 Task: Search one way flight ticket for 2 adults, 2 infants in seat and 1 infant on lap in first from Panama City: Northwest Florida Beaches International Airport to Jacksonville: Albert J. Ellis Airport on 5-3-2023. Choice of flights is American. Number of bags: 5 checked bags. Price is upto 95000. Outbound departure time preference is 11:30.
Action: Mouse moved to (390, 157)
Screenshot: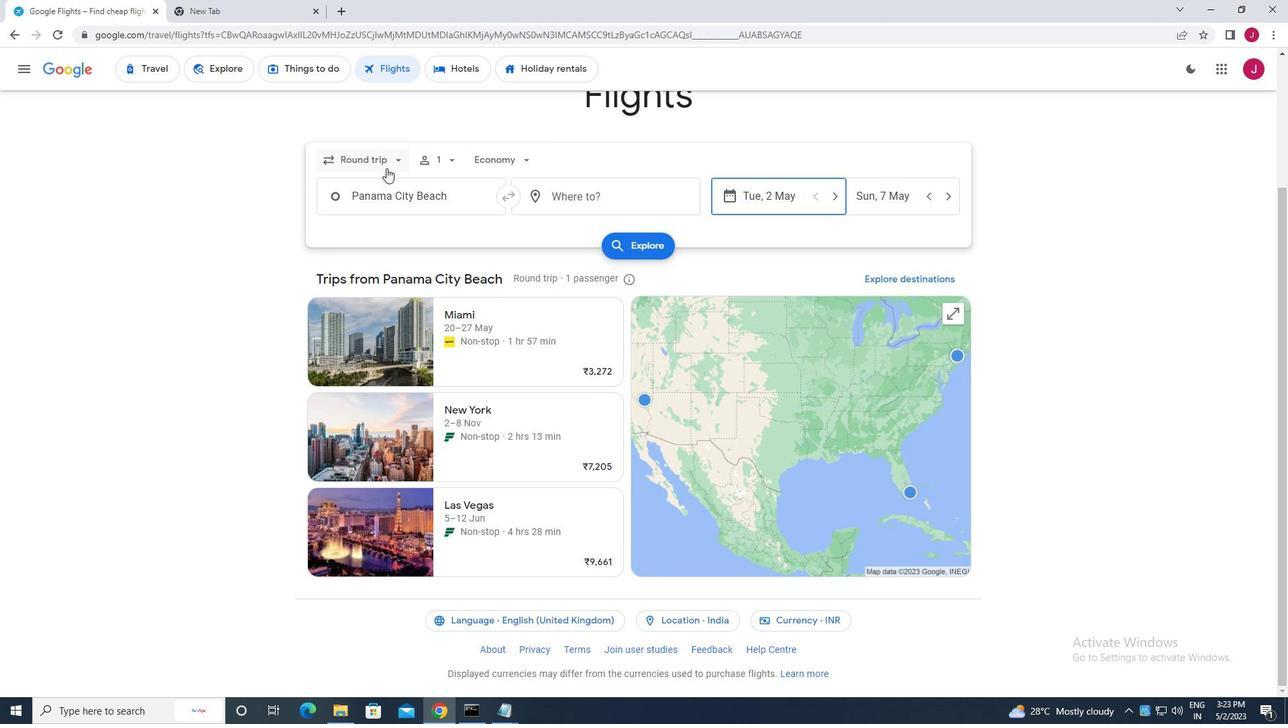 
Action: Mouse pressed left at (390, 157)
Screenshot: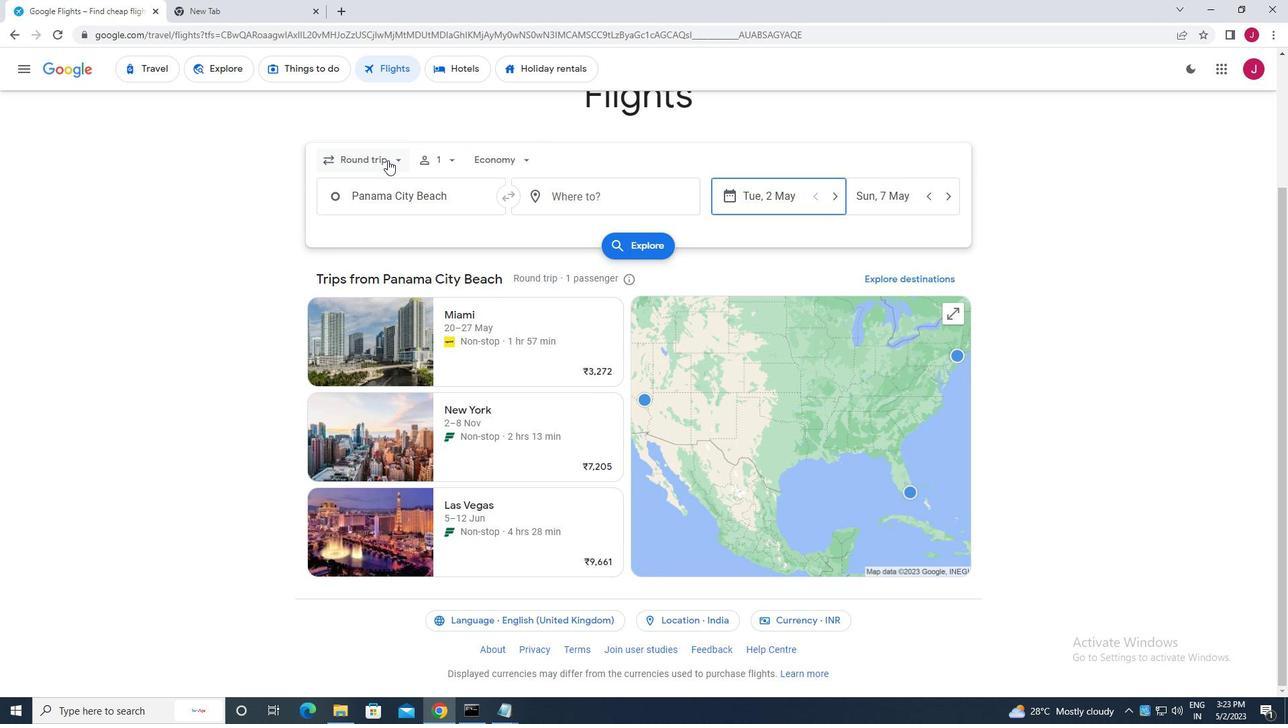 
Action: Mouse moved to (397, 222)
Screenshot: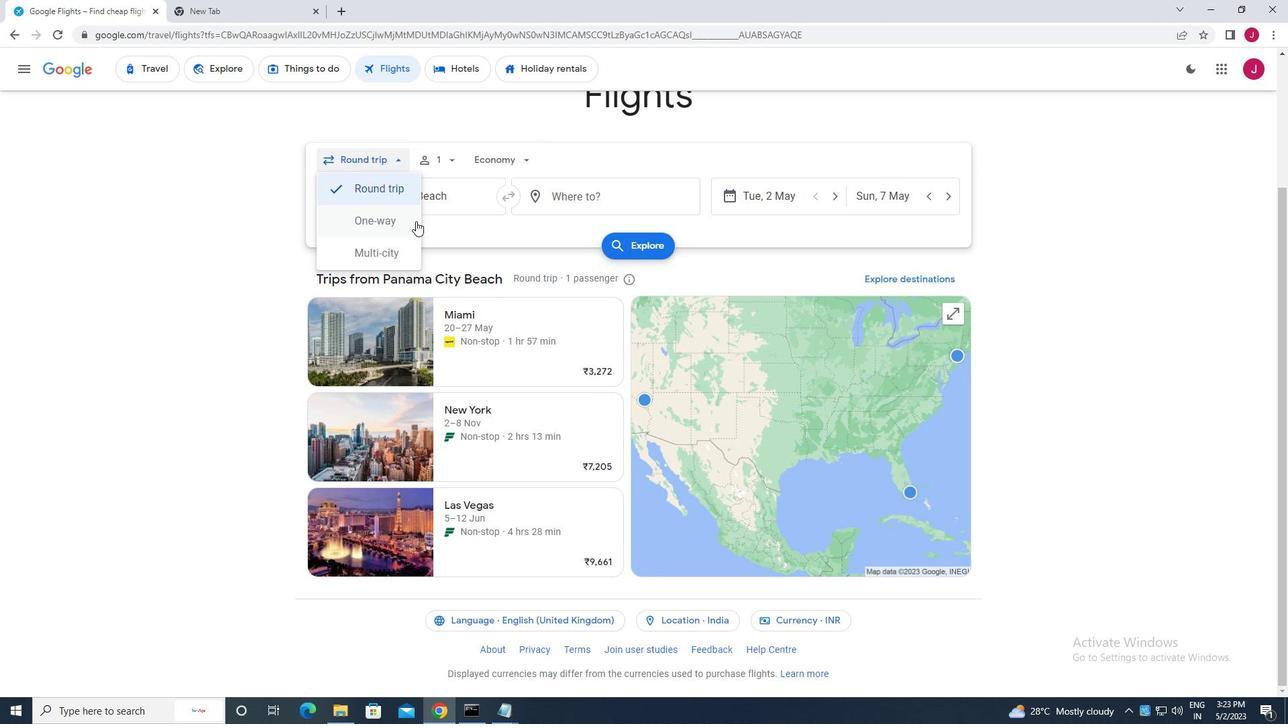 
Action: Mouse pressed left at (397, 222)
Screenshot: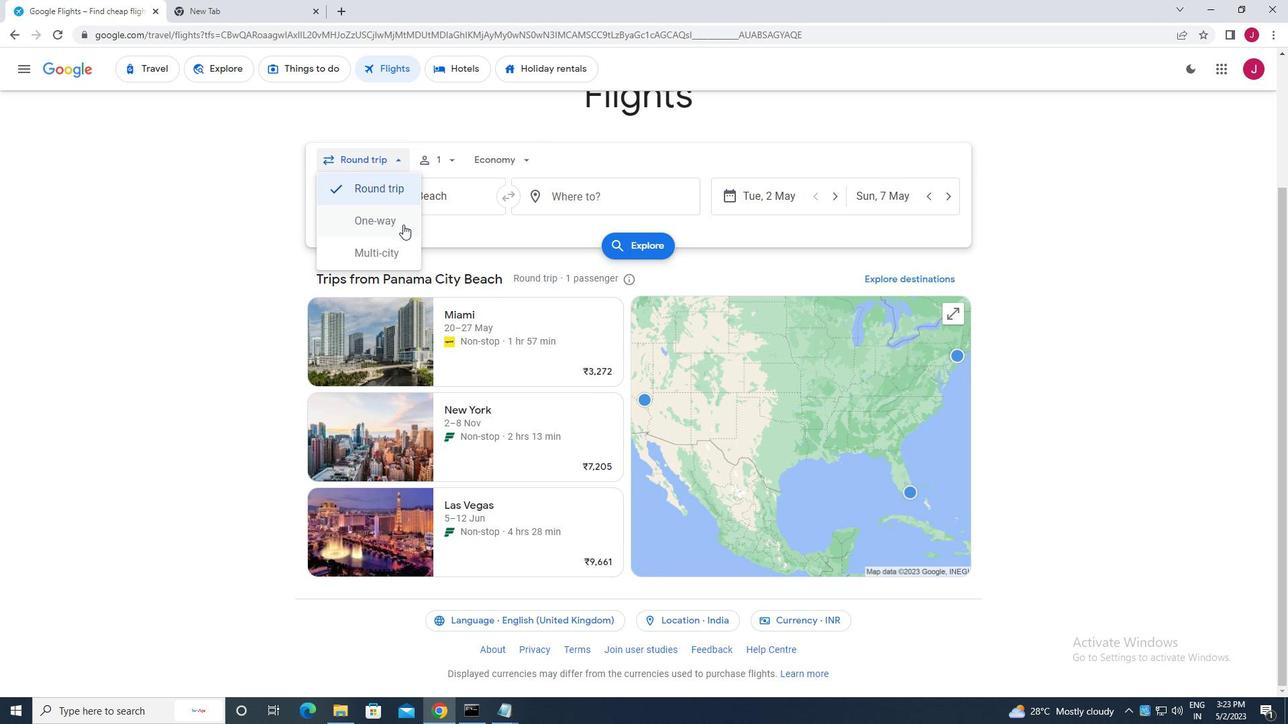 
Action: Mouse moved to (449, 161)
Screenshot: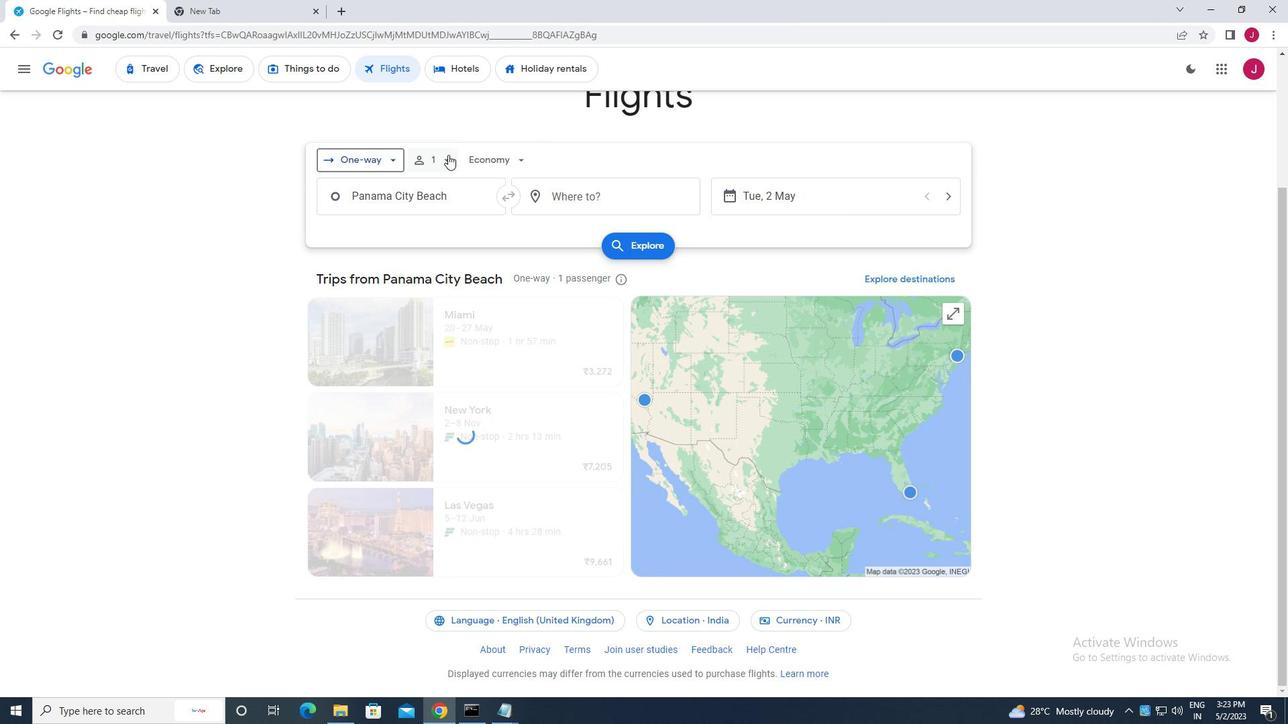 
Action: Mouse pressed left at (449, 161)
Screenshot: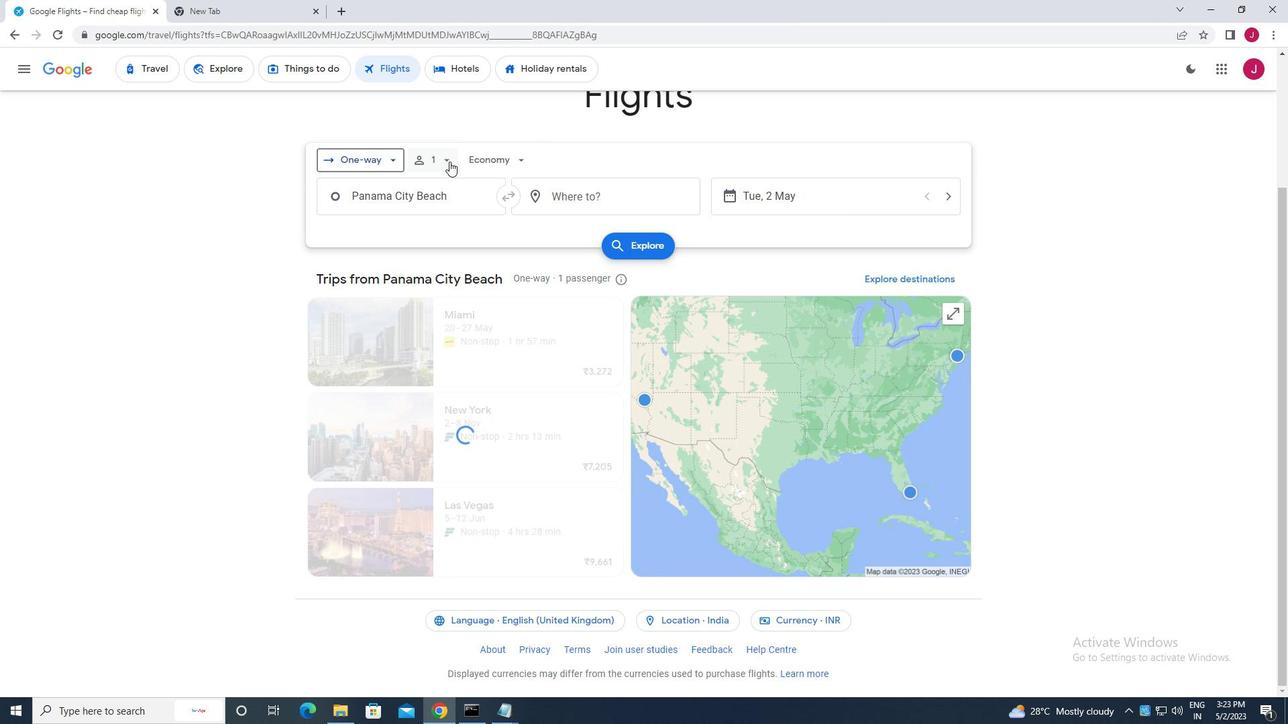 
Action: Mouse moved to (554, 193)
Screenshot: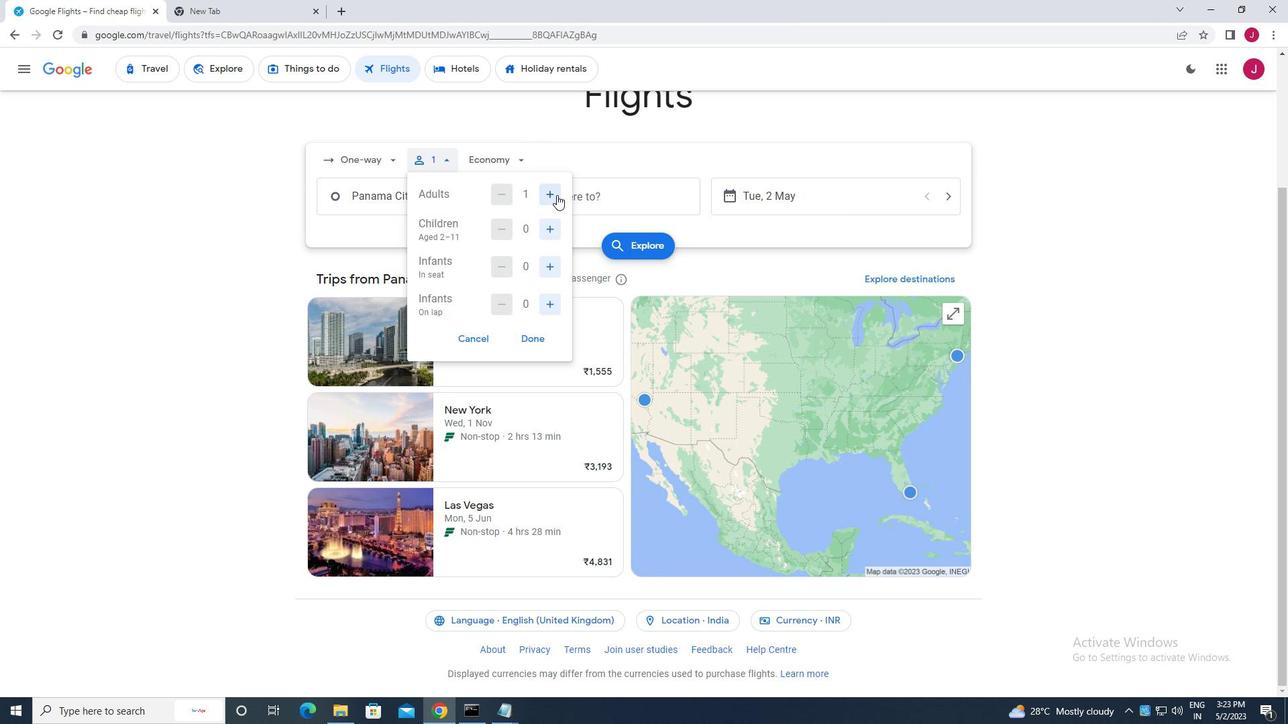 
Action: Mouse pressed left at (554, 193)
Screenshot: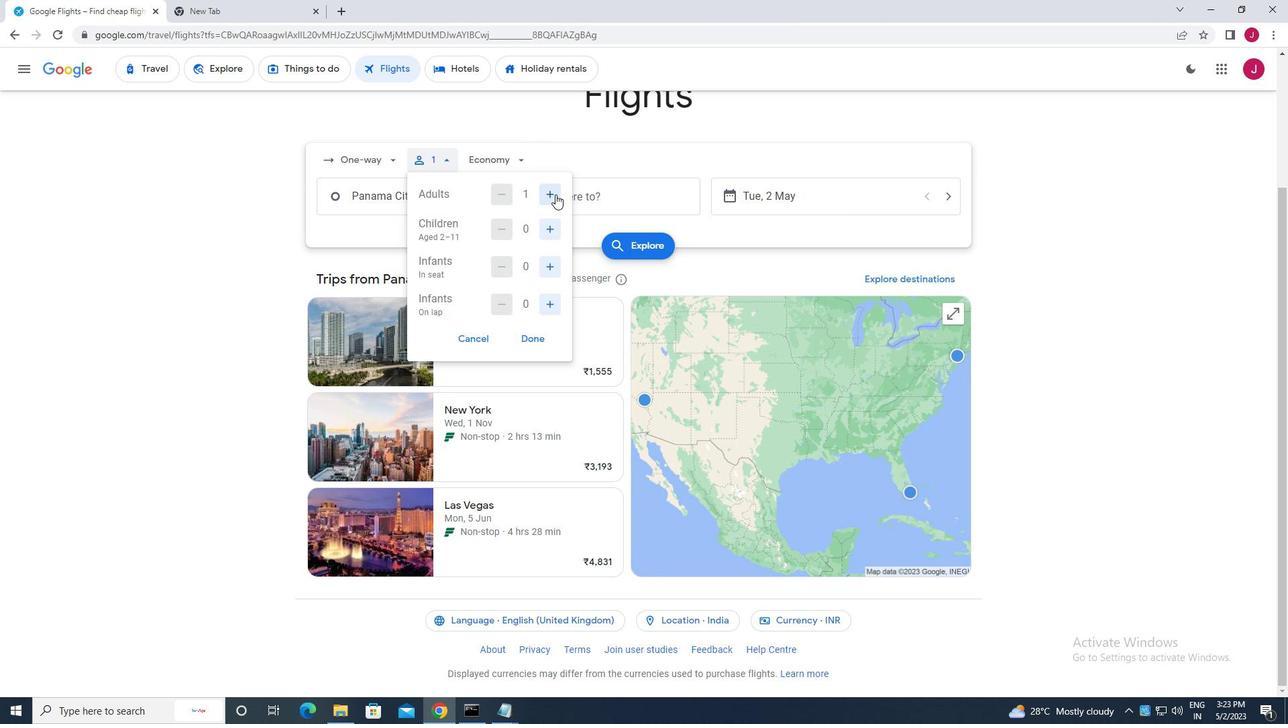 
Action: Mouse moved to (552, 259)
Screenshot: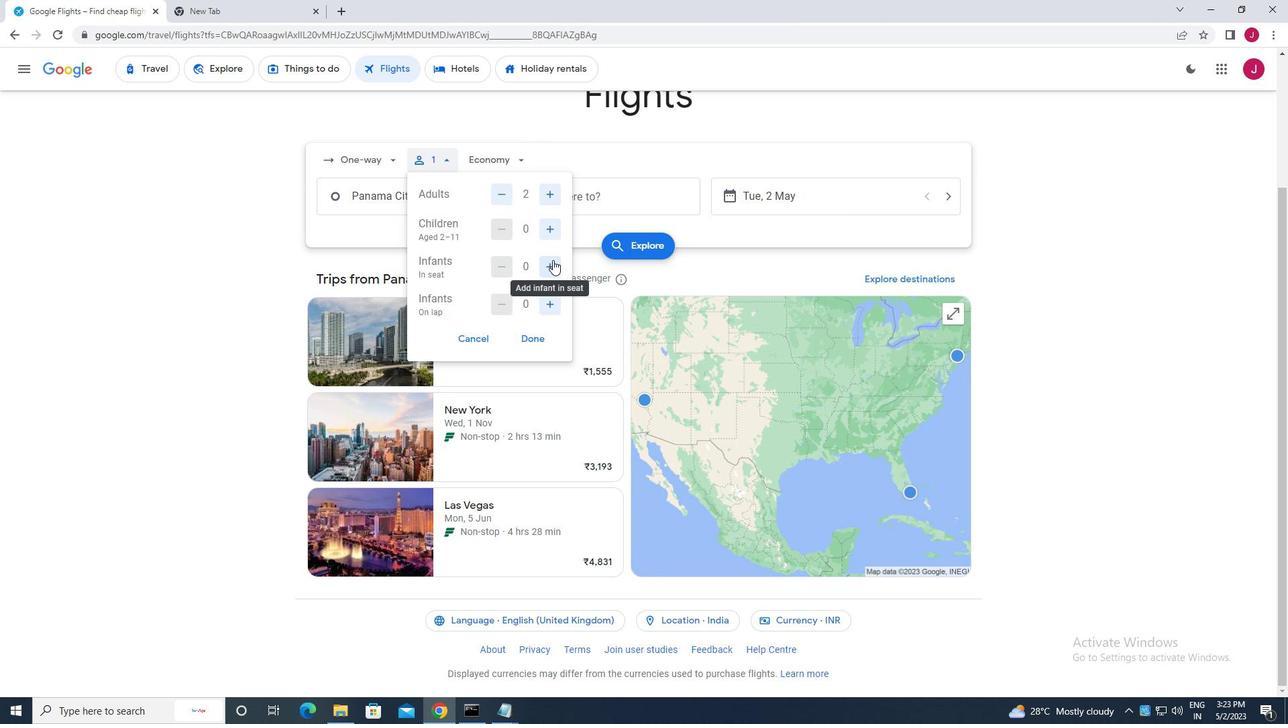 
Action: Mouse pressed left at (552, 259)
Screenshot: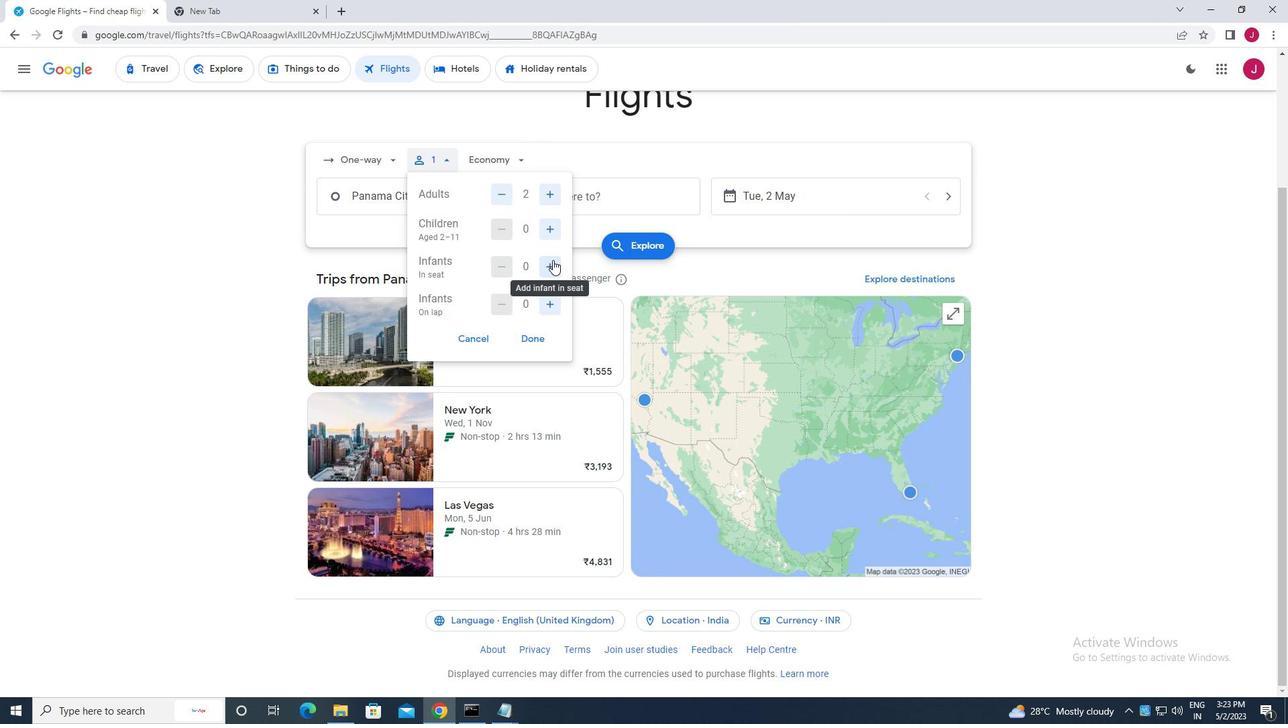 
Action: Mouse moved to (554, 260)
Screenshot: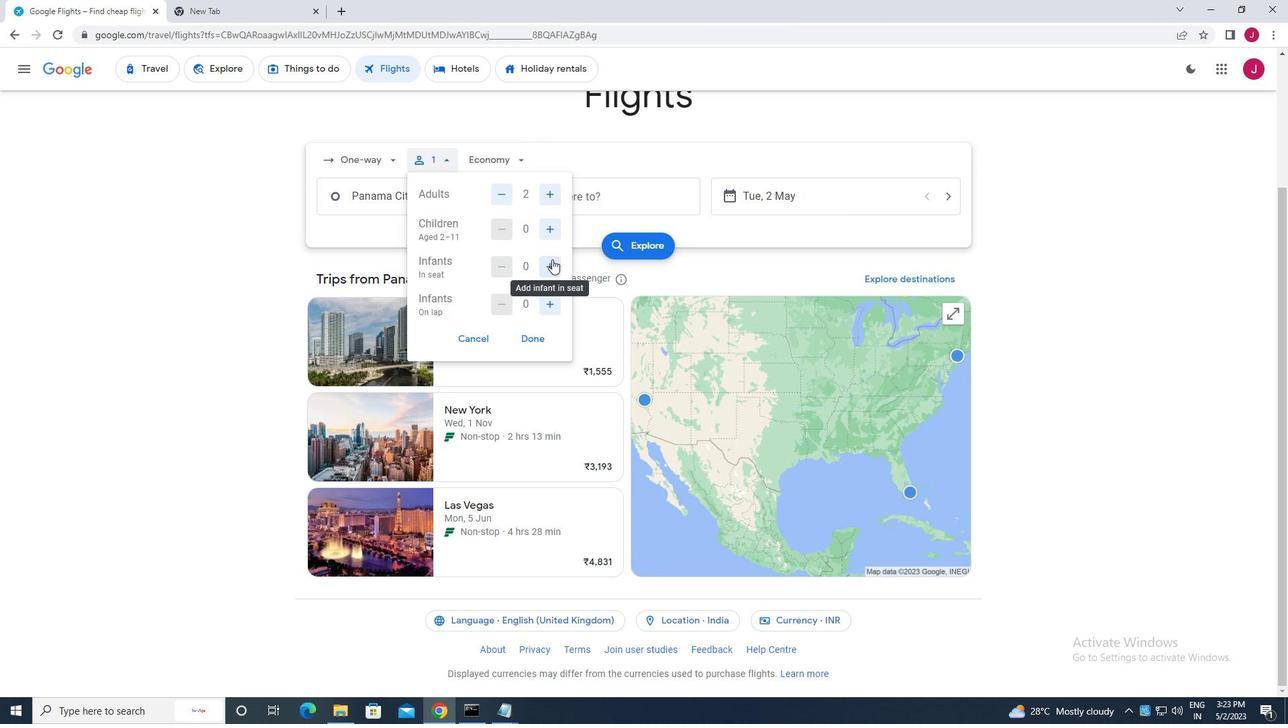 
Action: Mouse pressed left at (554, 260)
Screenshot: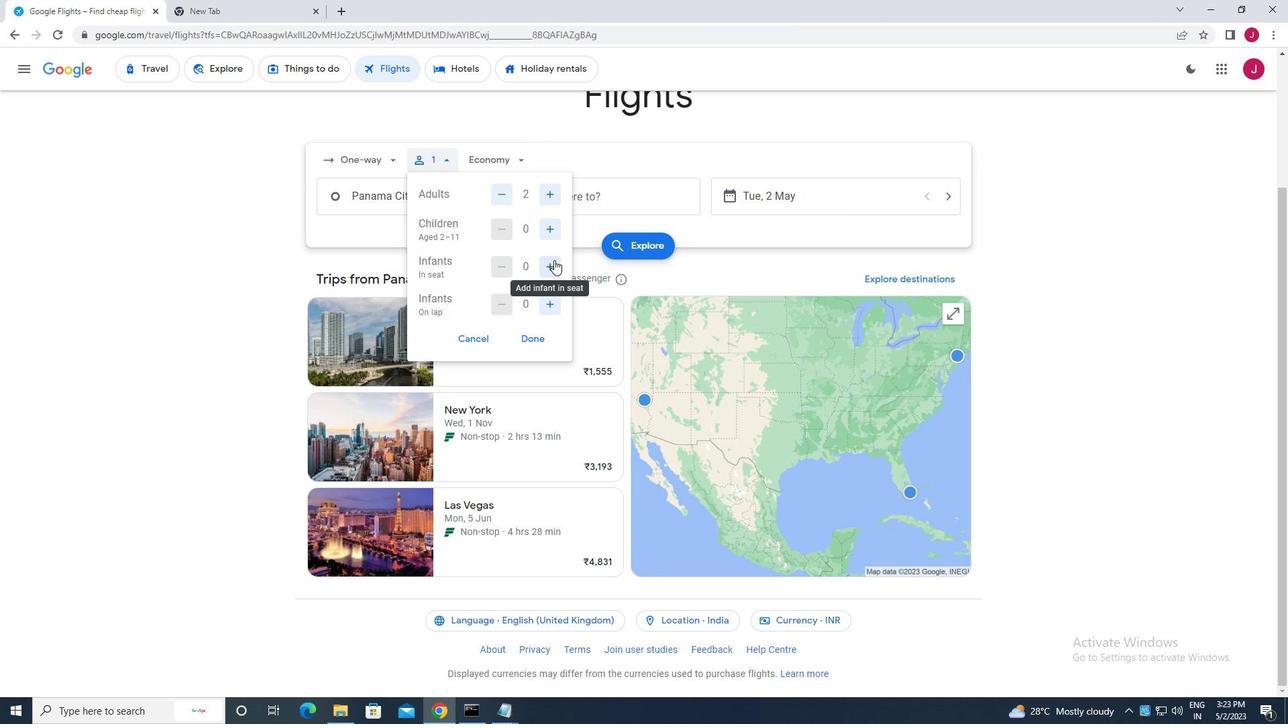 
Action: Mouse moved to (549, 303)
Screenshot: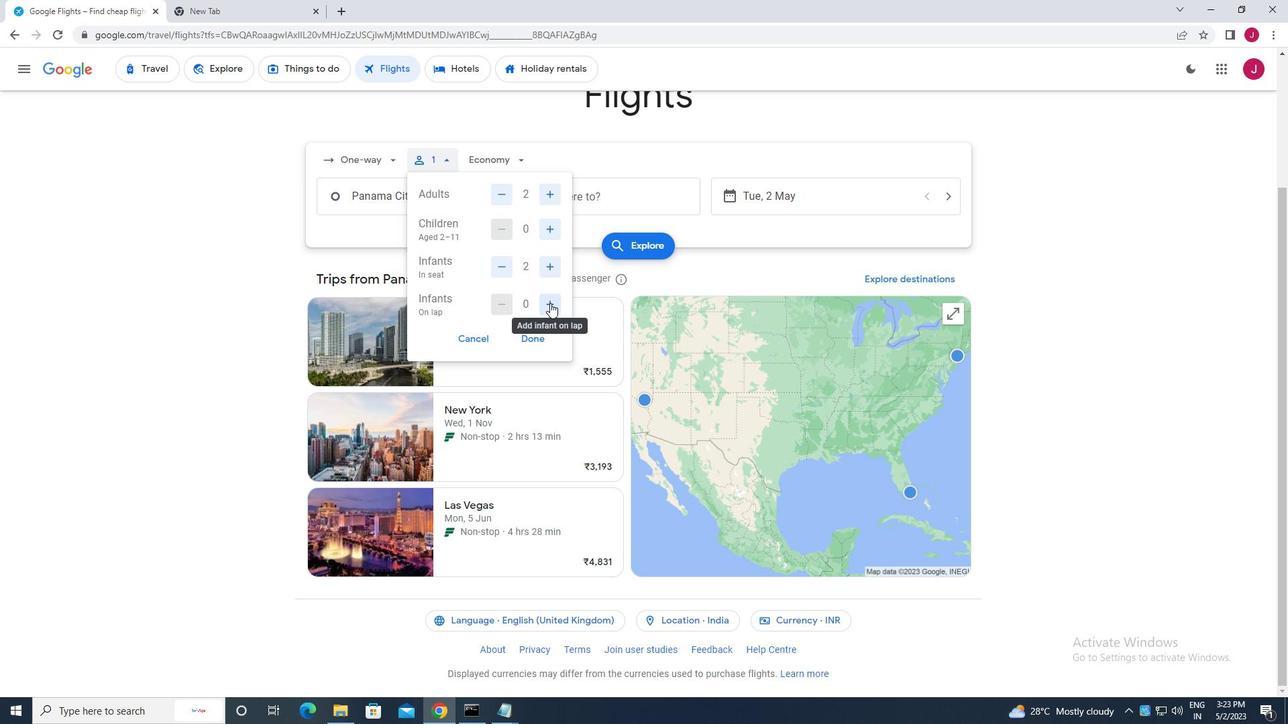 
Action: Mouse pressed left at (549, 303)
Screenshot: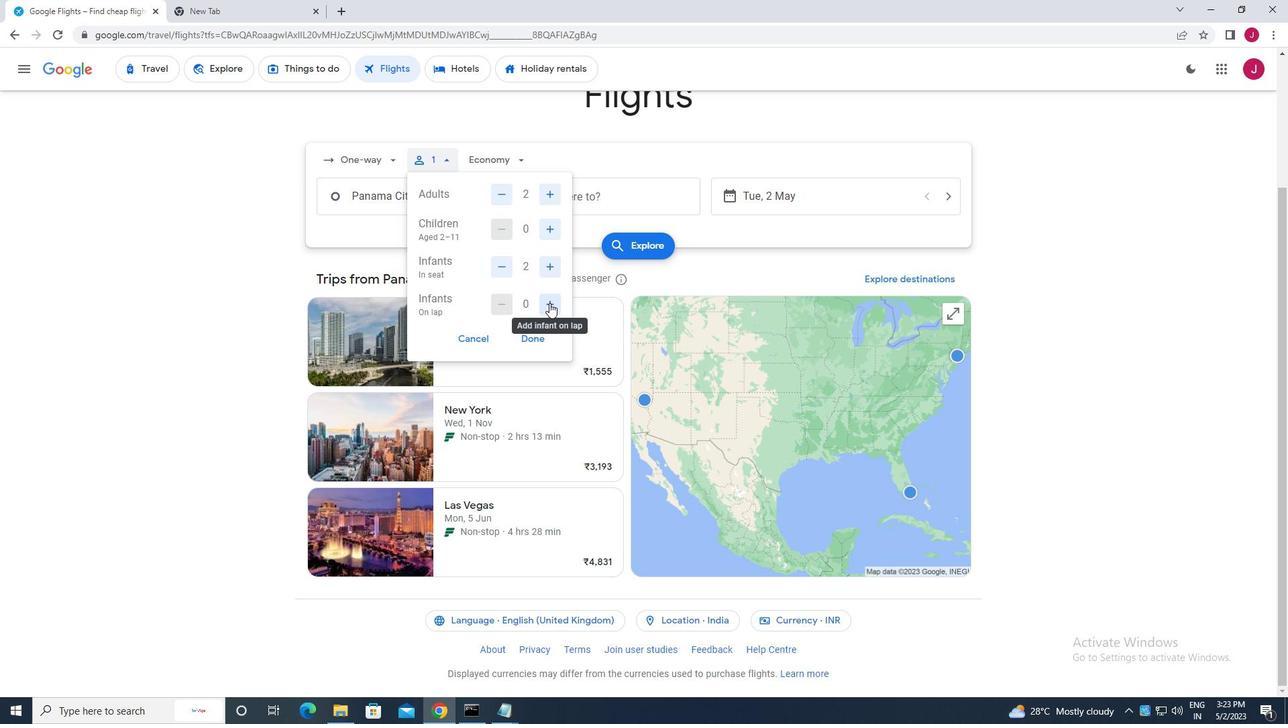 
Action: Mouse moved to (534, 336)
Screenshot: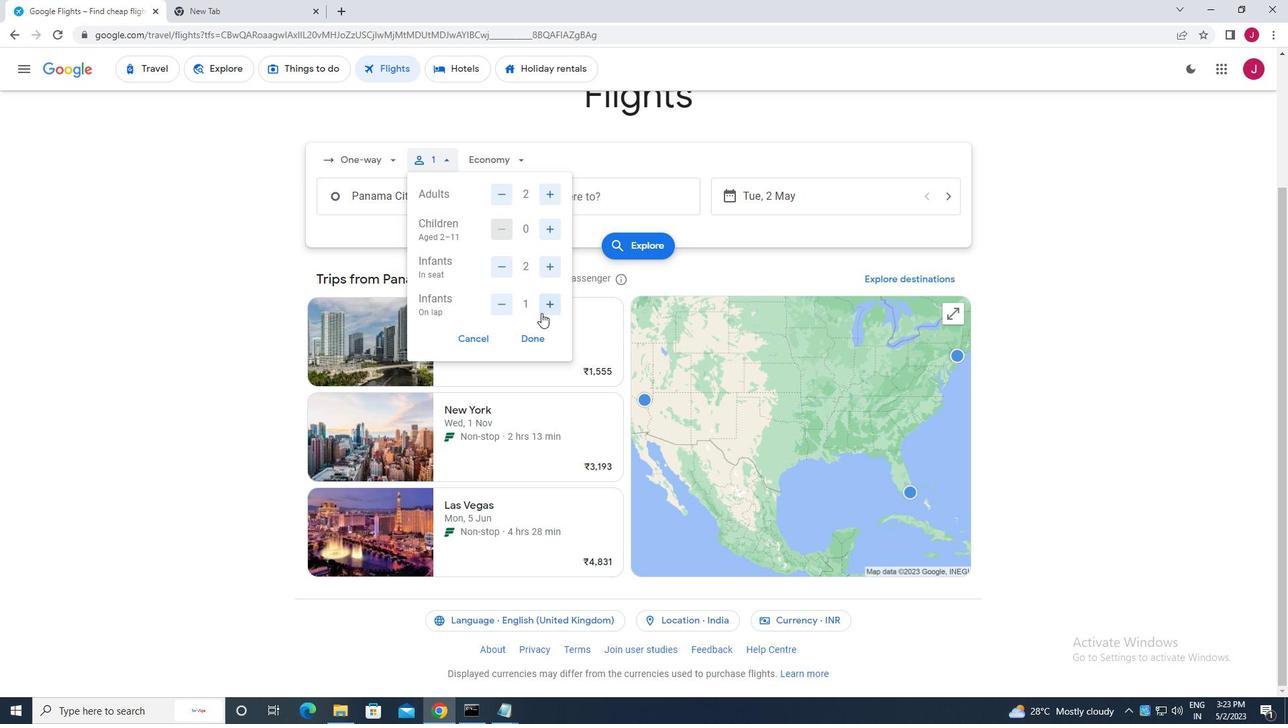 
Action: Mouse pressed left at (534, 336)
Screenshot: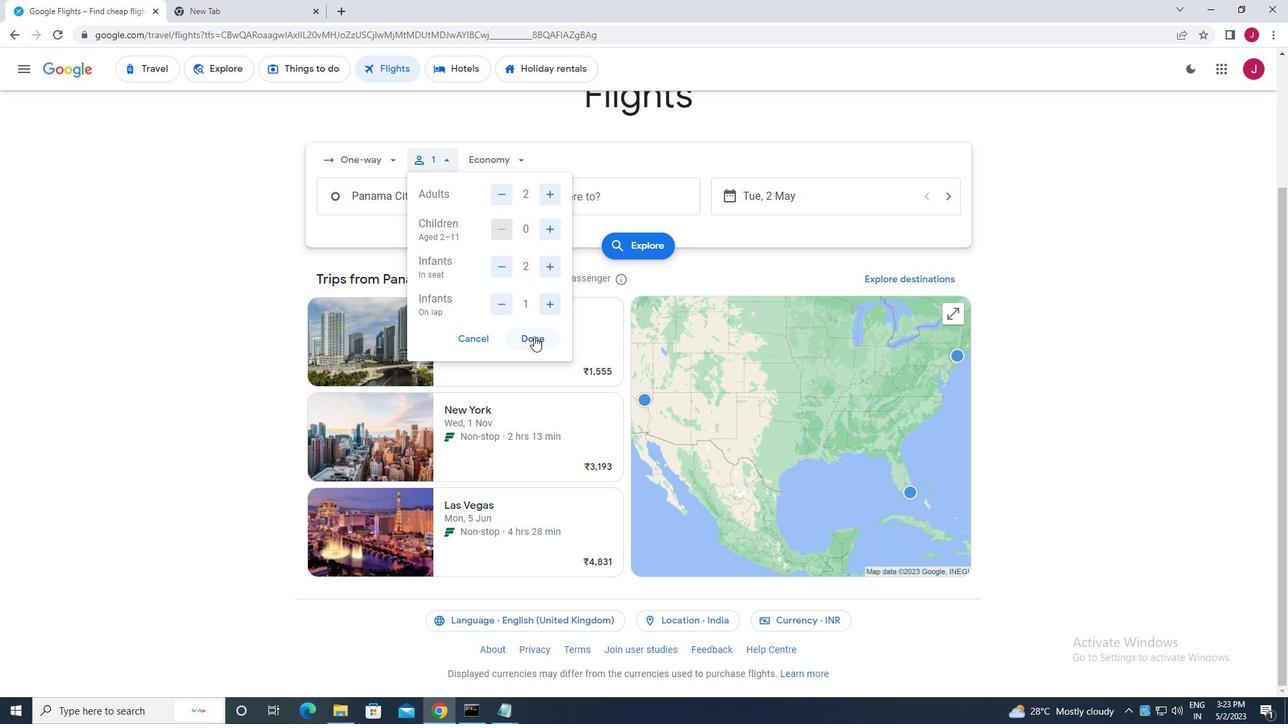 
Action: Mouse moved to (493, 160)
Screenshot: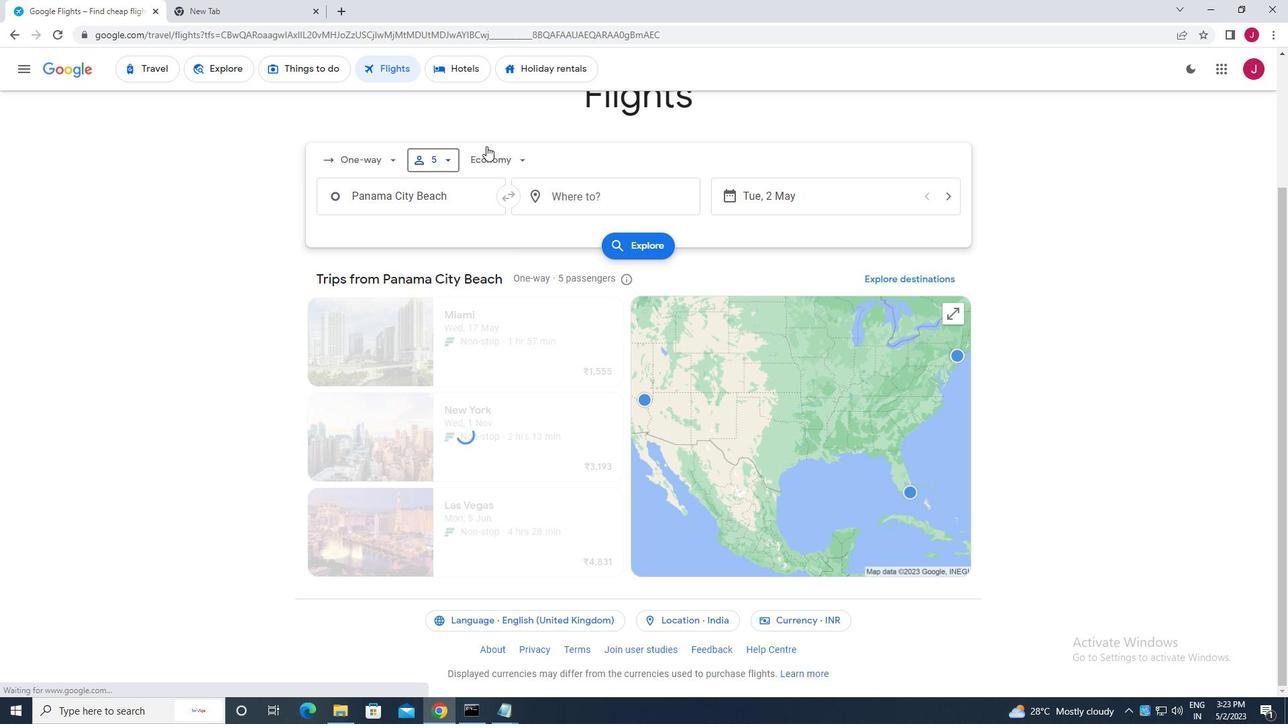 
Action: Mouse pressed left at (493, 160)
Screenshot: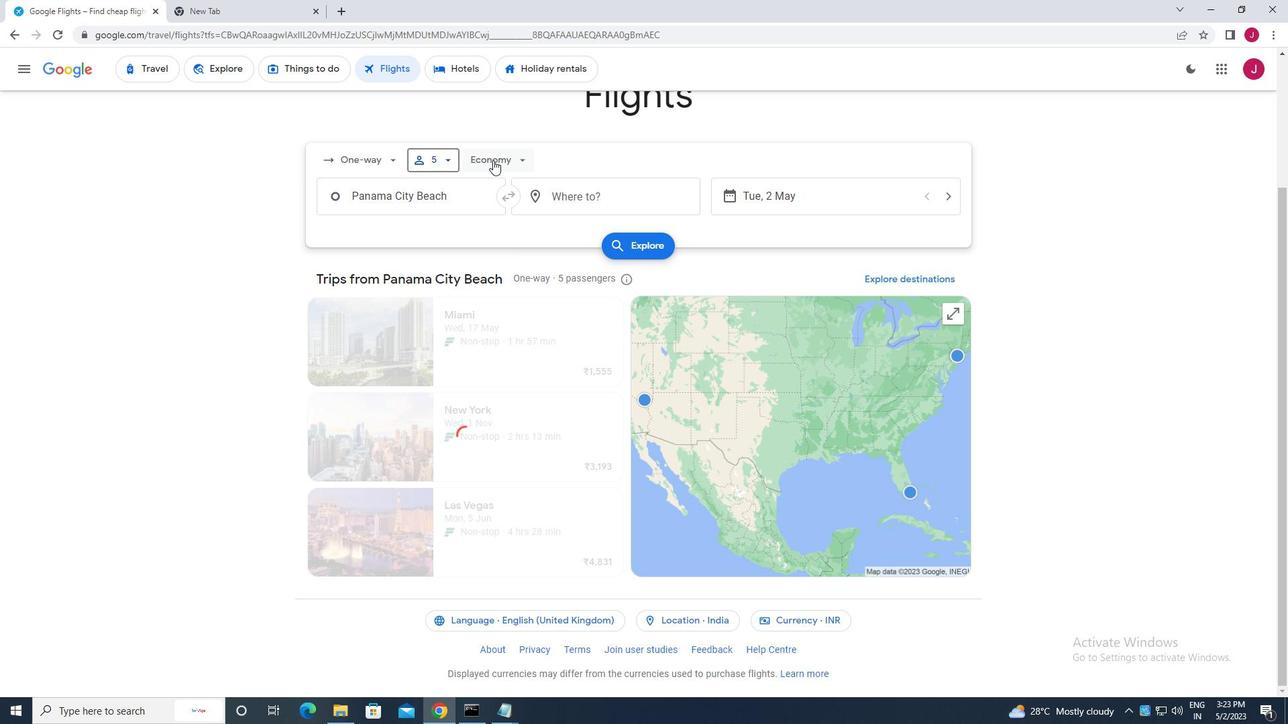 
Action: Mouse moved to (507, 279)
Screenshot: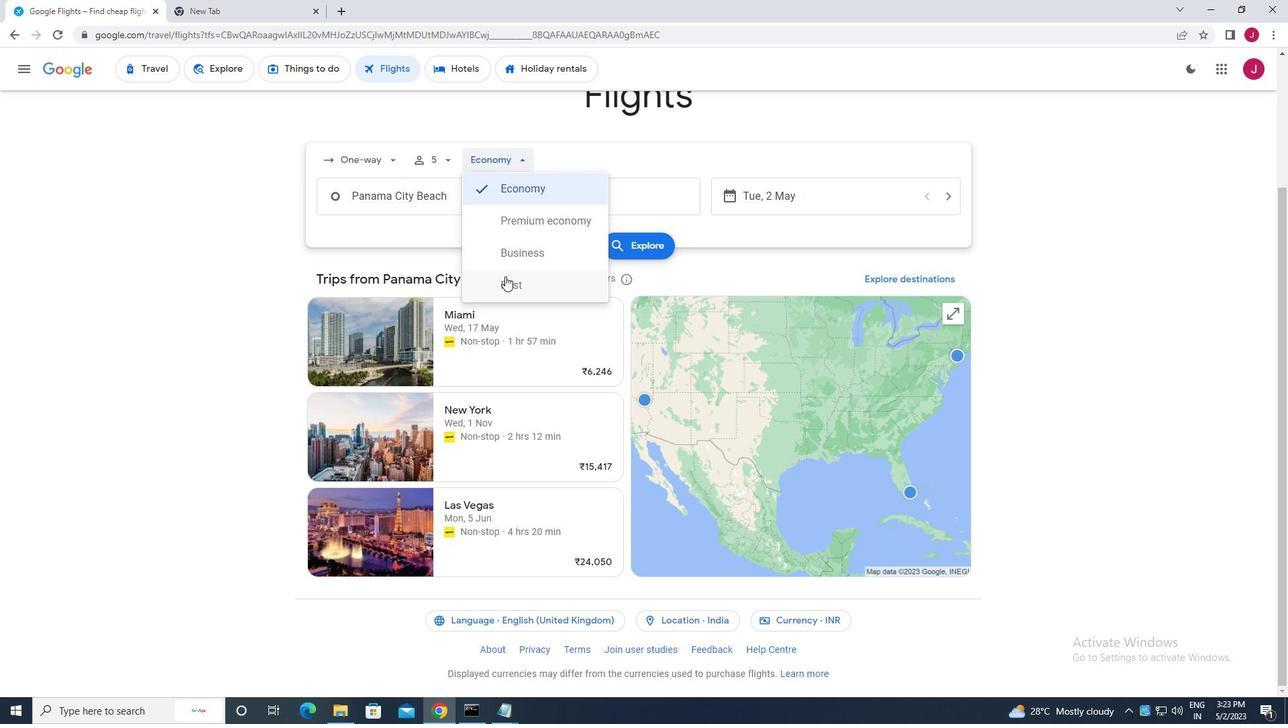 
Action: Mouse pressed left at (507, 279)
Screenshot: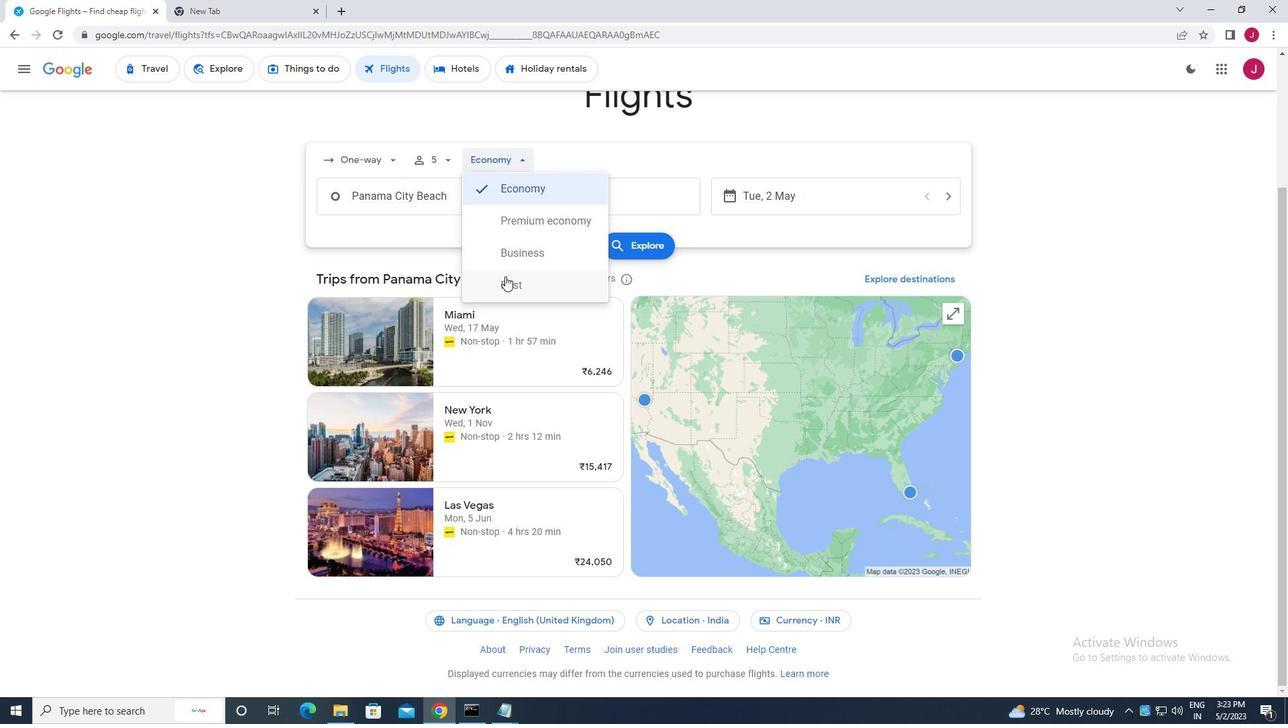 
Action: Mouse moved to (468, 203)
Screenshot: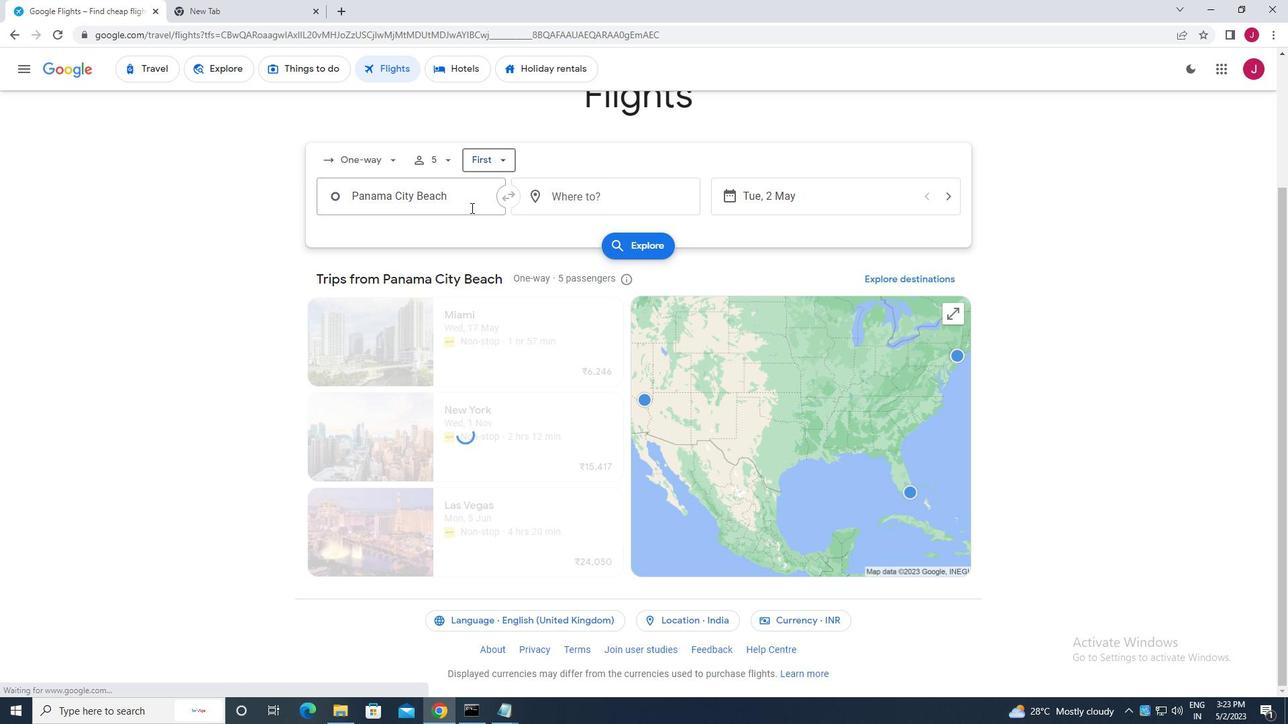 
Action: Mouse pressed left at (468, 203)
Screenshot: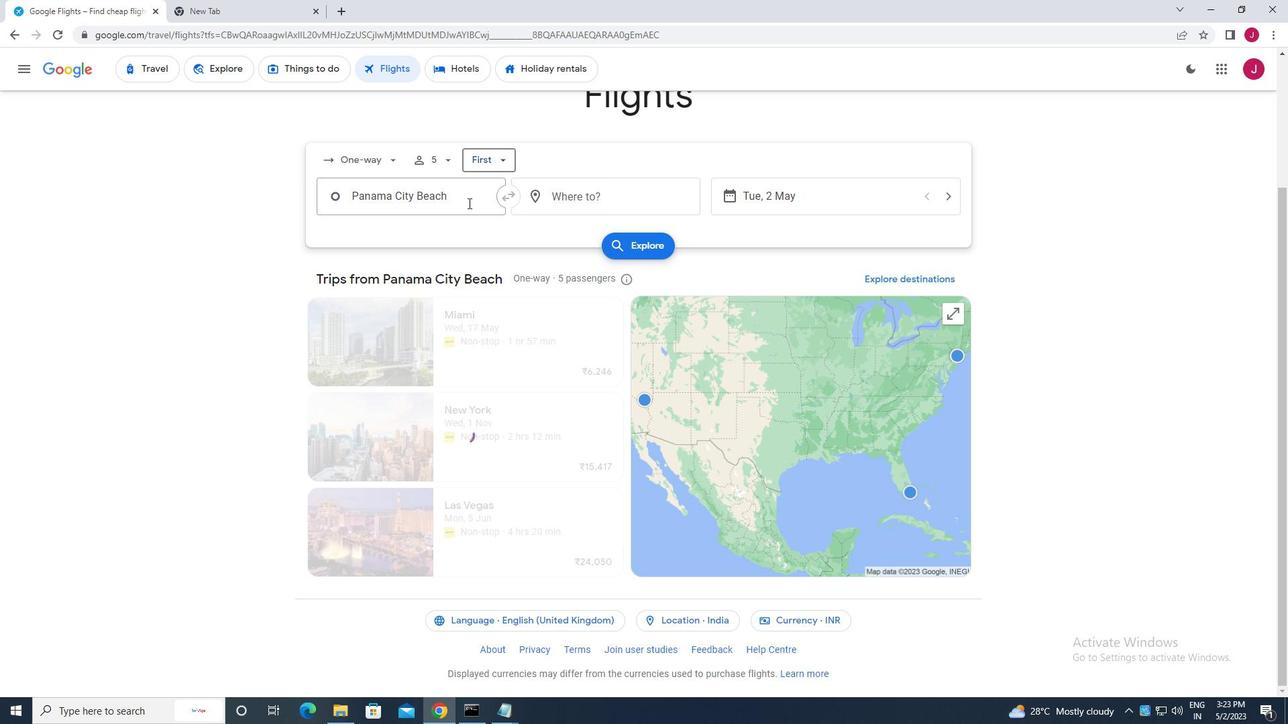 
Action: Key pressed panama<Key.space>ci
Screenshot: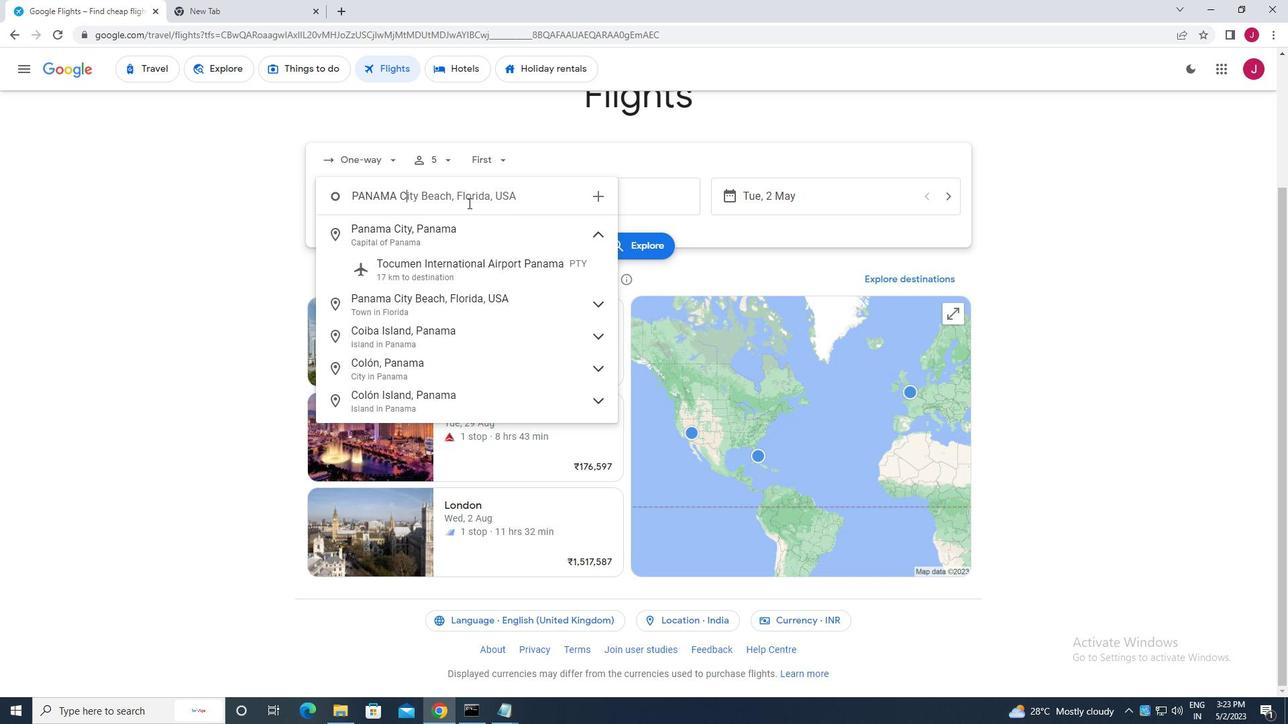 
Action: Mouse moved to (460, 303)
Screenshot: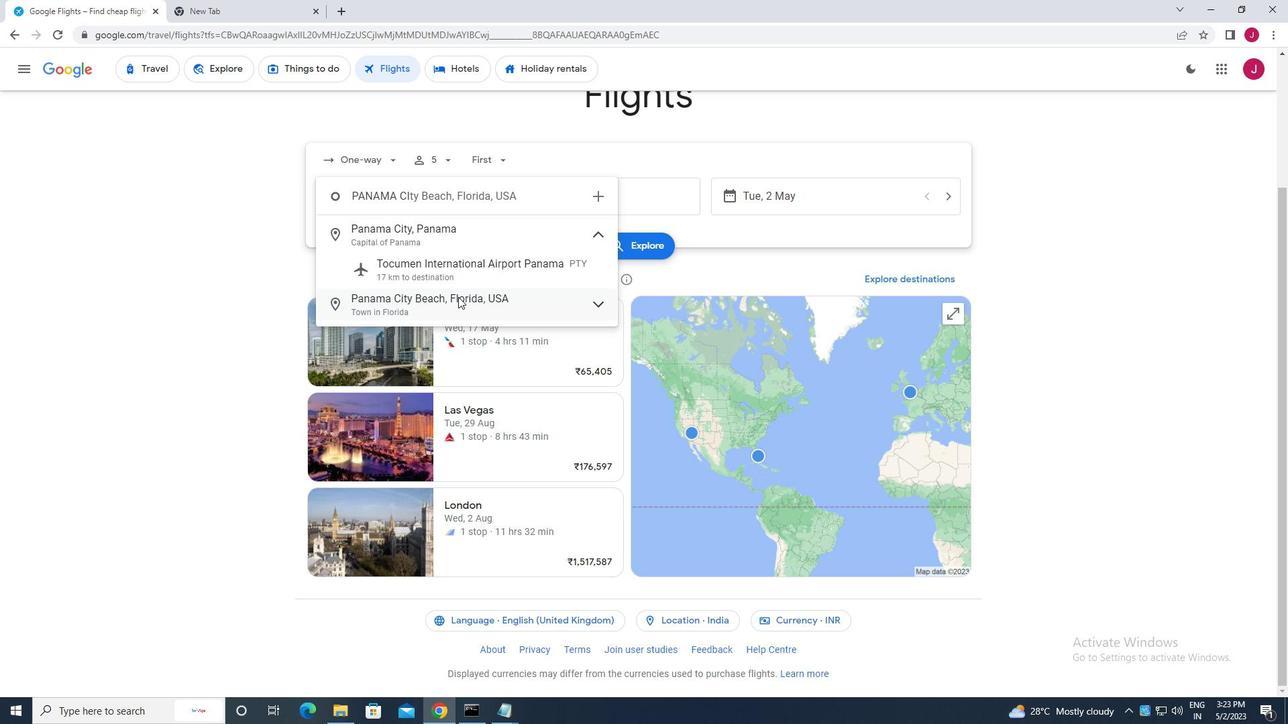 
Action: Mouse pressed left at (460, 303)
Screenshot: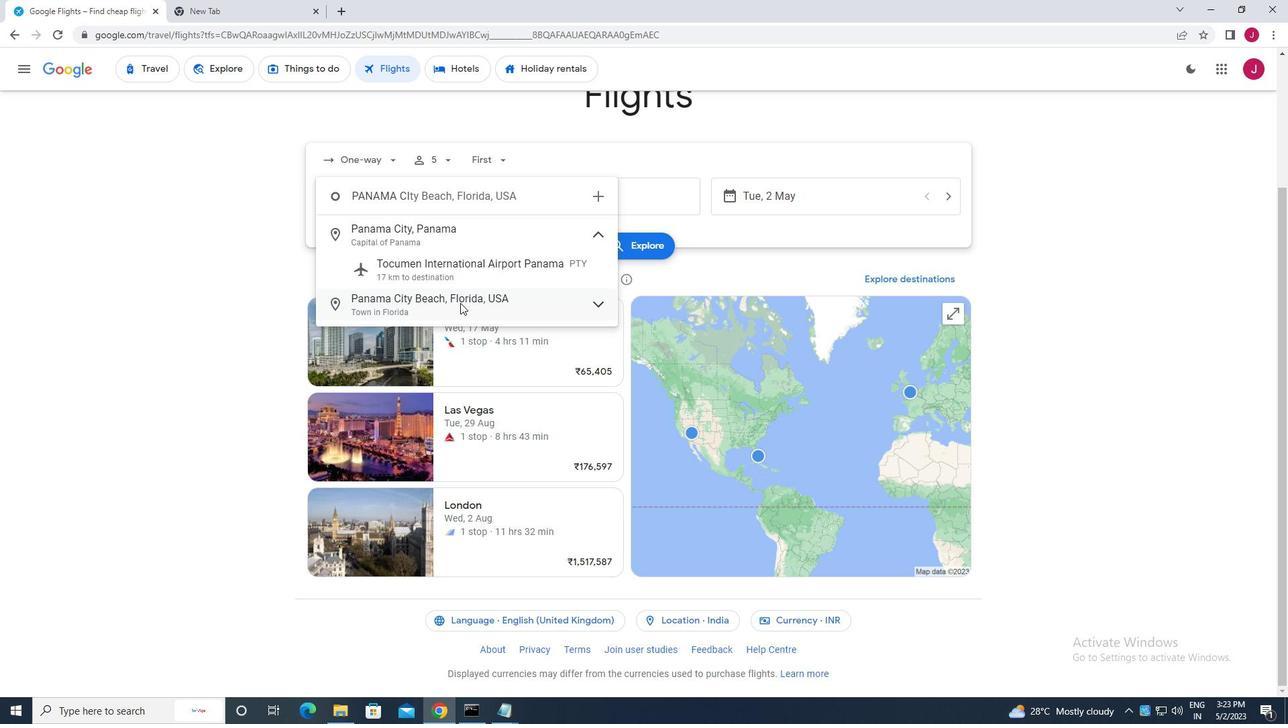 
Action: Mouse moved to (601, 191)
Screenshot: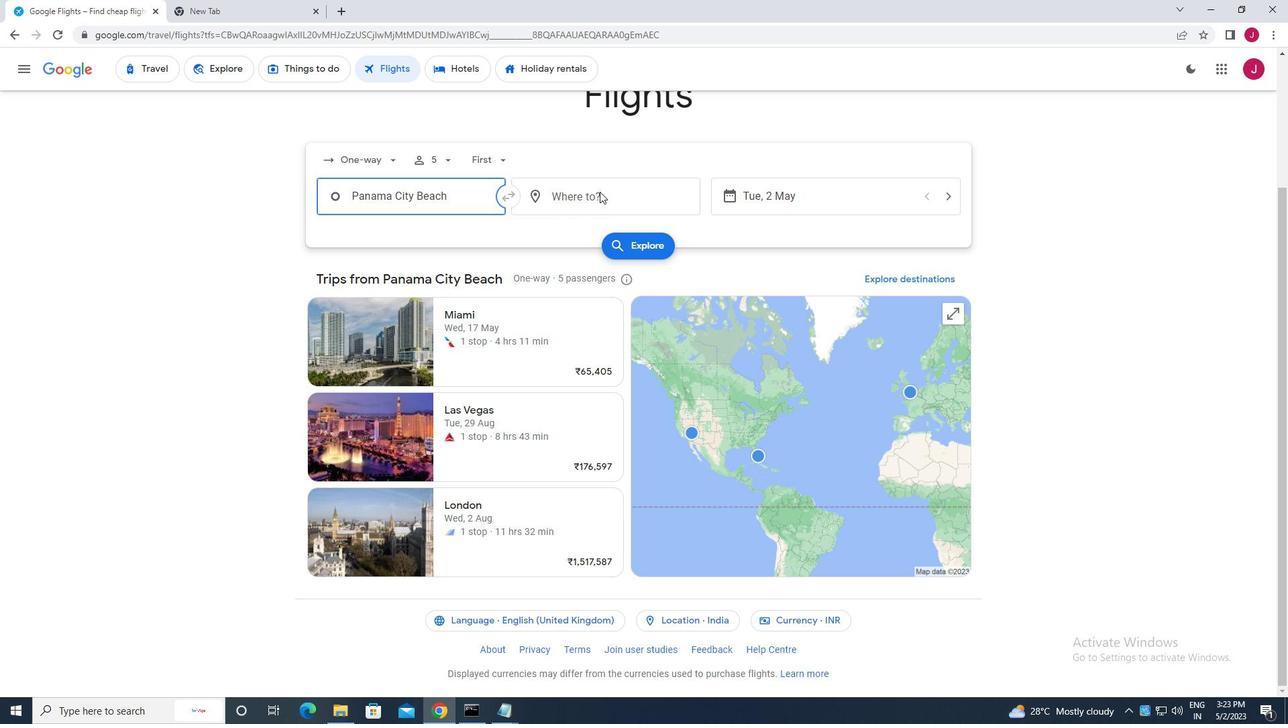 
Action: Mouse pressed left at (601, 191)
Screenshot: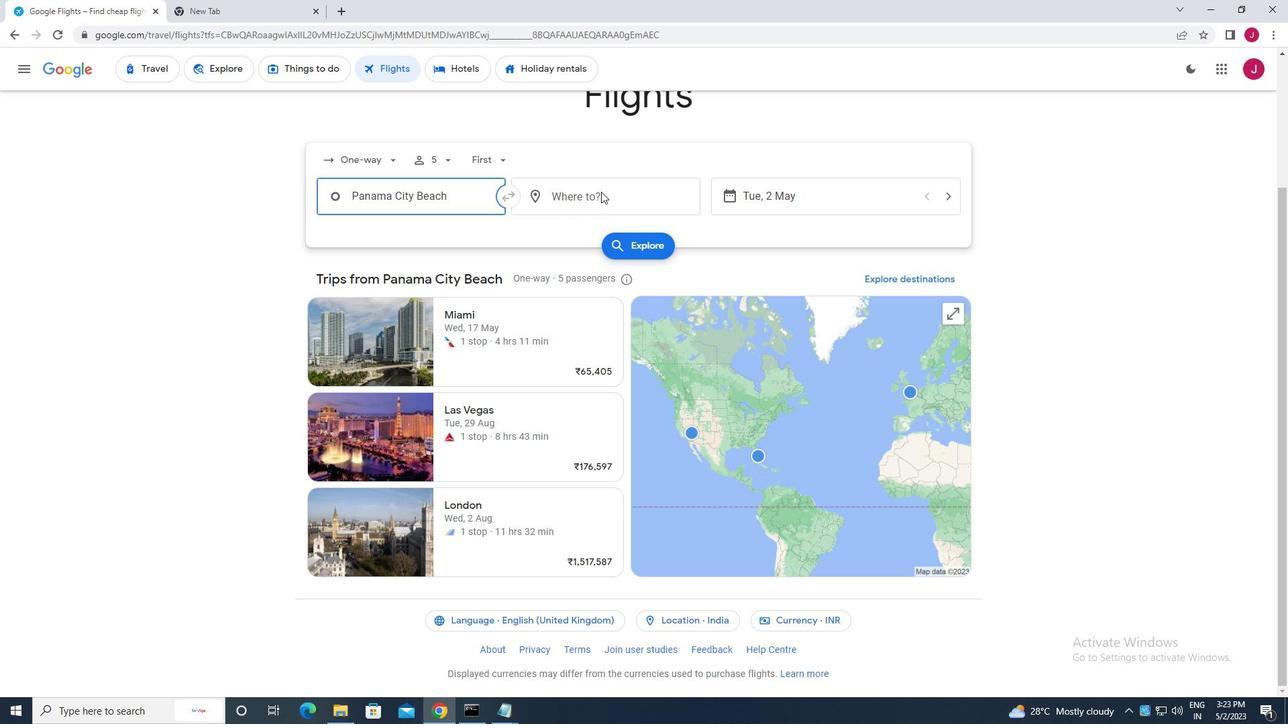 
Action: Mouse moved to (601, 191)
Screenshot: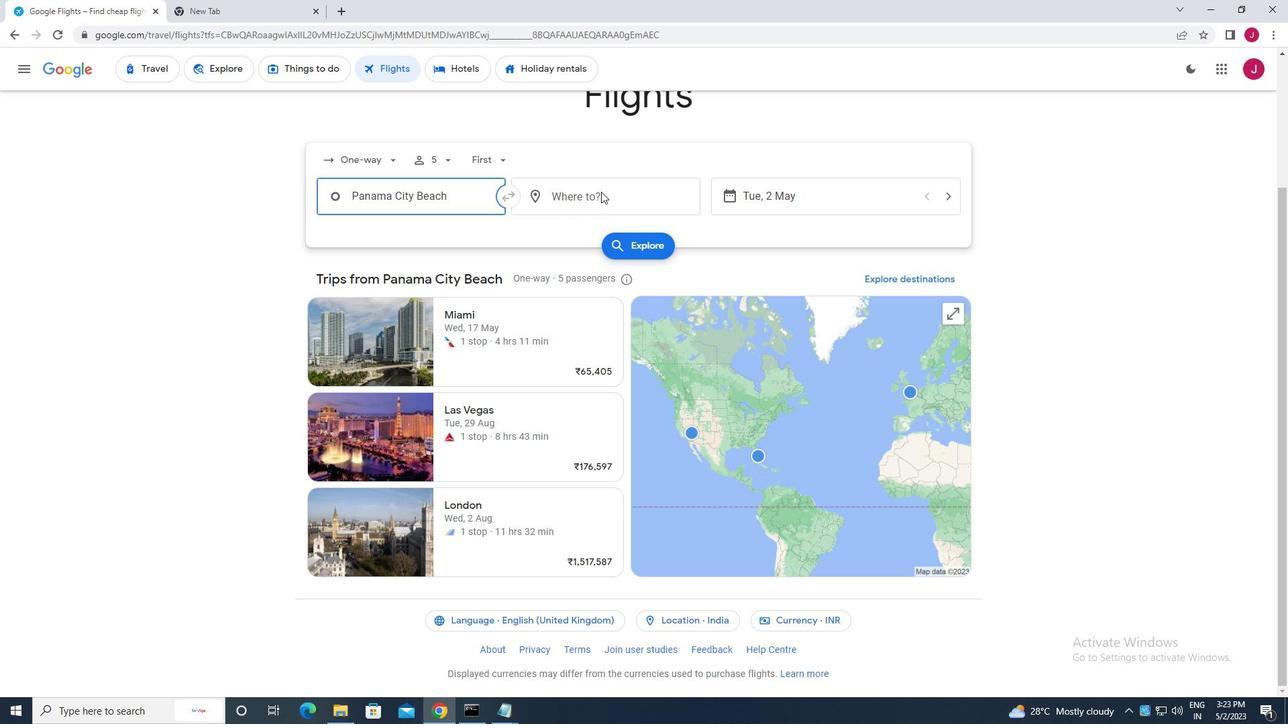 
Action: Key pressed albert<Key.space>j
Screenshot: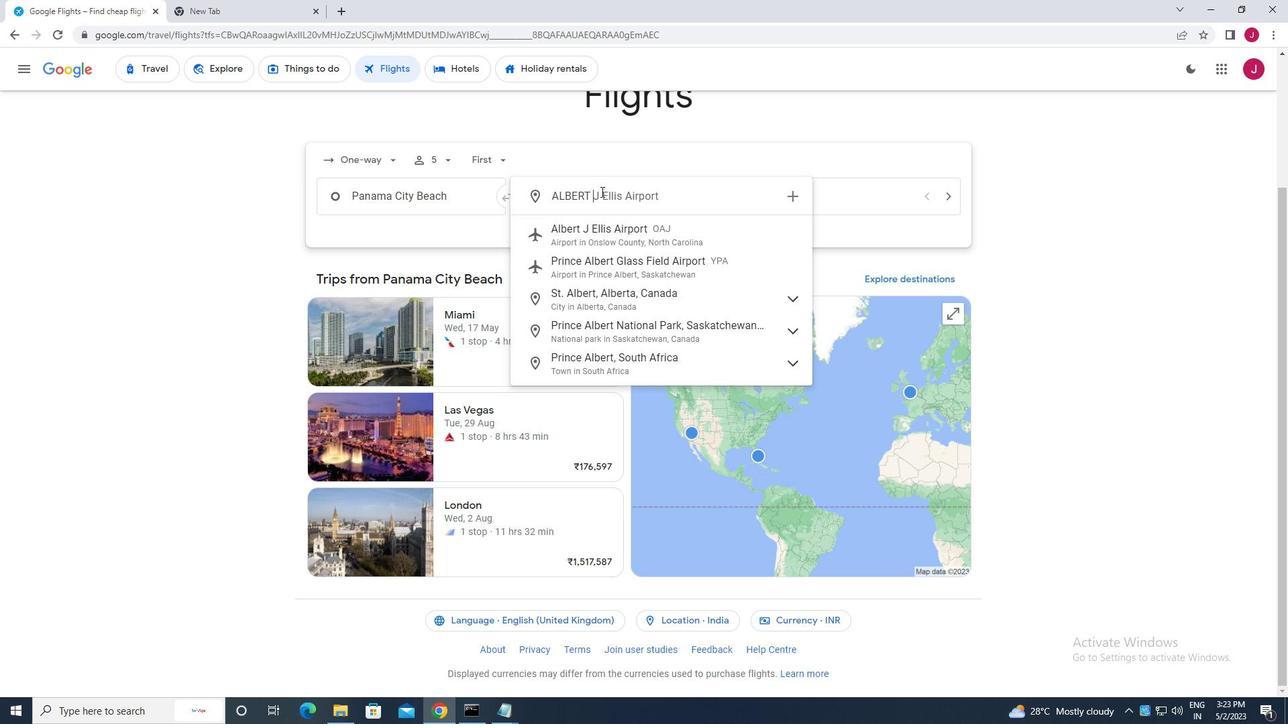 
Action: Mouse moved to (597, 236)
Screenshot: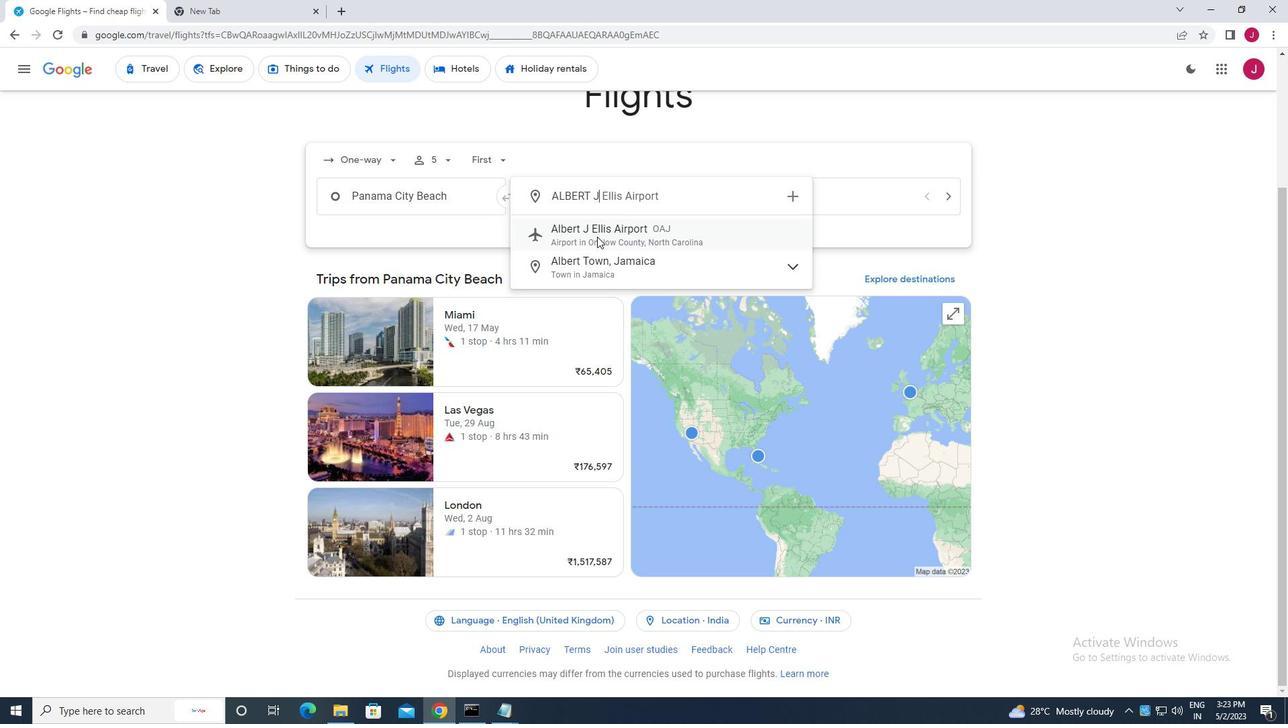 
Action: Mouse pressed left at (597, 236)
Screenshot: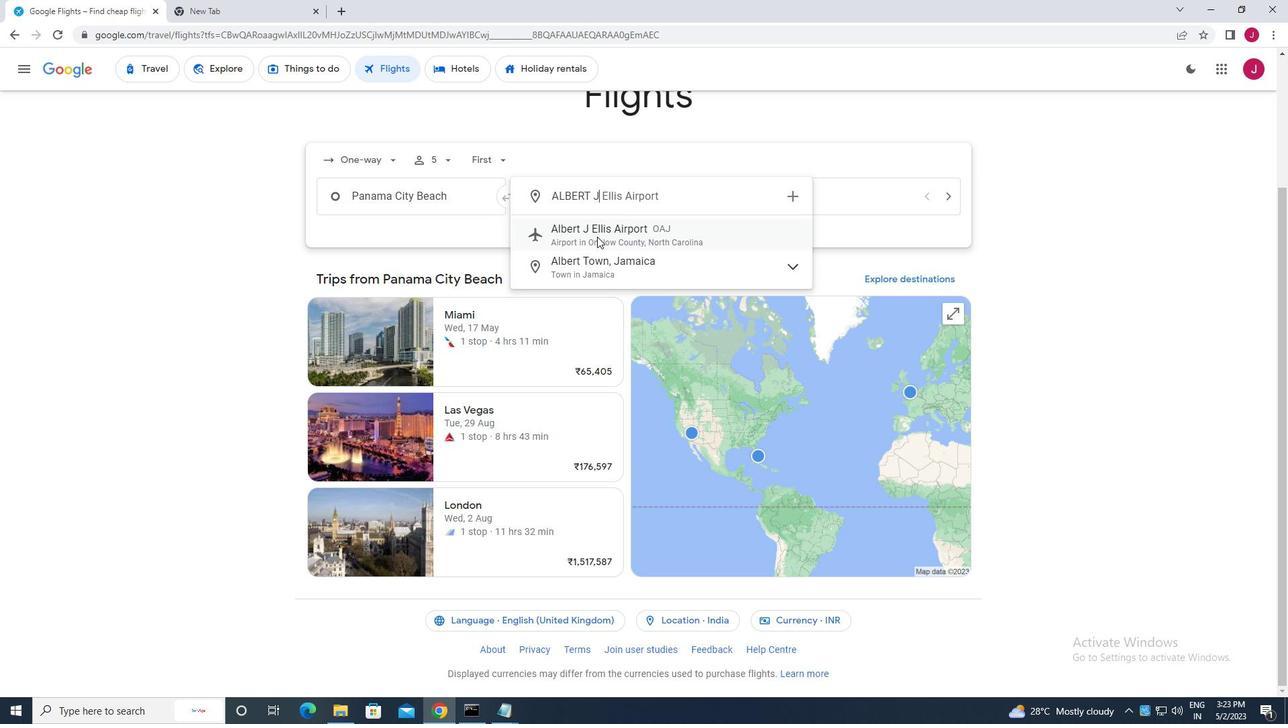 
Action: Mouse moved to (791, 204)
Screenshot: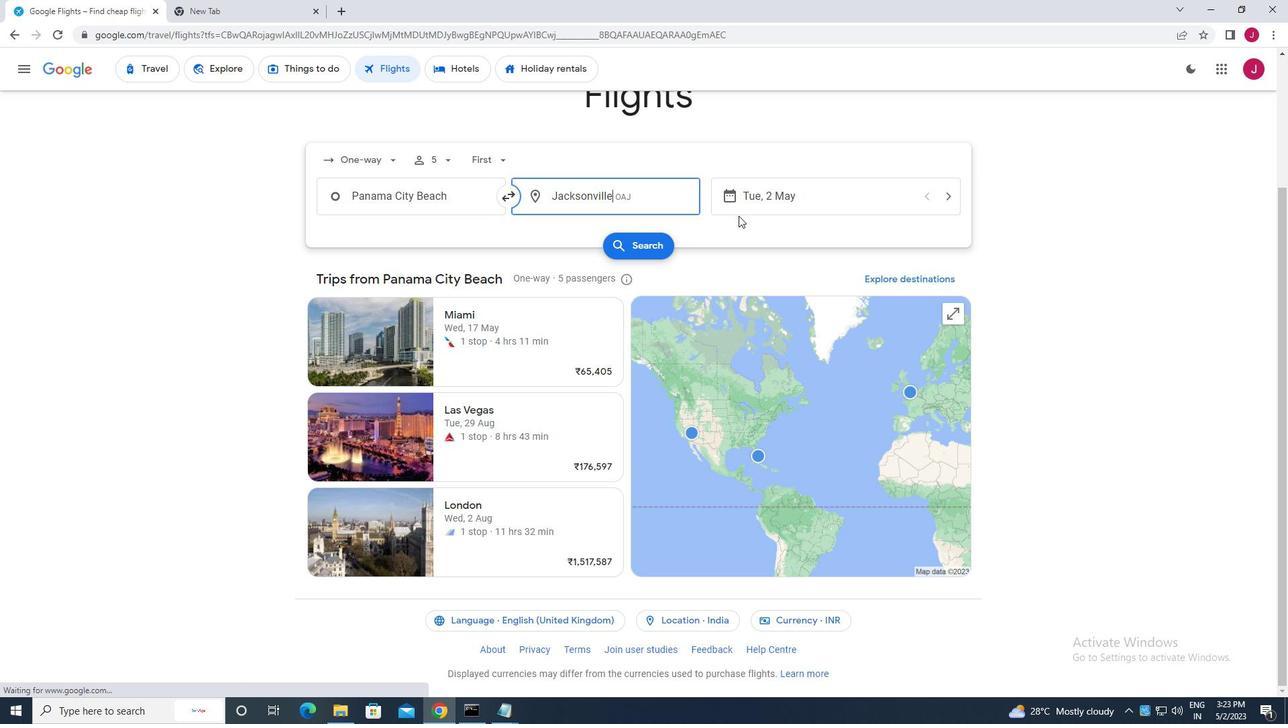 
Action: Mouse pressed left at (791, 204)
Screenshot: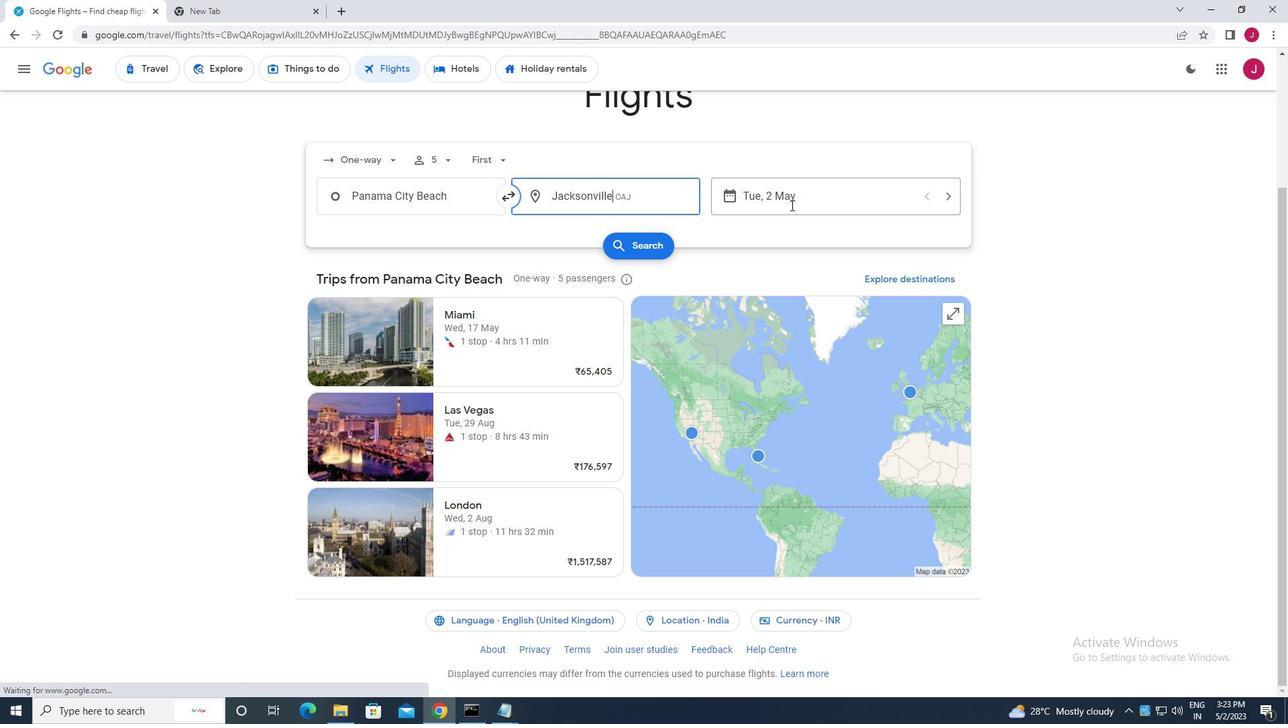 
Action: Mouse moved to (571, 301)
Screenshot: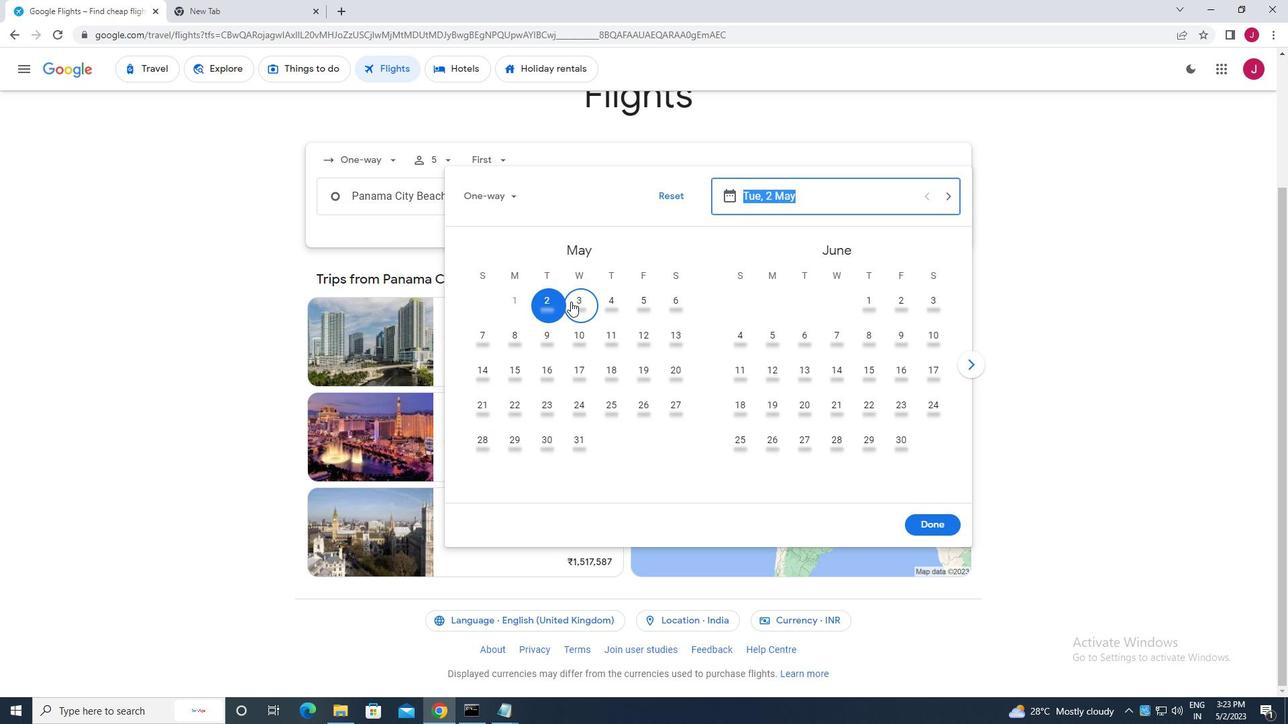 
Action: Mouse pressed left at (571, 301)
Screenshot: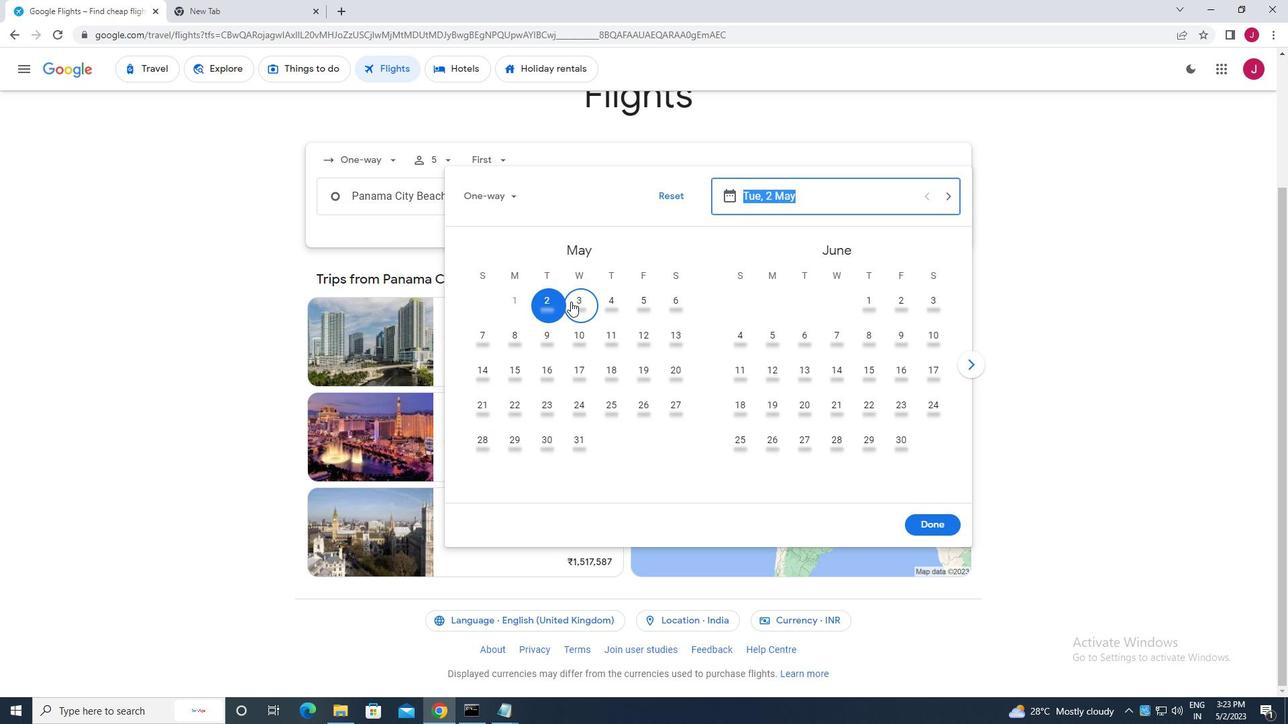 
Action: Mouse moved to (942, 522)
Screenshot: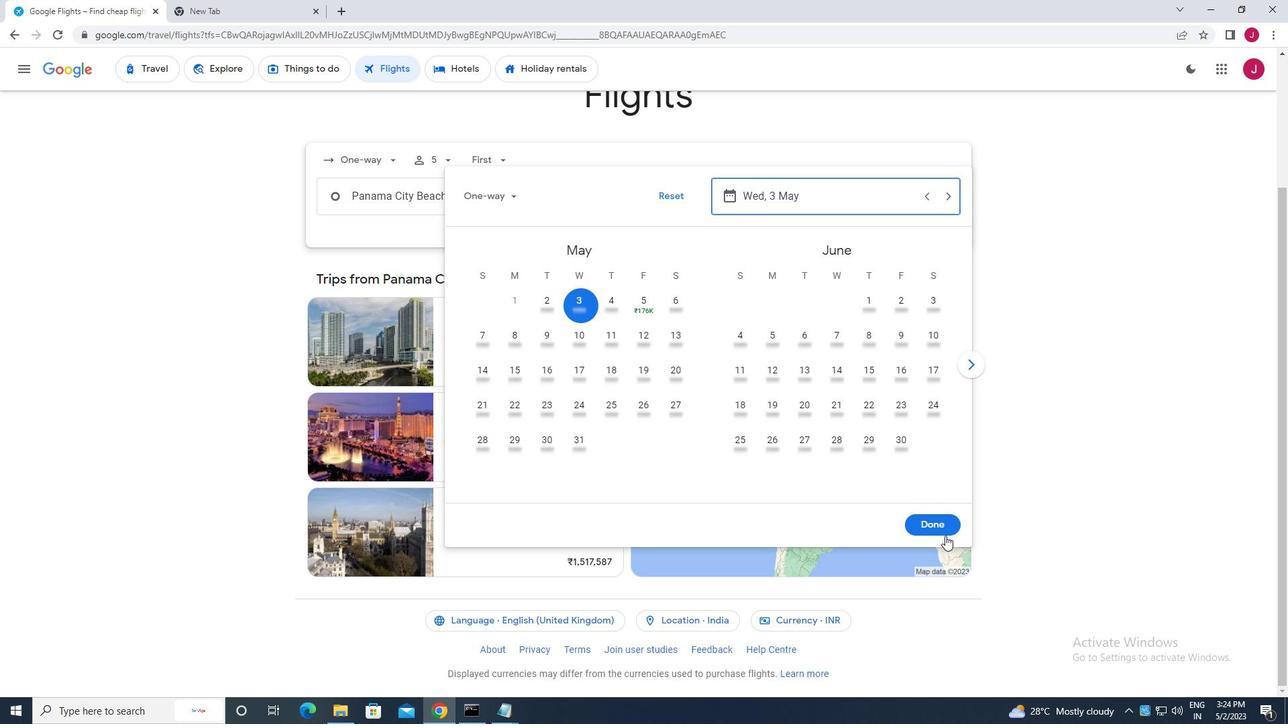 
Action: Mouse pressed left at (942, 522)
Screenshot: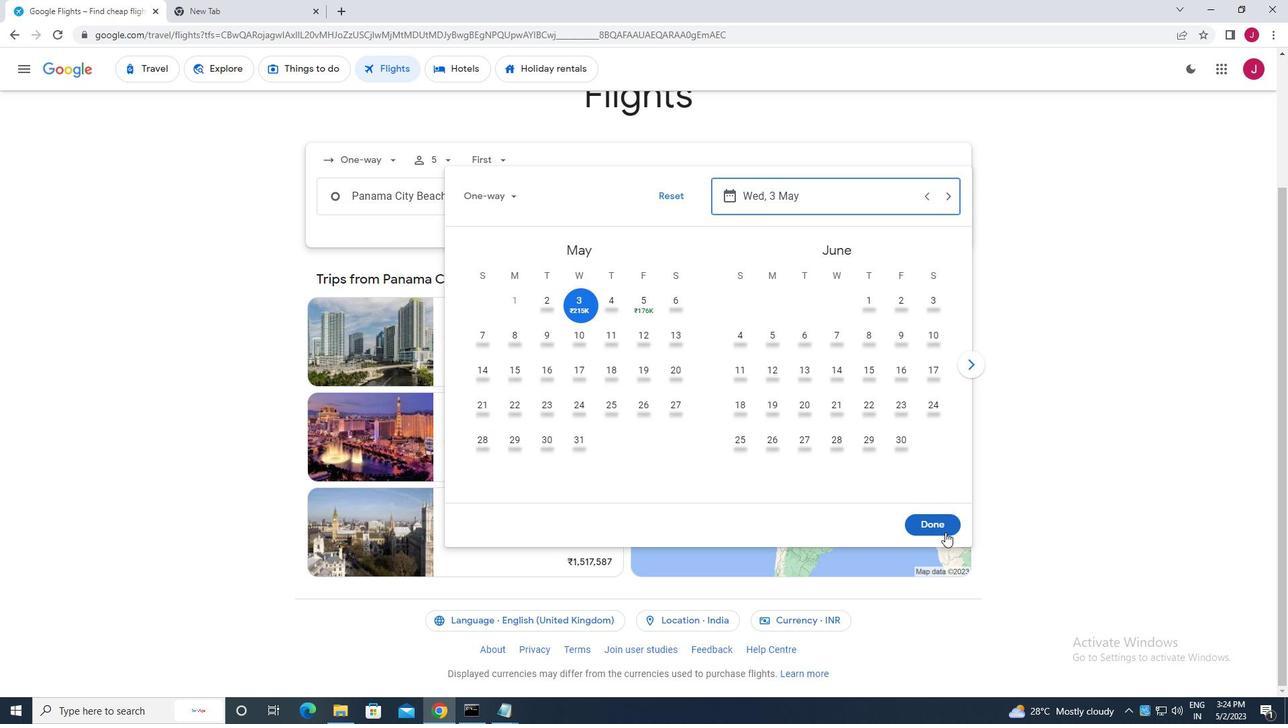 
Action: Mouse moved to (634, 243)
Screenshot: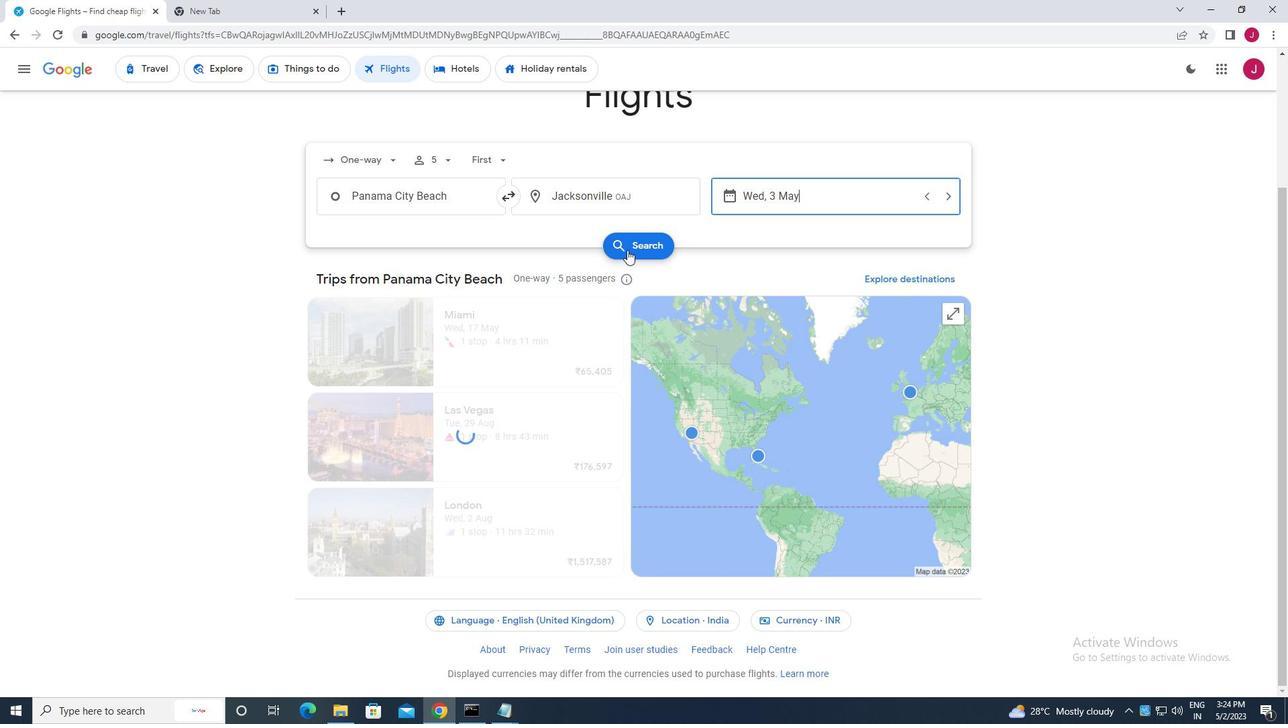 
Action: Mouse pressed left at (634, 243)
Screenshot: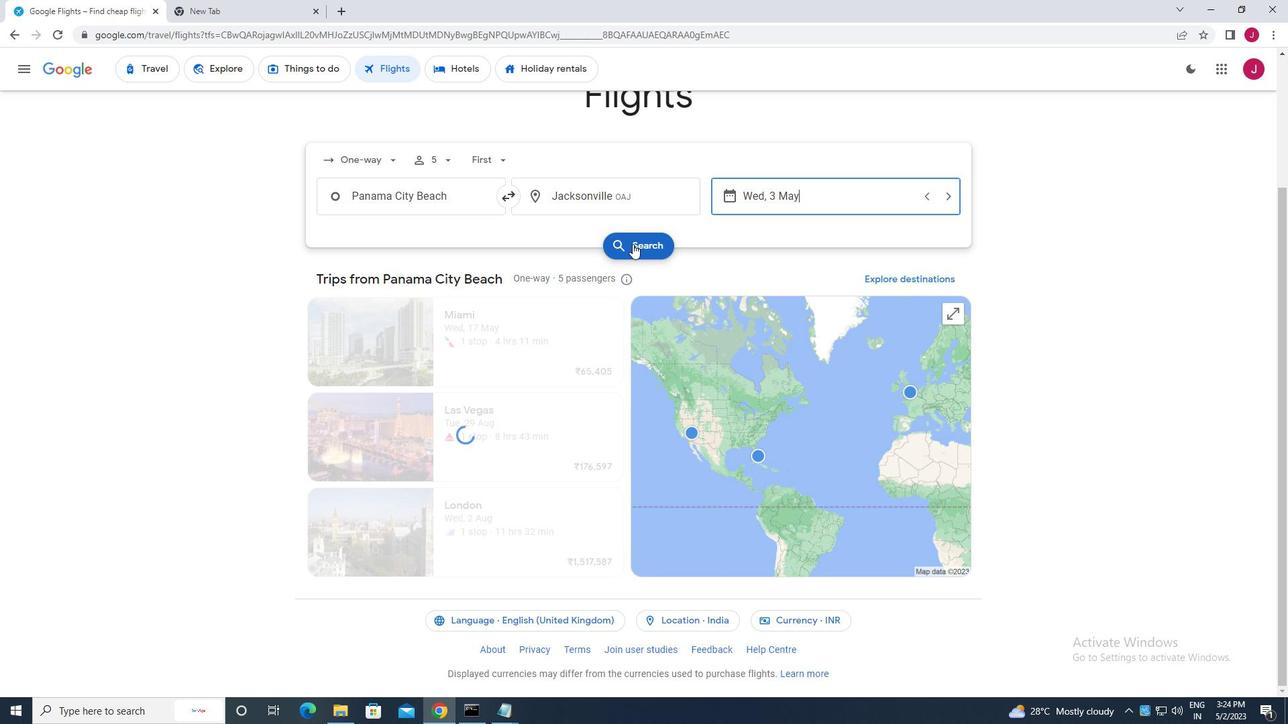 
Action: Mouse moved to (343, 193)
Screenshot: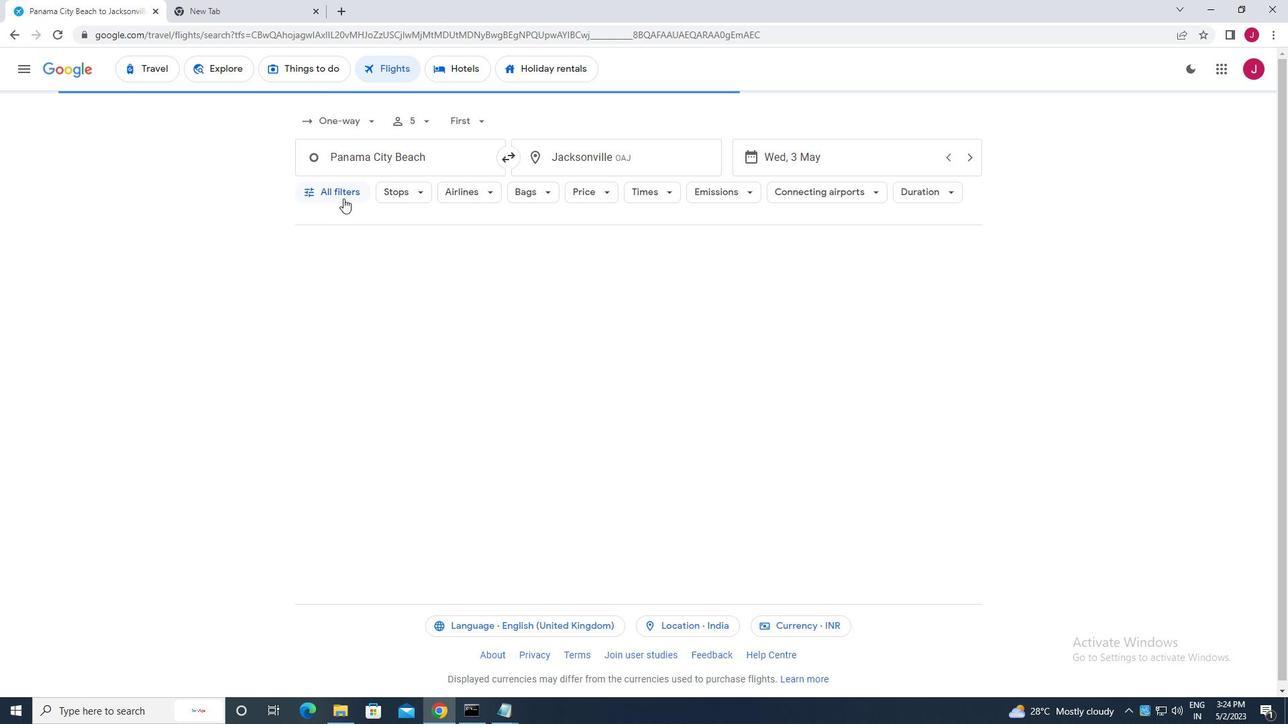 
Action: Mouse pressed left at (343, 193)
Screenshot: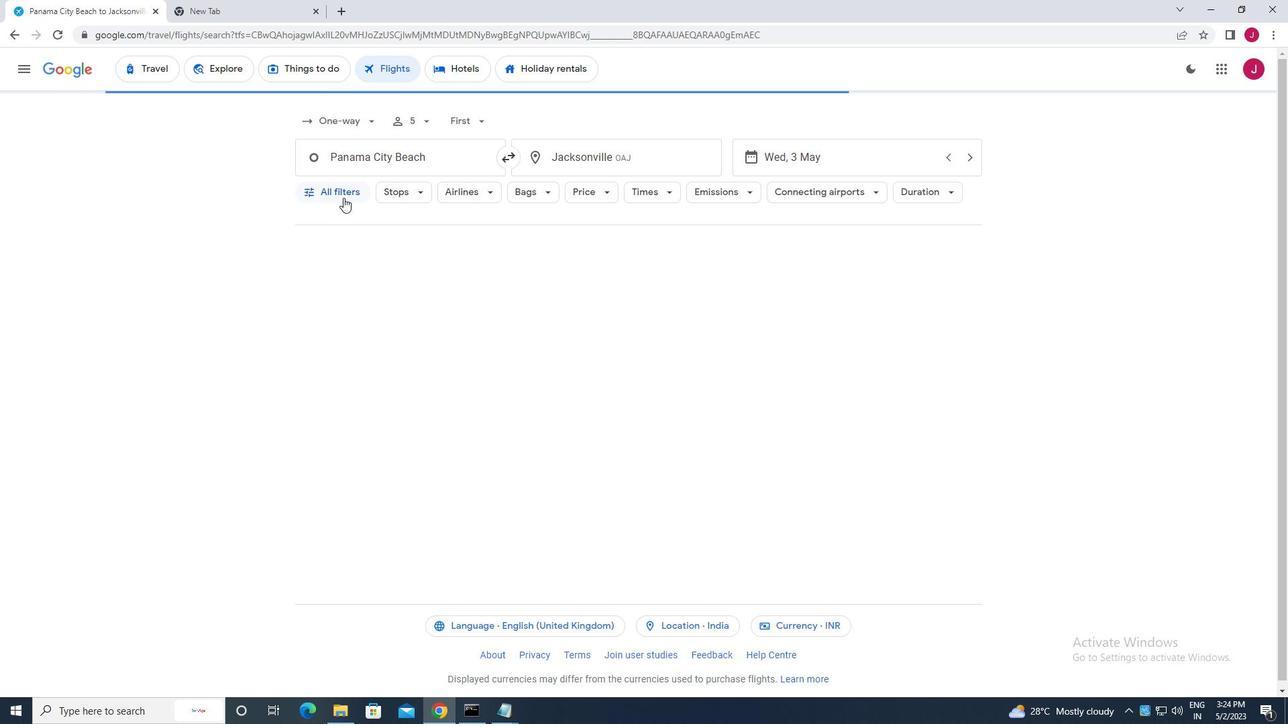 
Action: Mouse moved to (367, 243)
Screenshot: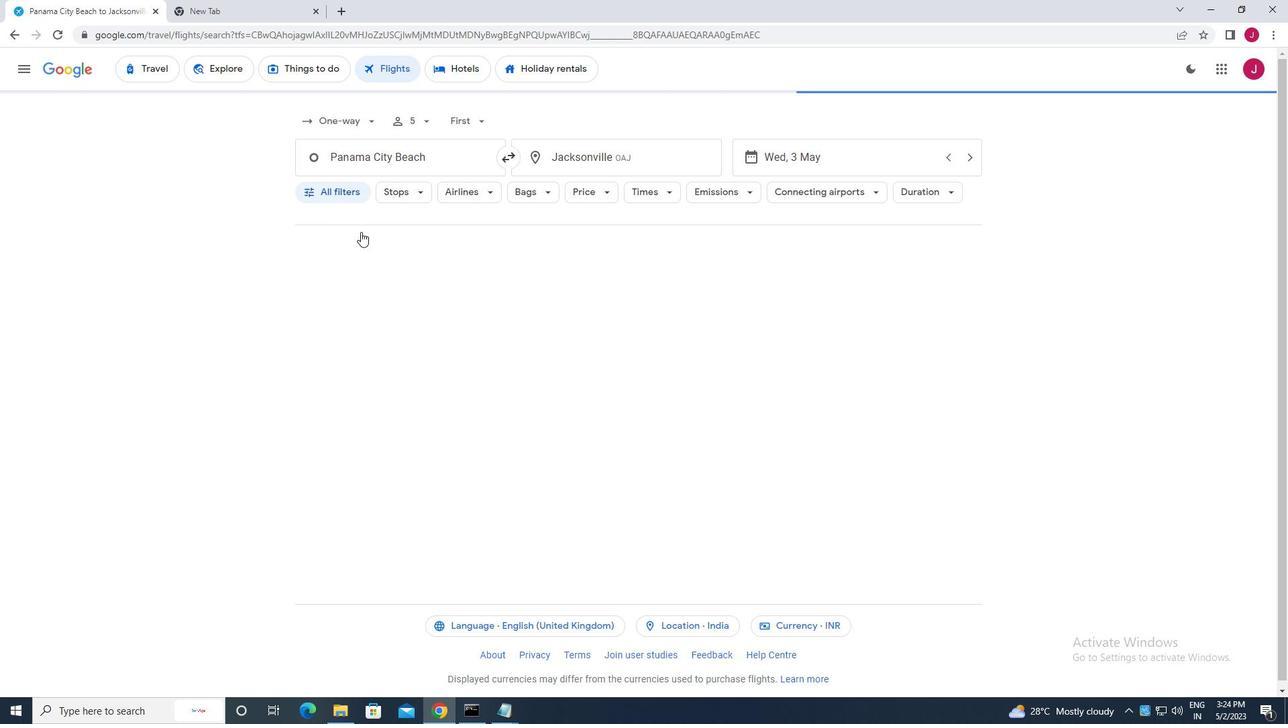 
Action: Mouse scrolled (367, 242) with delta (0, 0)
Screenshot: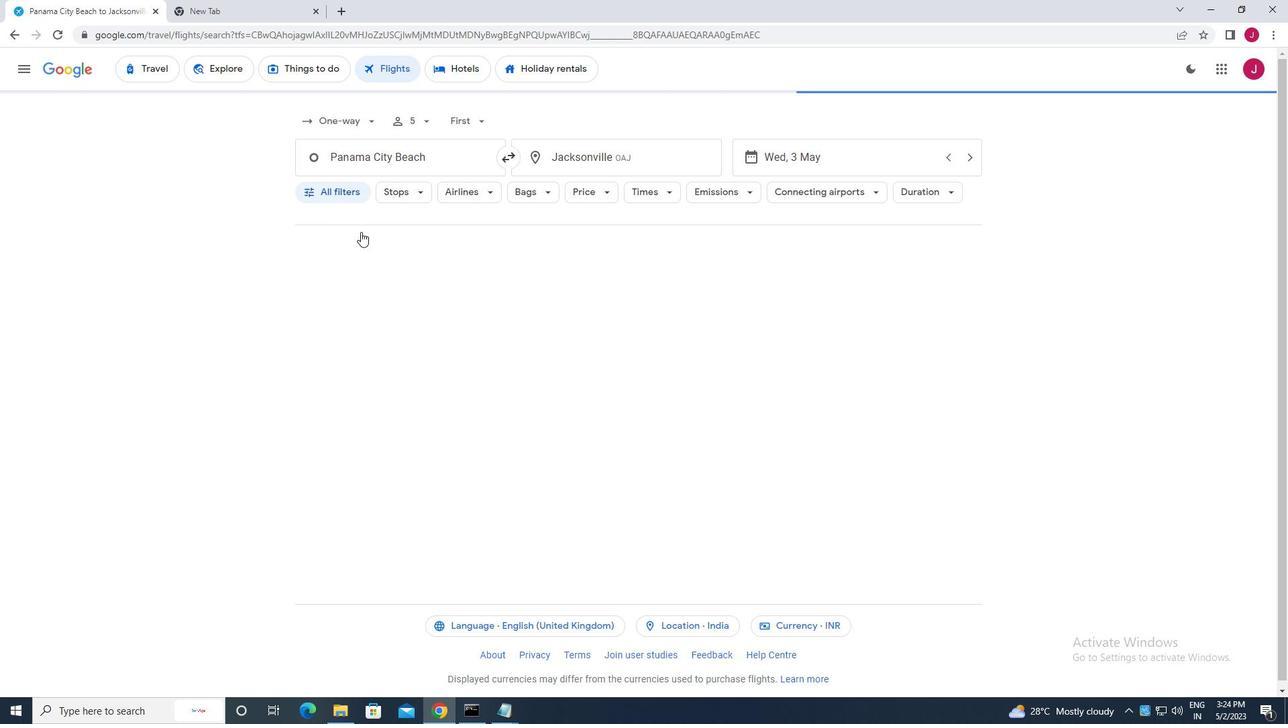 
Action: Mouse moved to (367, 244)
Screenshot: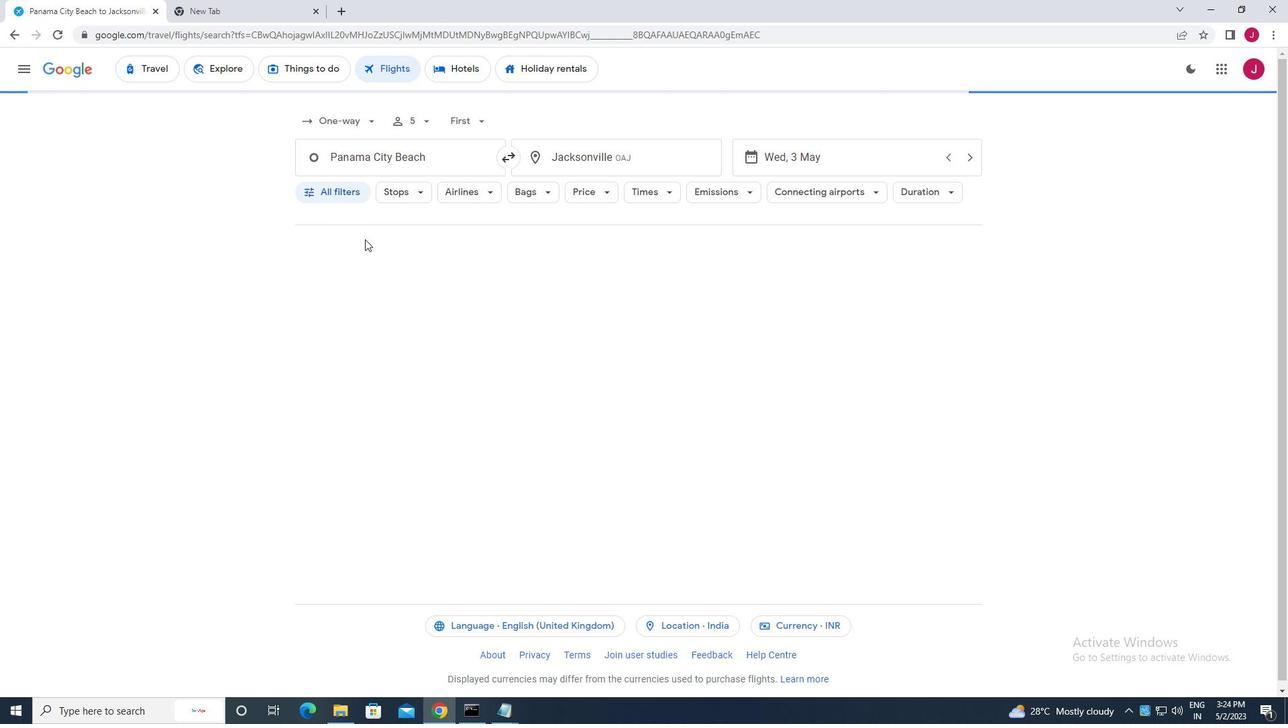 
Action: Mouse scrolled (367, 243) with delta (0, 0)
Screenshot: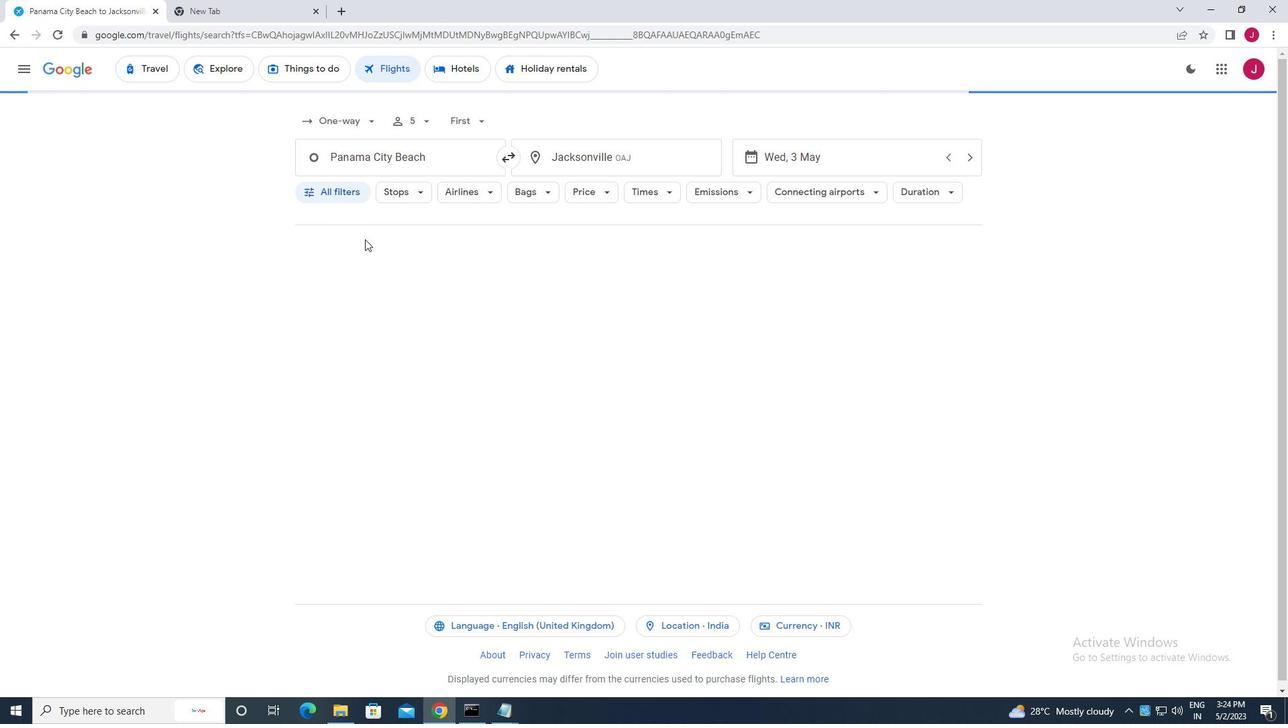 
Action: Mouse moved to (367, 244)
Screenshot: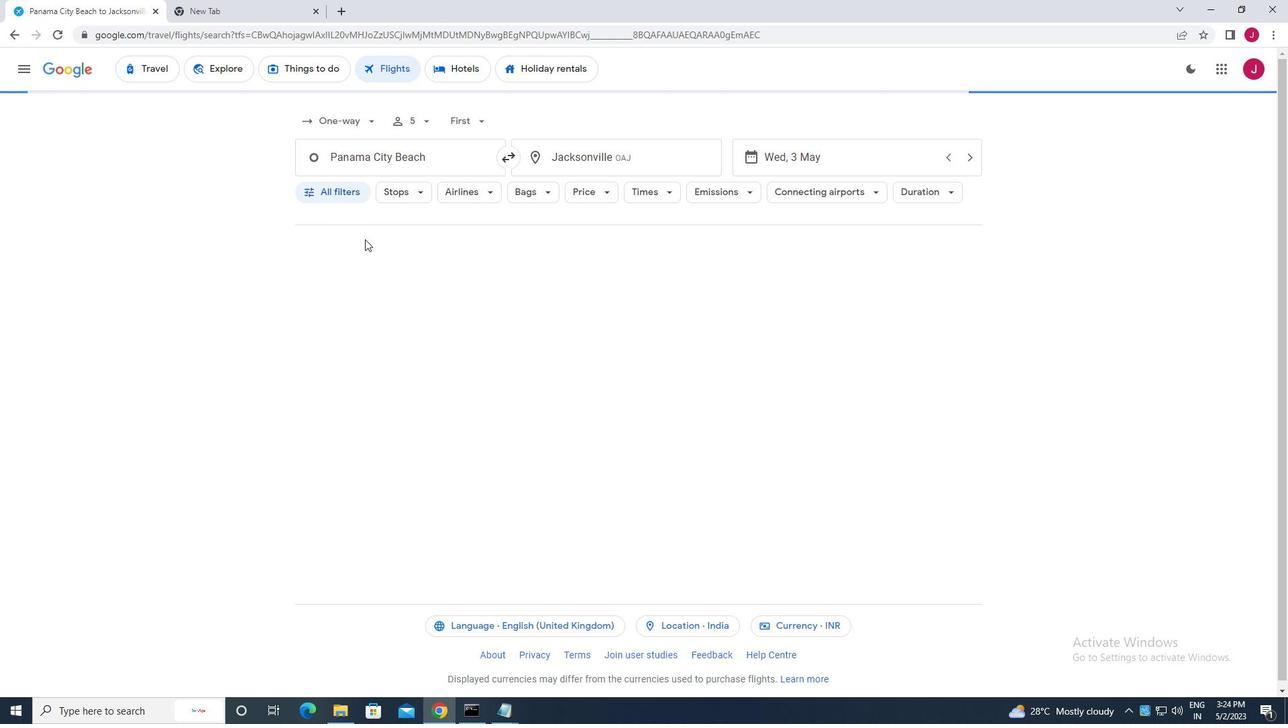 
Action: Mouse scrolled (367, 243) with delta (0, 0)
Screenshot: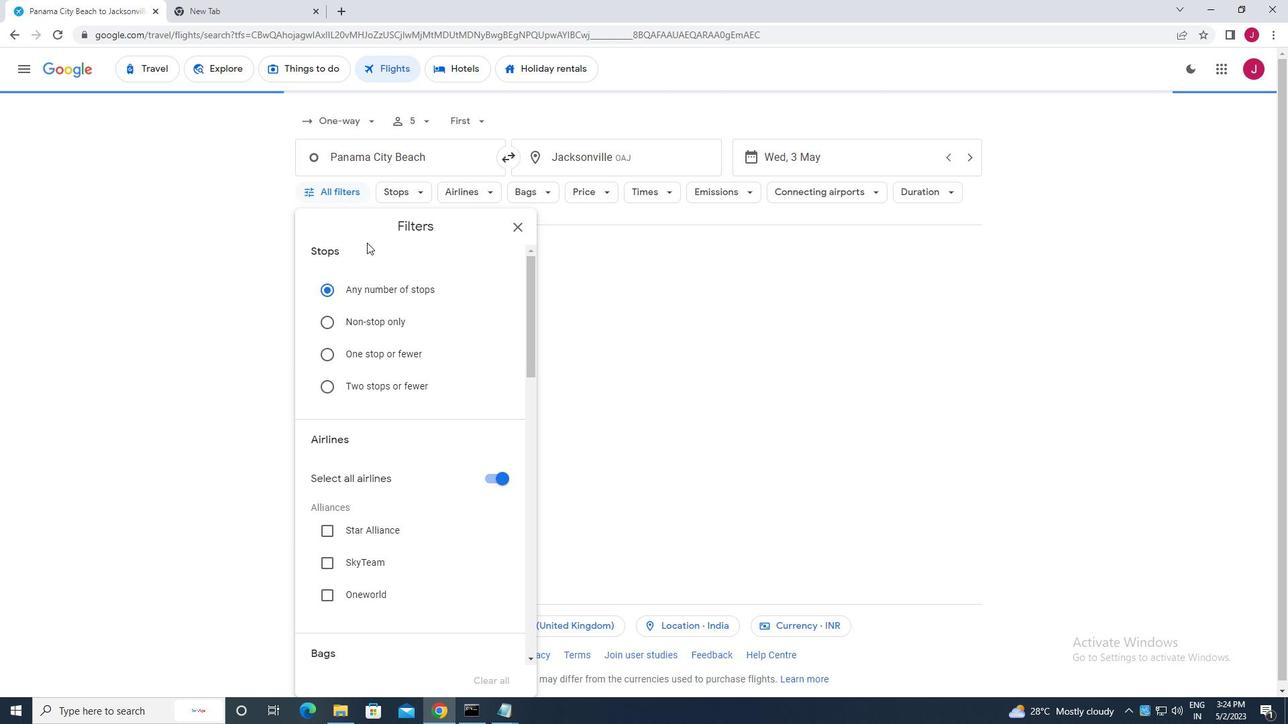 
Action: Mouse moved to (371, 250)
Screenshot: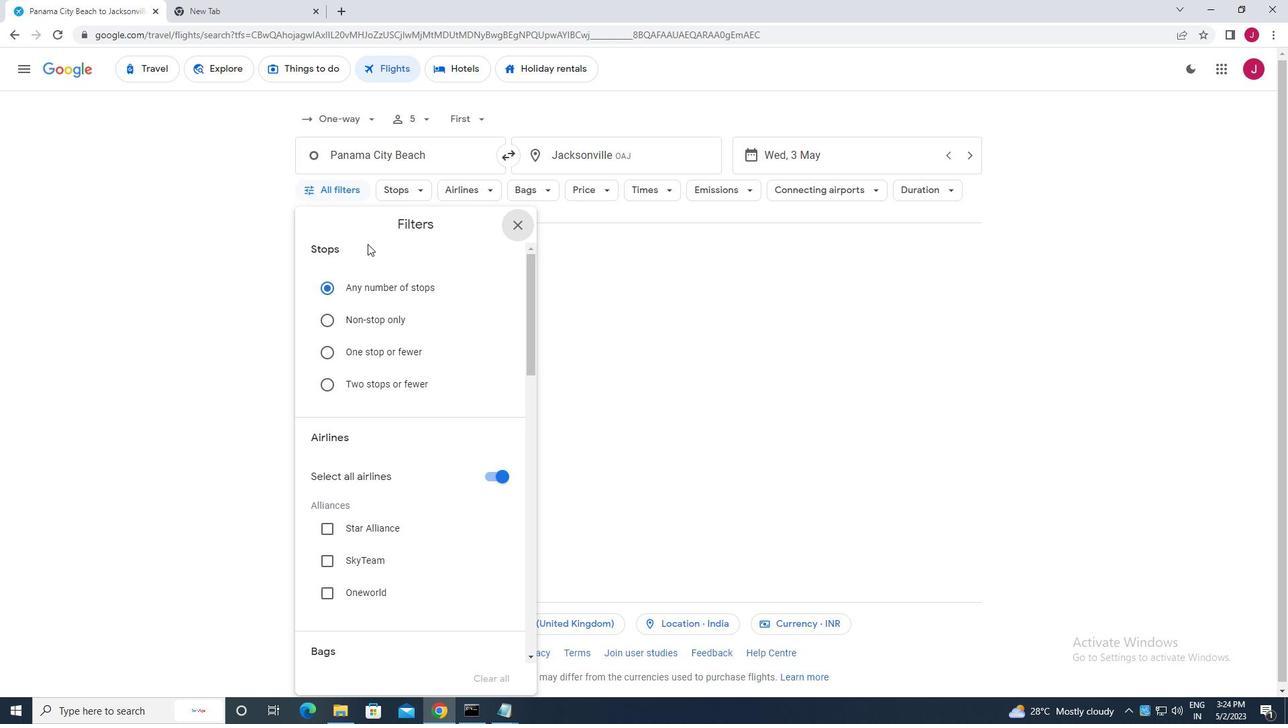 
Action: Mouse scrolled (371, 249) with delta (0, 0)
Screenshot: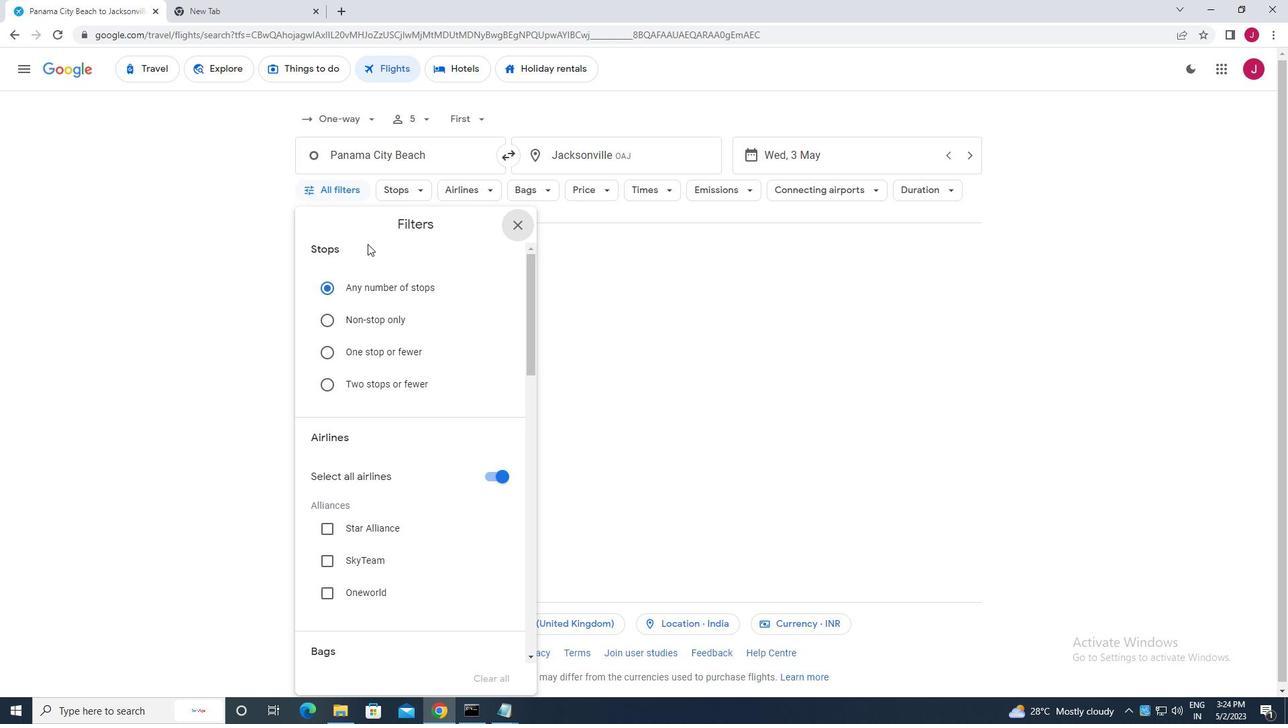 
Action: Mouse moved to (386, 262)
Screenshot: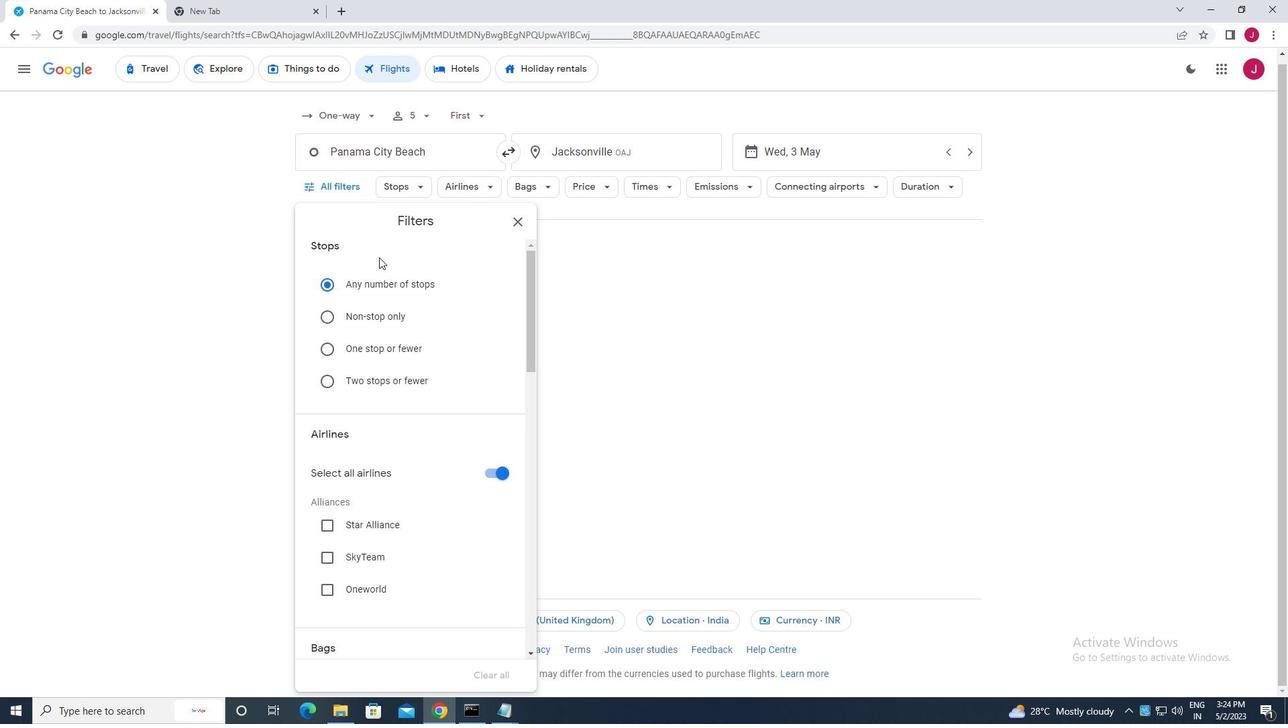
Action: Mouse scrolled (386, 261) with delta (0, 0)
Screenshot: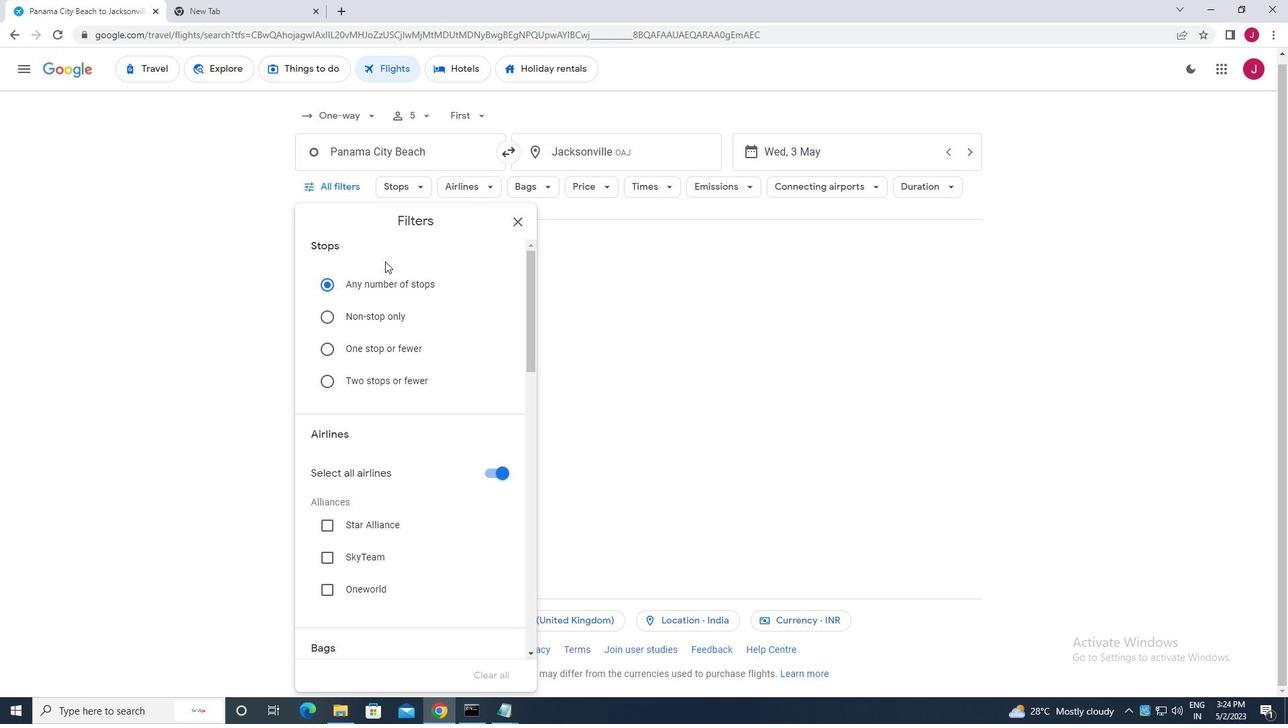 
Action: Mouse scrolled (386, 261) with delta (0, 0)
Screenshot: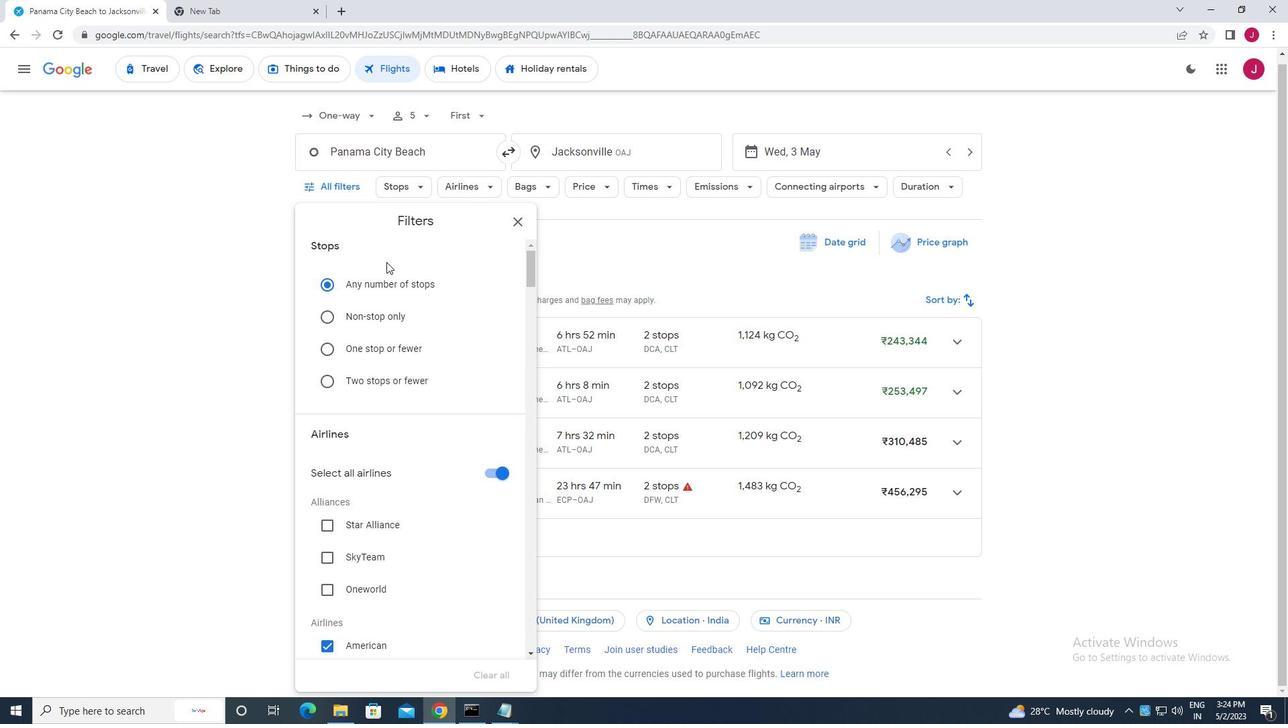 
Action: Mouse moved to (490, 270)
Screenshot: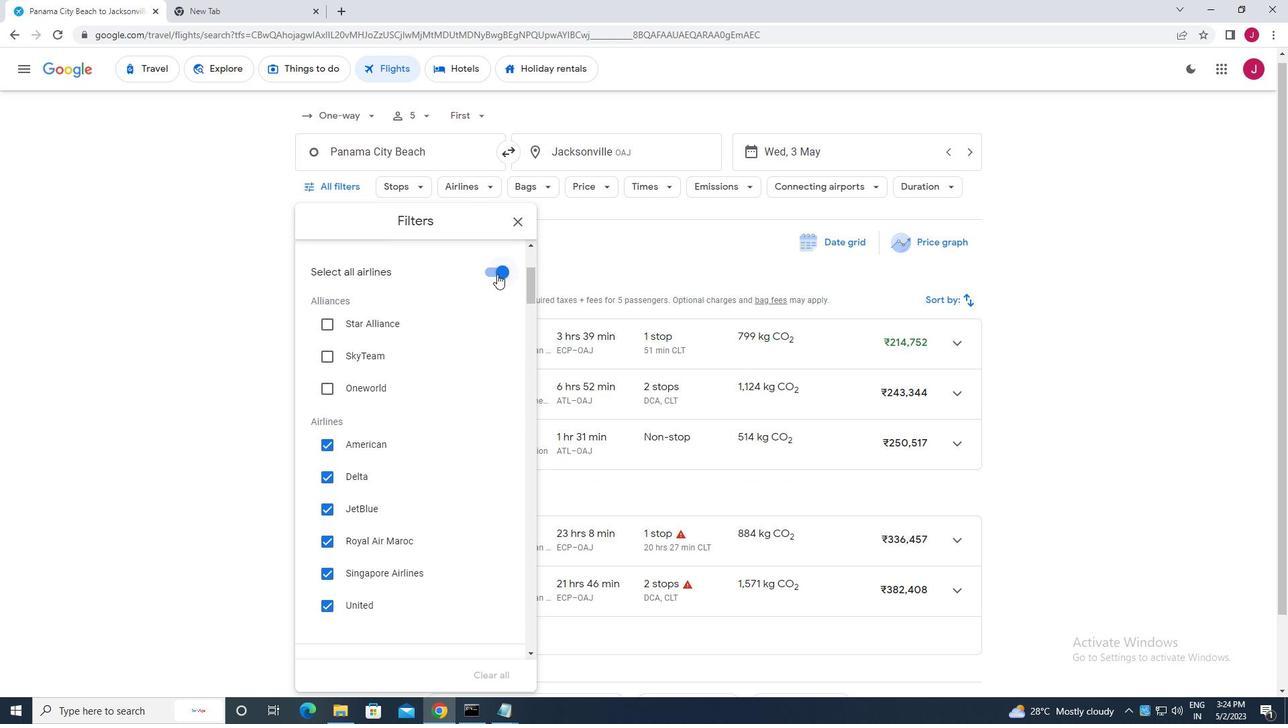 
Action: Mouse pressed left at (490, 270)
Screenshot: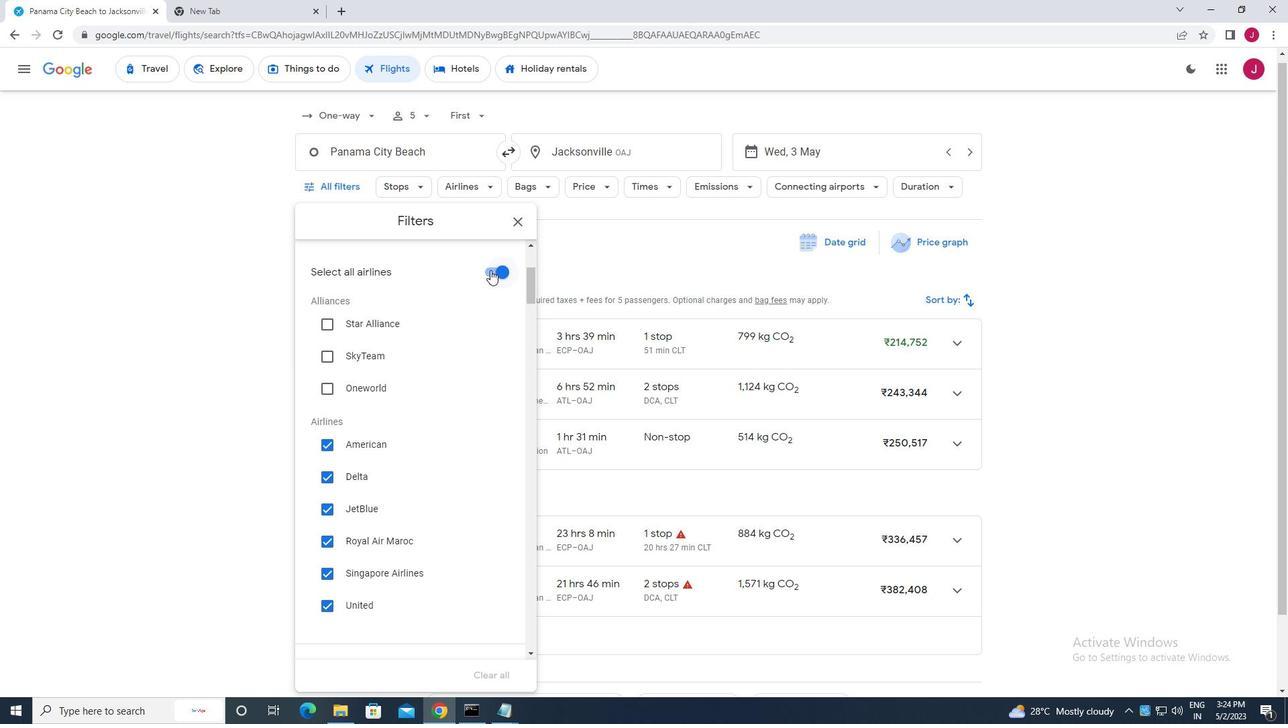 
Action: Mouse moved to (394, 306)
Screenshot: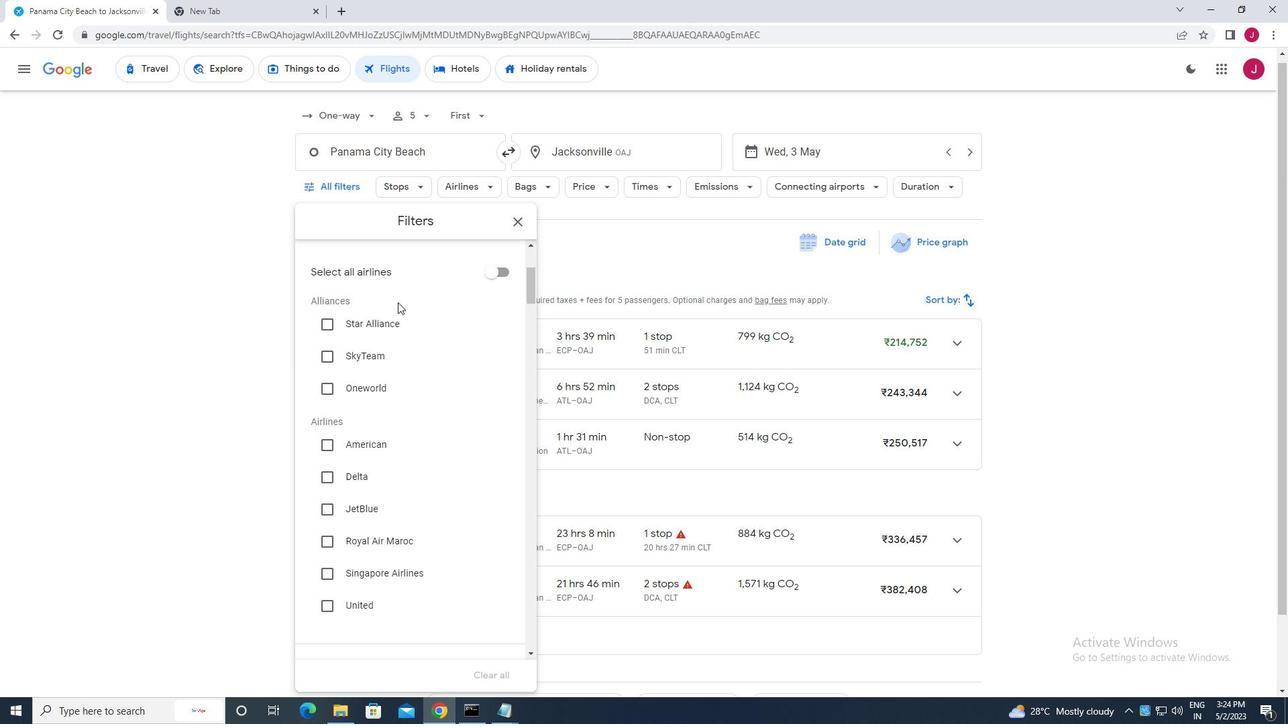 
Action: Mouse scrolled (394, 306) with delta (0, 0)
Screenshot: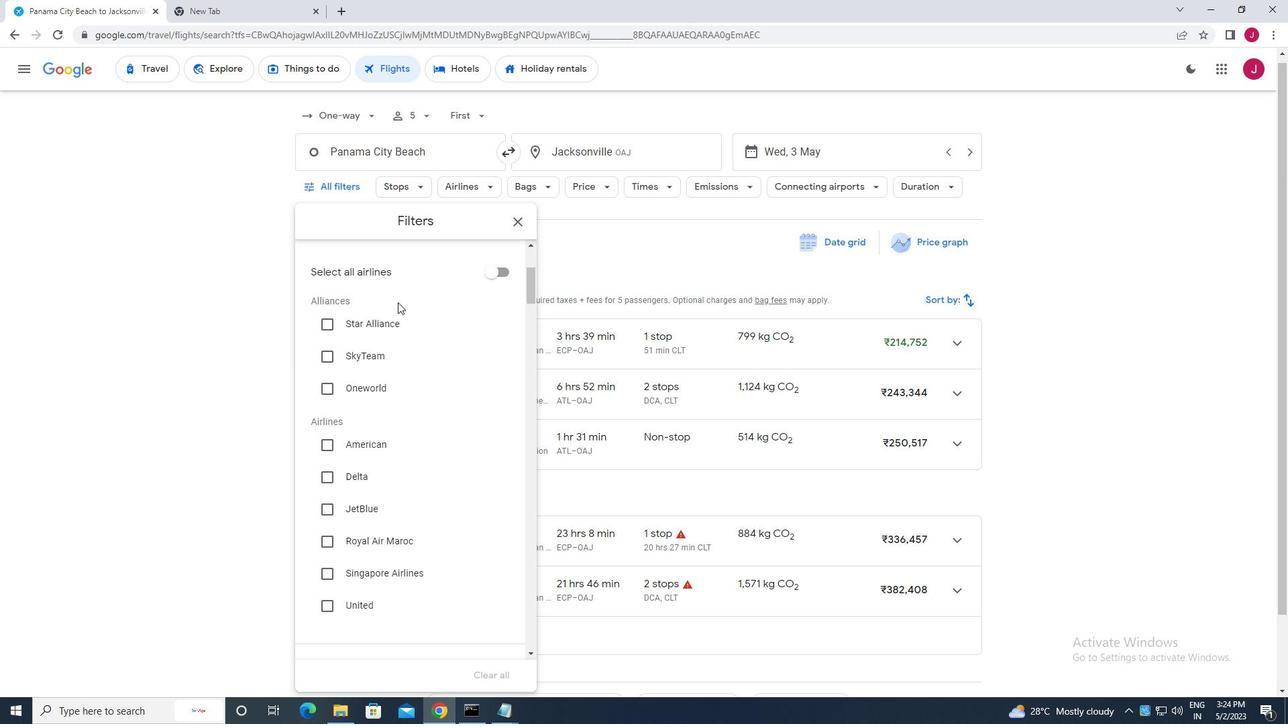 
Action: Mouse moved to (394, 308)
Screenshot: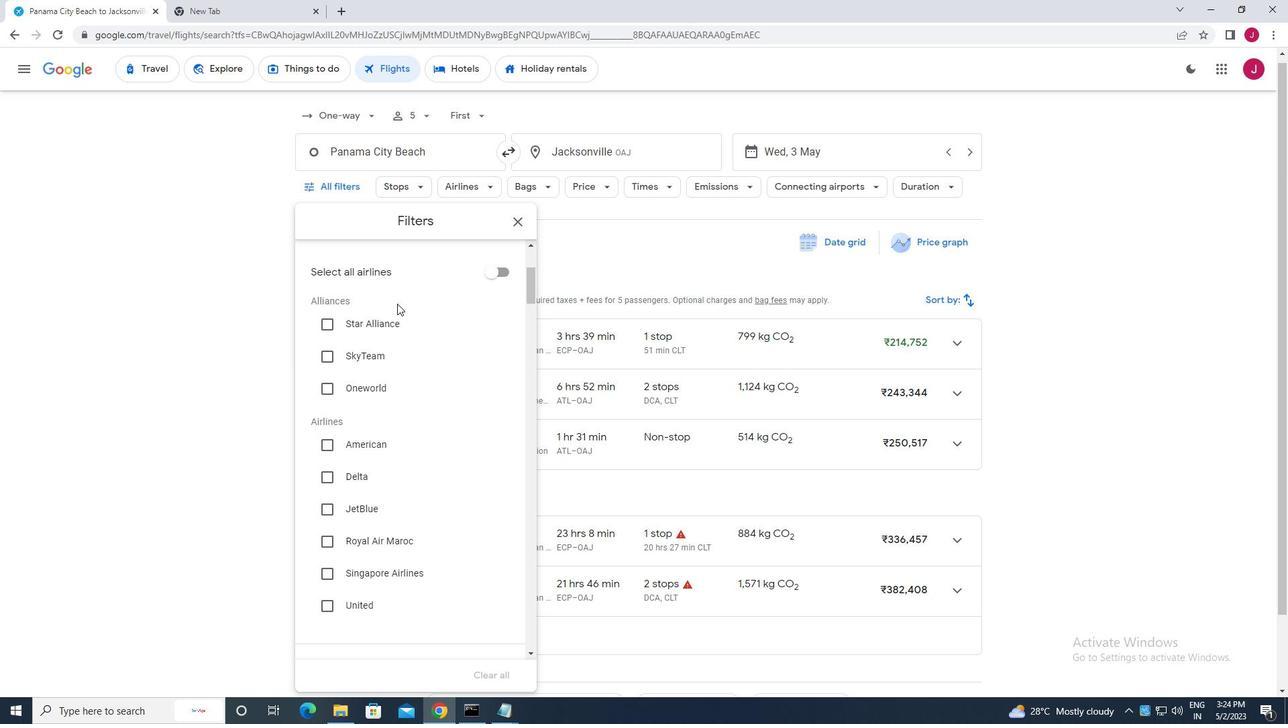 
Action: Mouse scrolled (394, 308) with delta (0, 0)
Screenshot: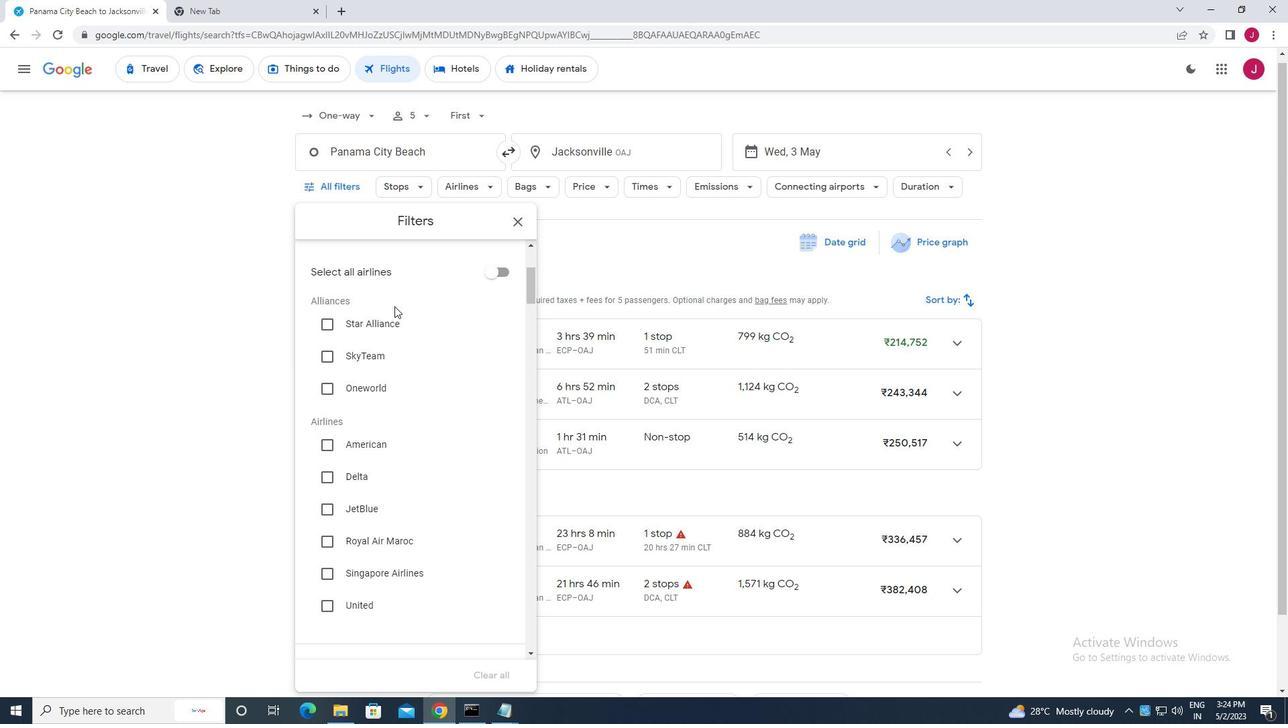 
Action: Mouse moved to (328, 311)
Screenshot: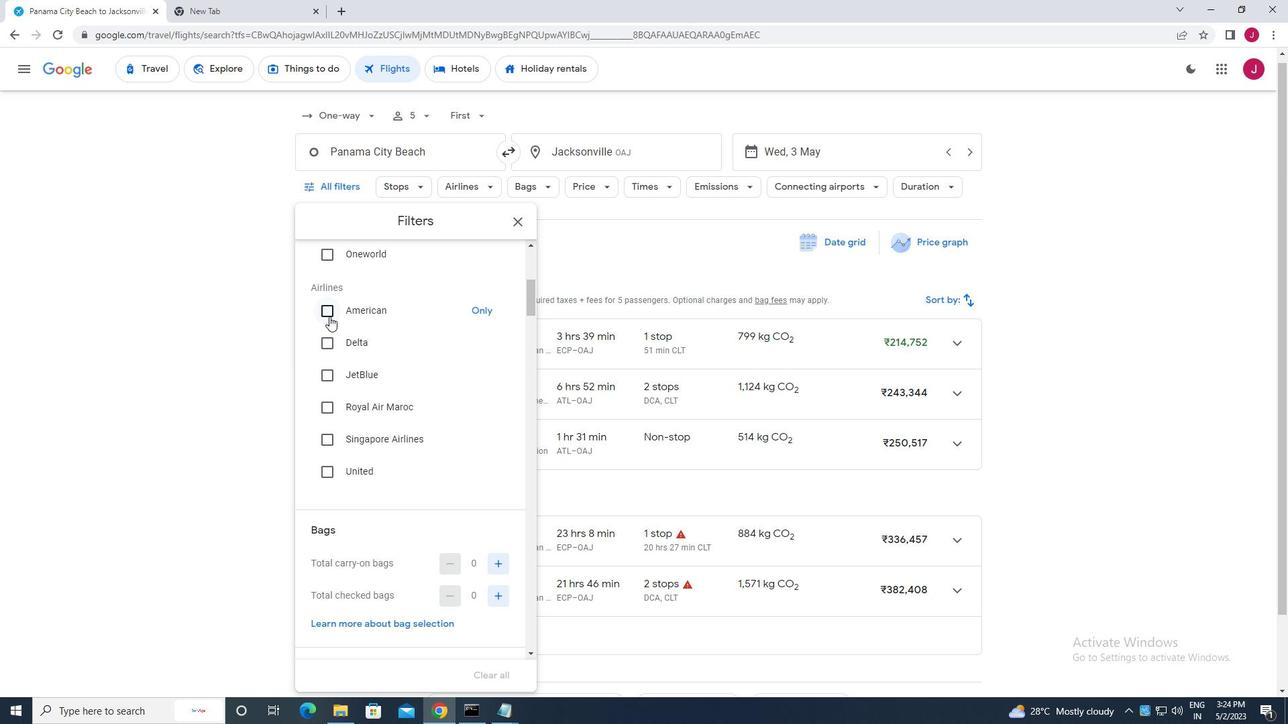 
Action: Mouse pressed left at (328, 311)
Screenshot: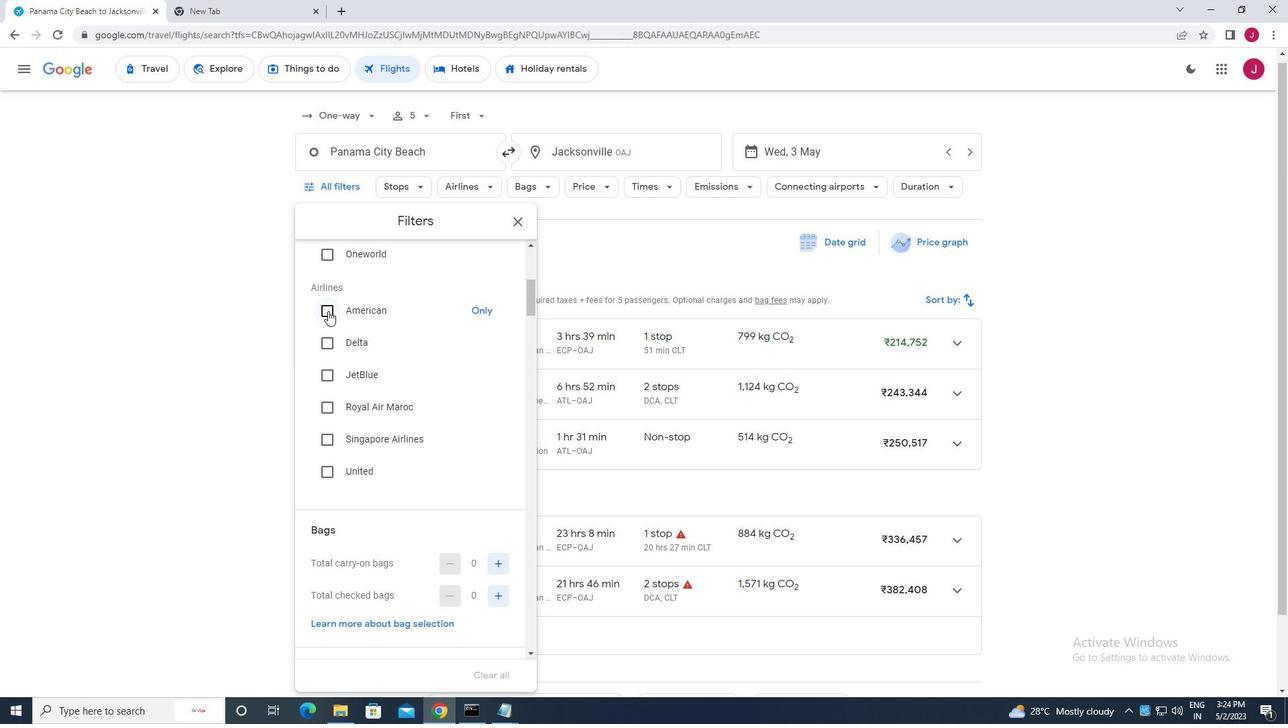 
Action: Mouse moved to (404, 324)
Screenshot: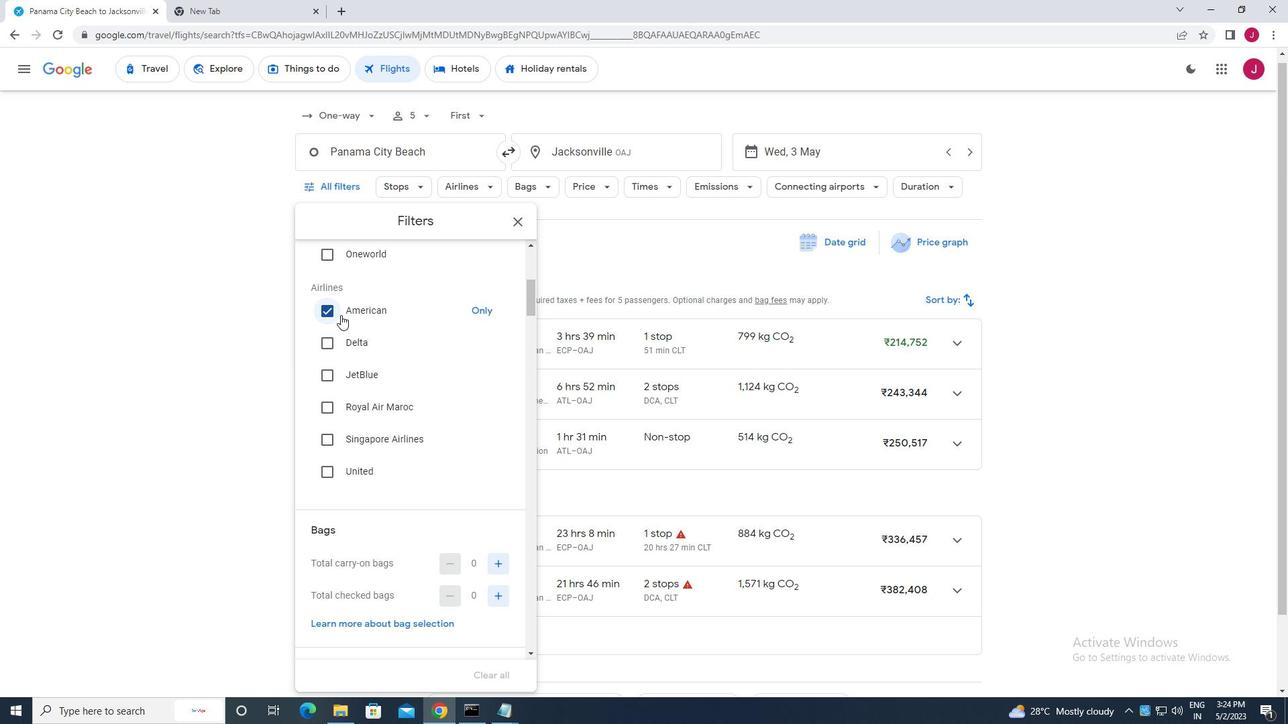 
Action: Mouse scrolled (404, 323) with delta (0, 0)
Screenshot: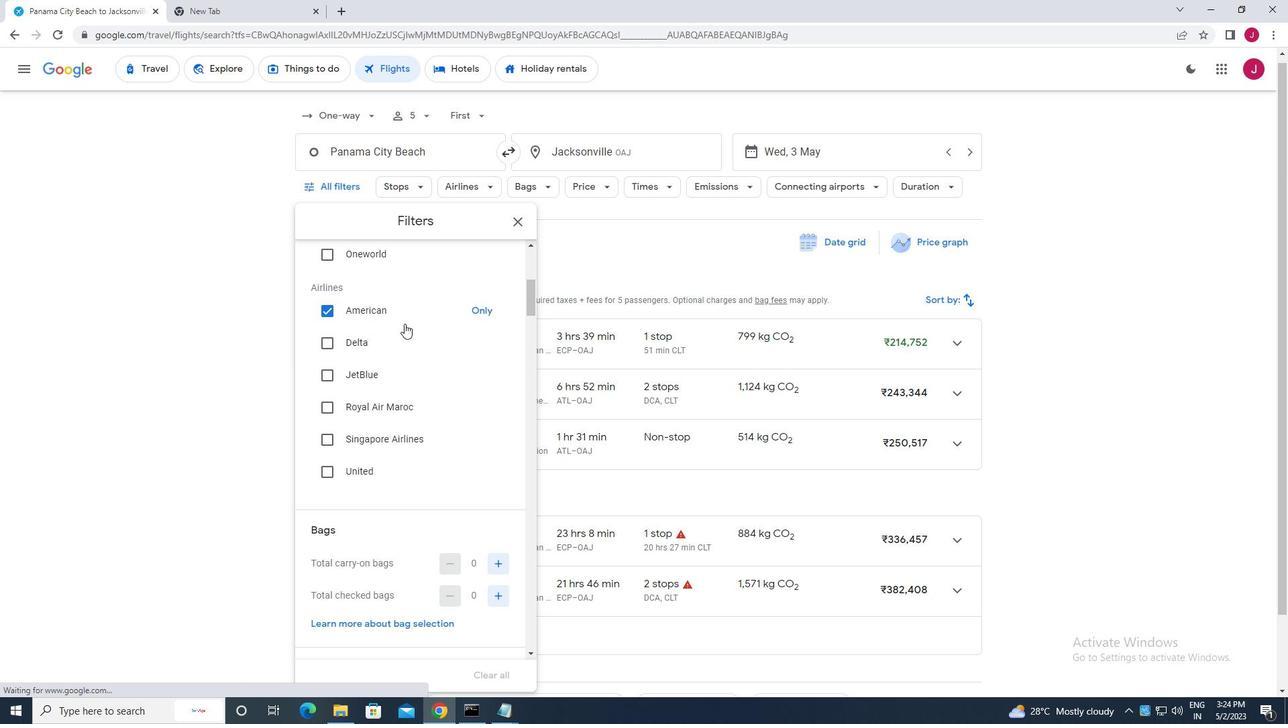 
Action: Mouse scrolled (404, 323) with delta (0, 0)
Screenshot: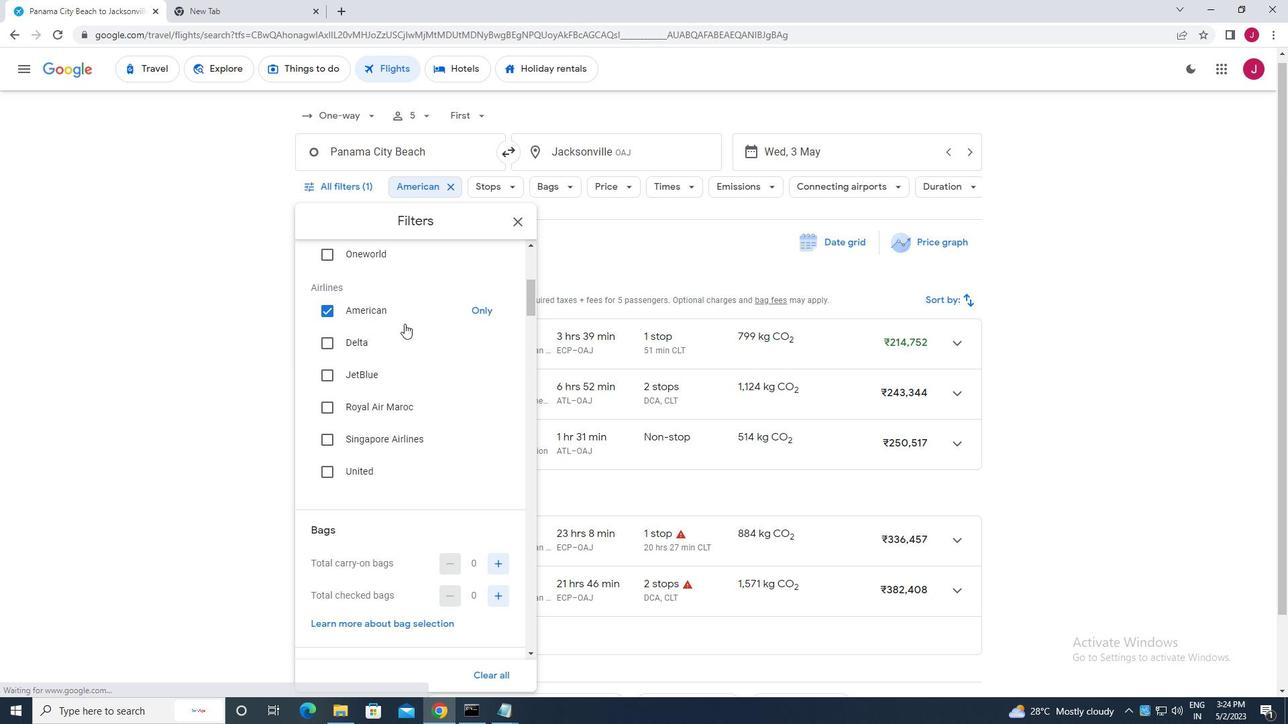 
Action: Mouse scrolled (404, 323) with delta (0, 0)
Screenshot: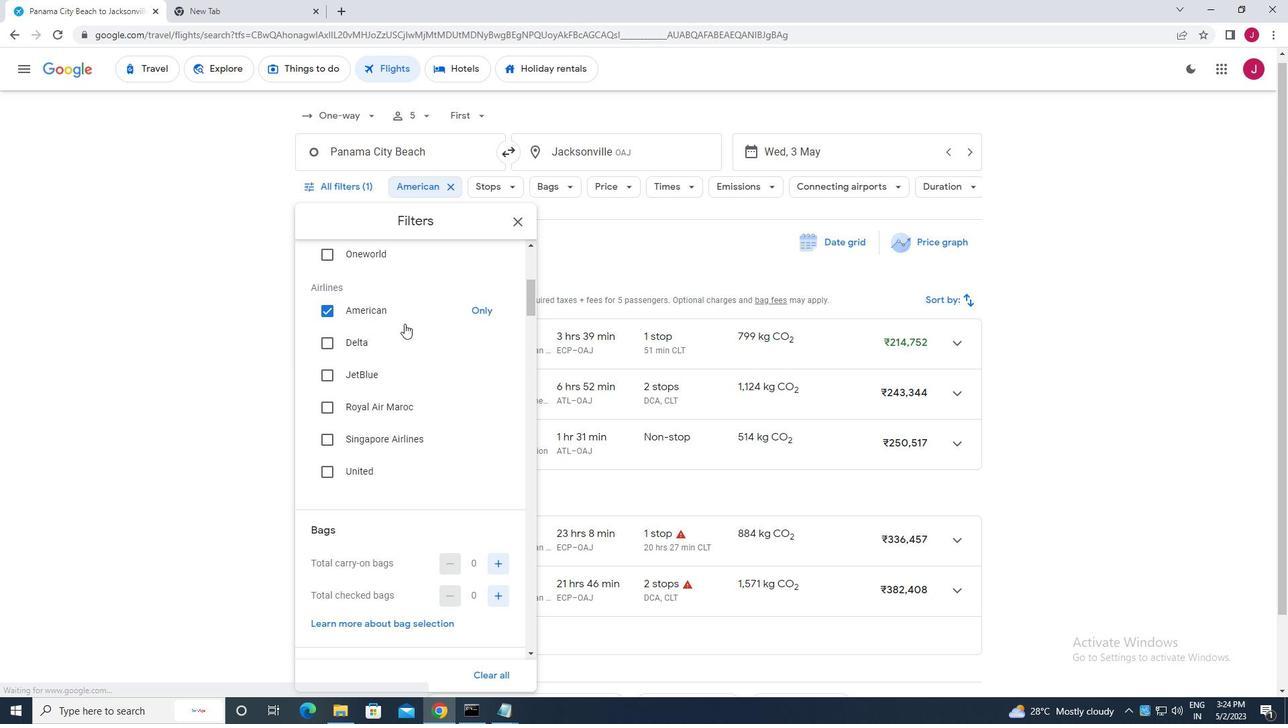 
Action: Mouse scrolled (404, 323) with delta (0, 0)
Screenshot: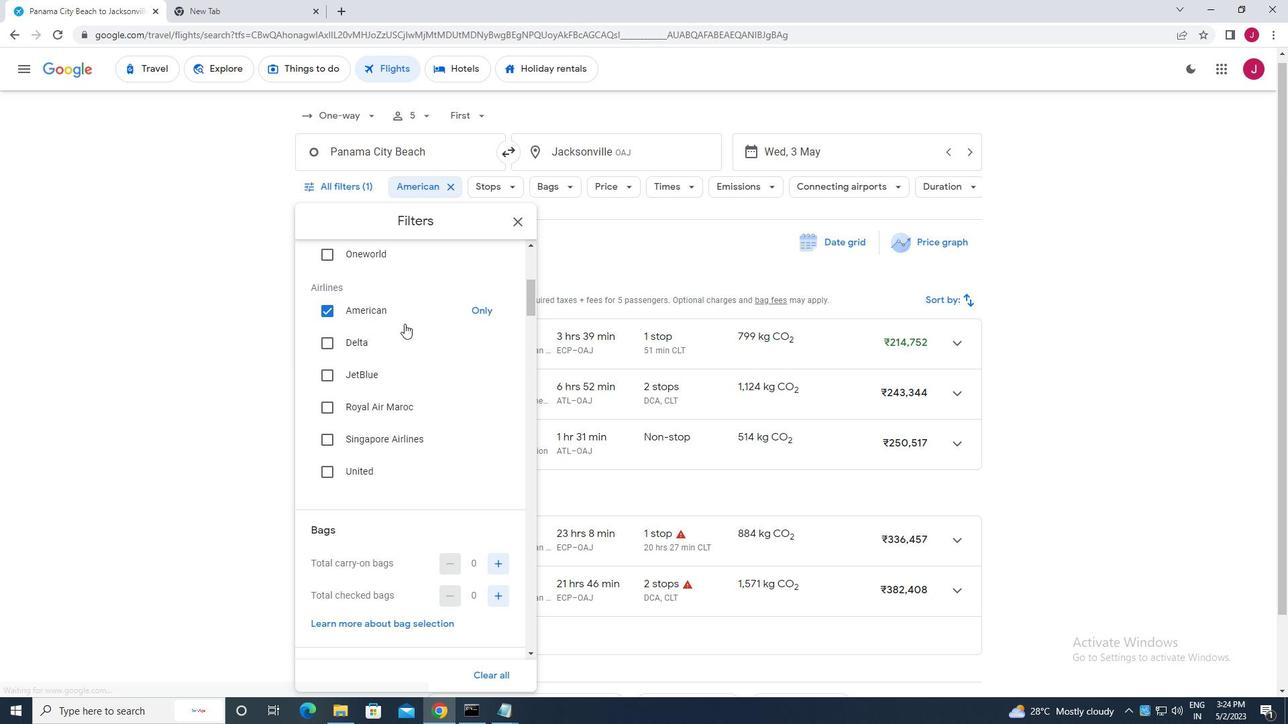 
Action: Mouse moved to (407, 333)
Screenshot: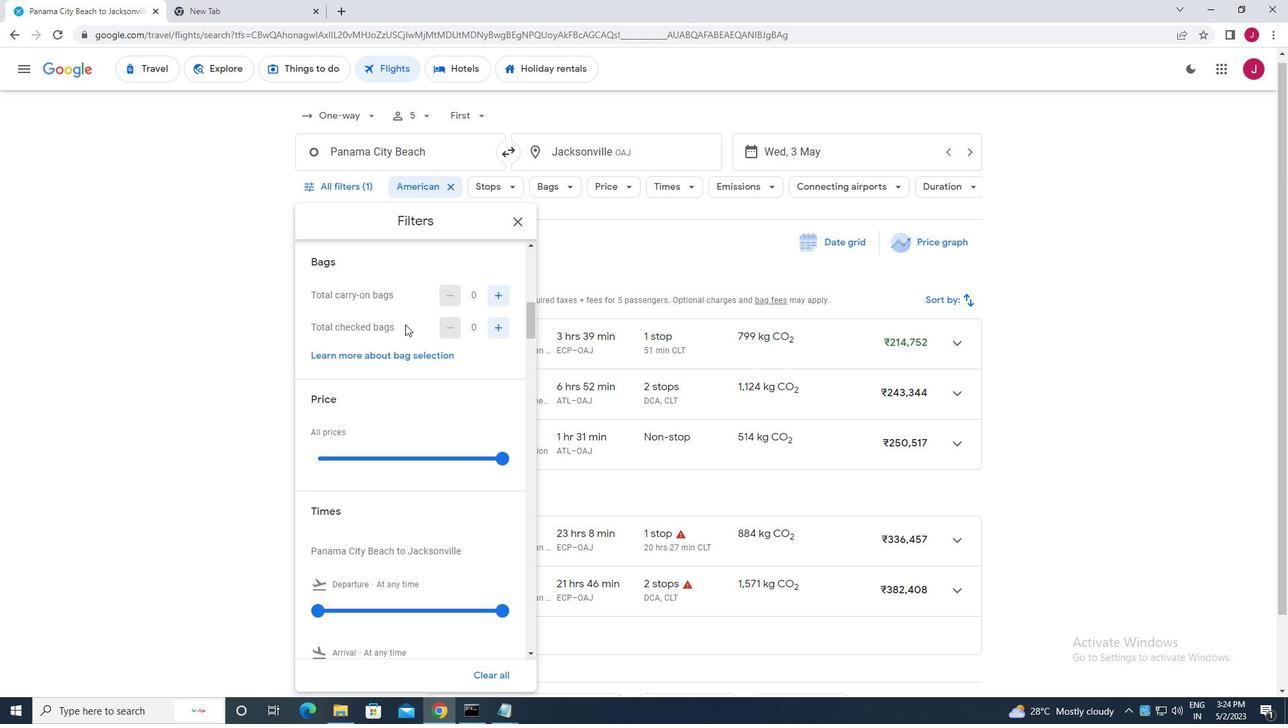 
Action: Mouse scrolled (407, 332) with delta (0, 0)
Screenshot: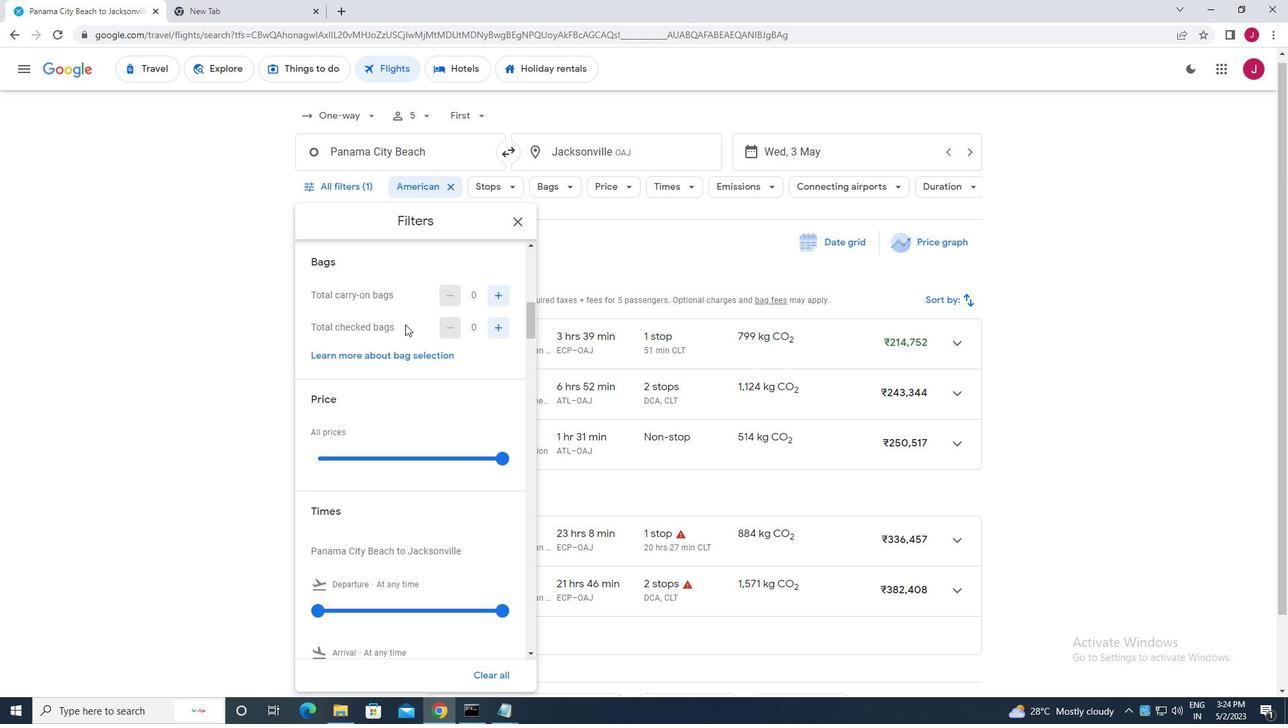 
Action: Mouse moved to (497, 274)
Screenshot: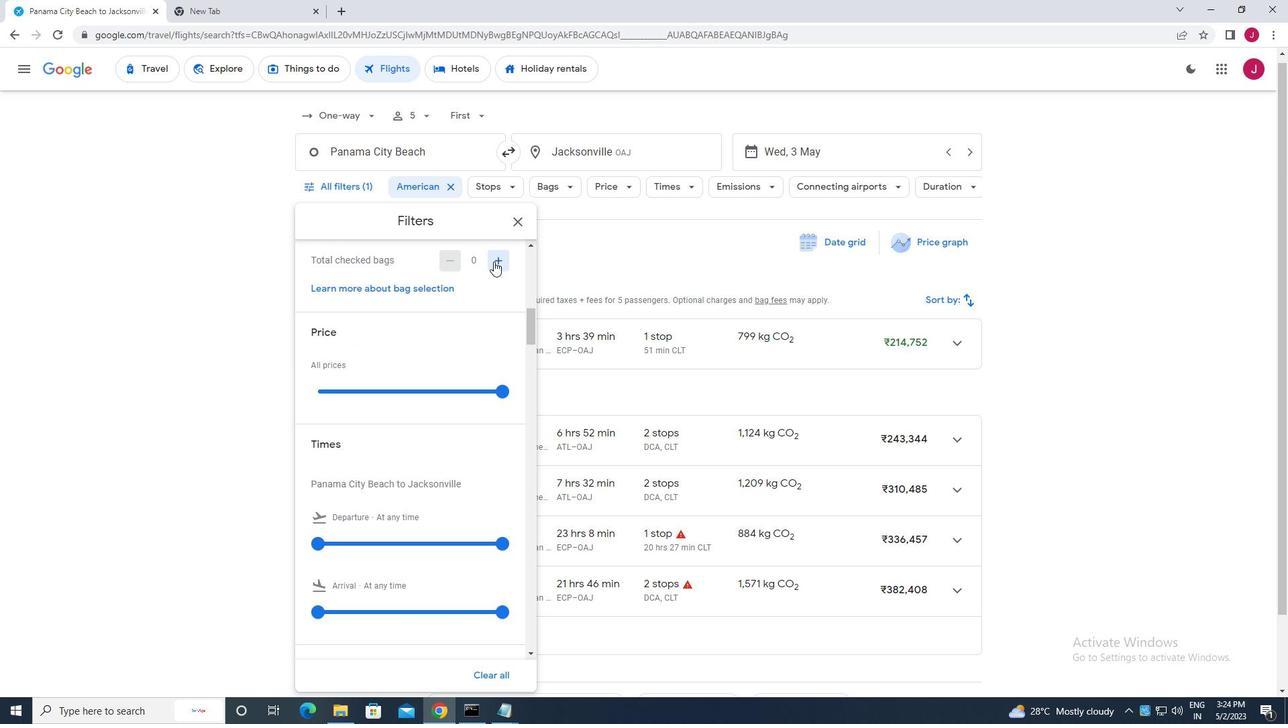 
Action: Mouse scrolled (497, 275) with delta (0, 0)
Screenshot: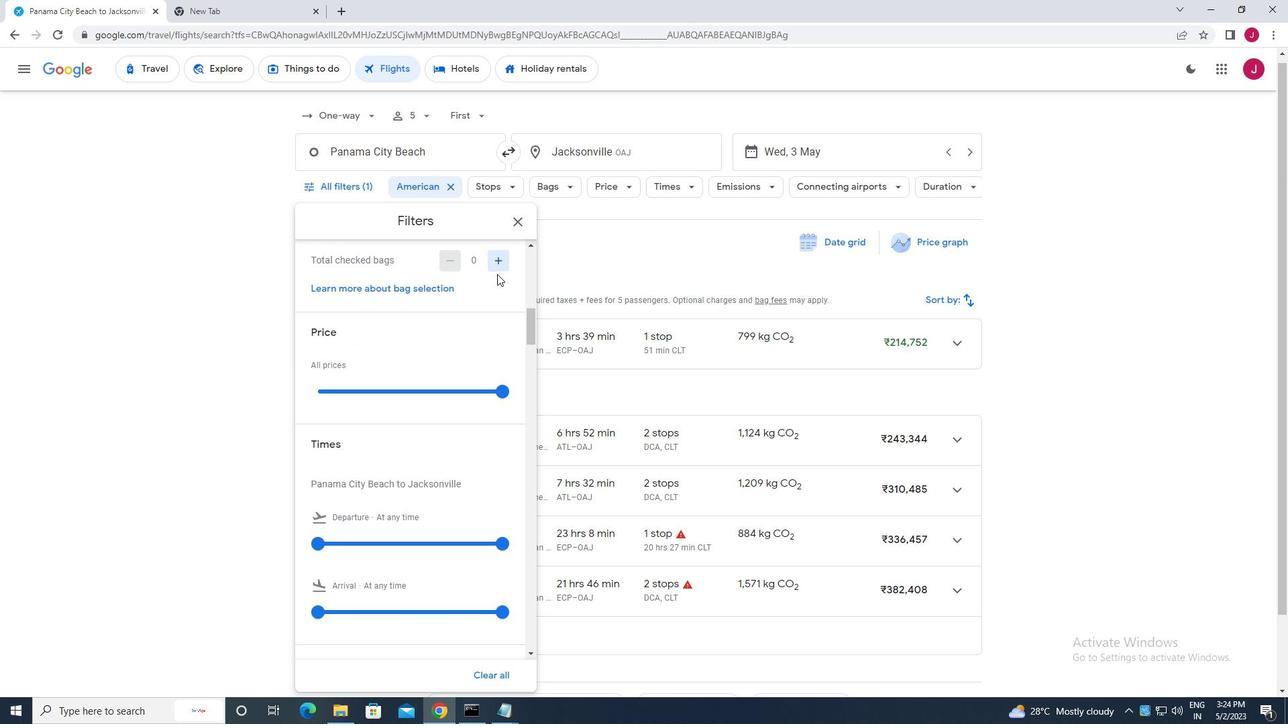 
Action: Mouse moved to (502, 263)
Screenshot: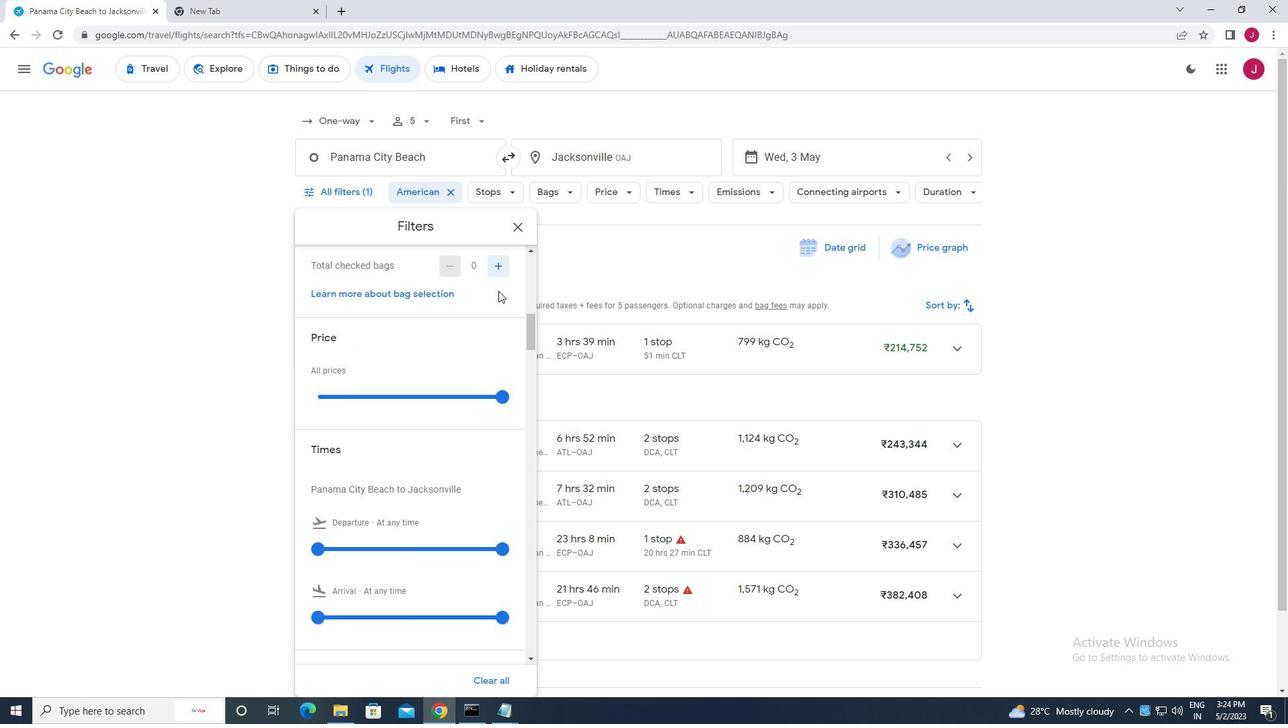 
Action: Mouse scrolled (502, 263) with delta (0, 0)
Screenshot: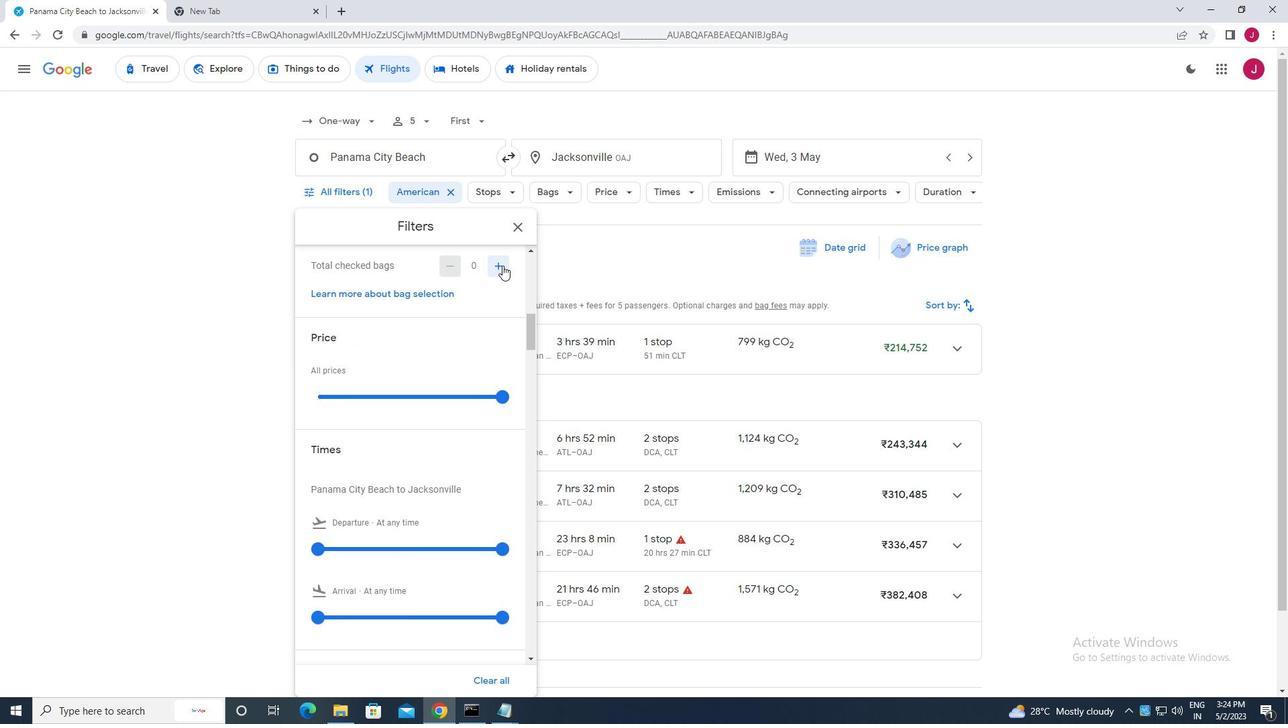 
Action: Mouse moved to (498, 334)
Screenshot: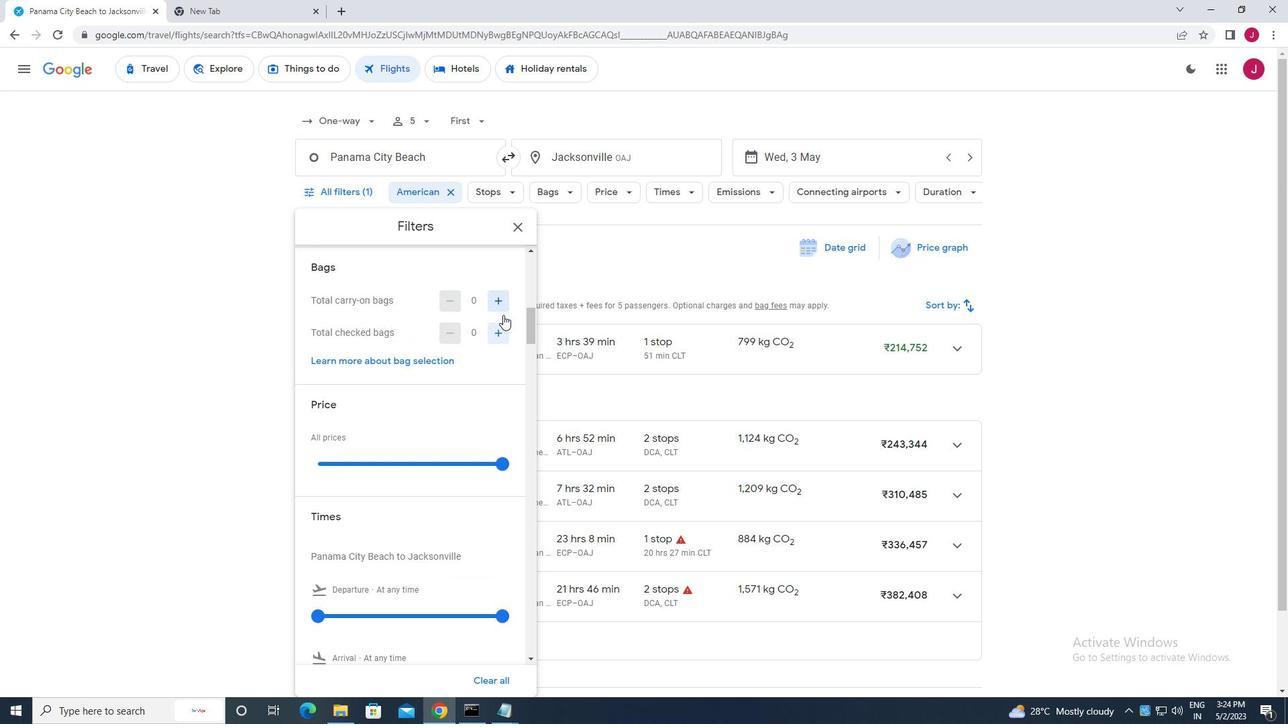 
Action: Mouse pressed left at (498, 334)
Screenshot: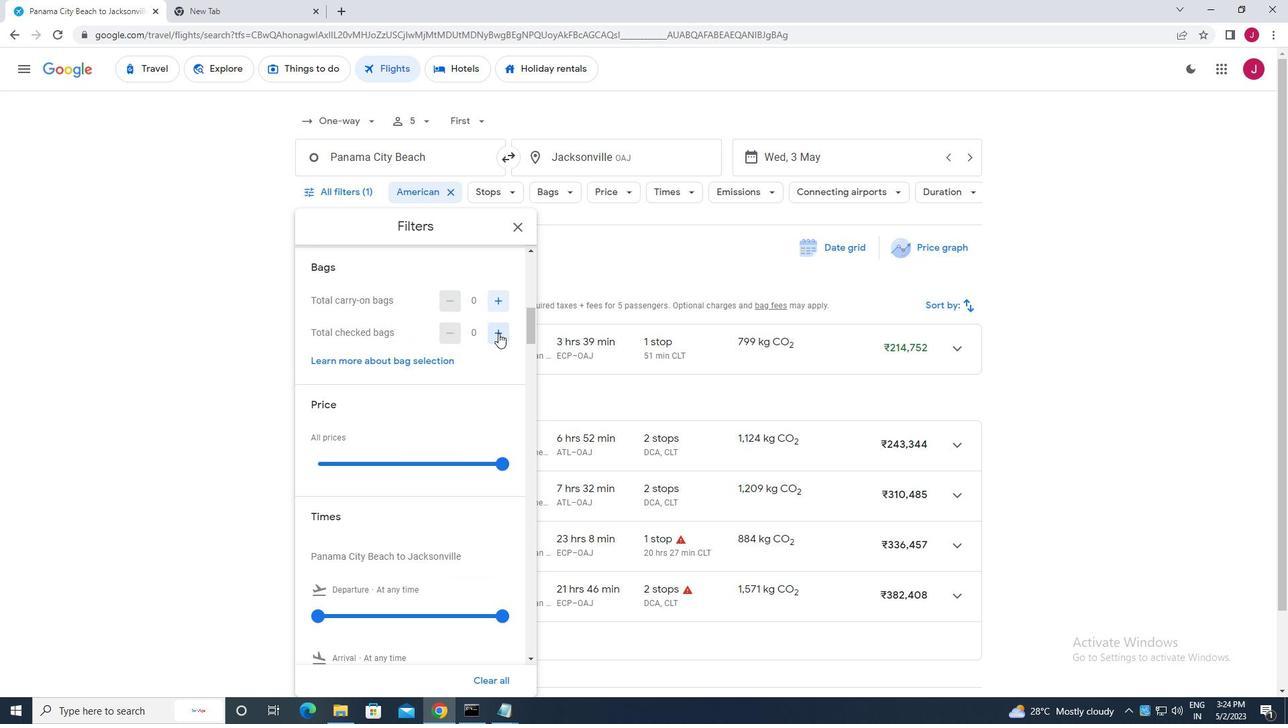 
Action: Mouse pressed left at (498, 334)
Screenshot: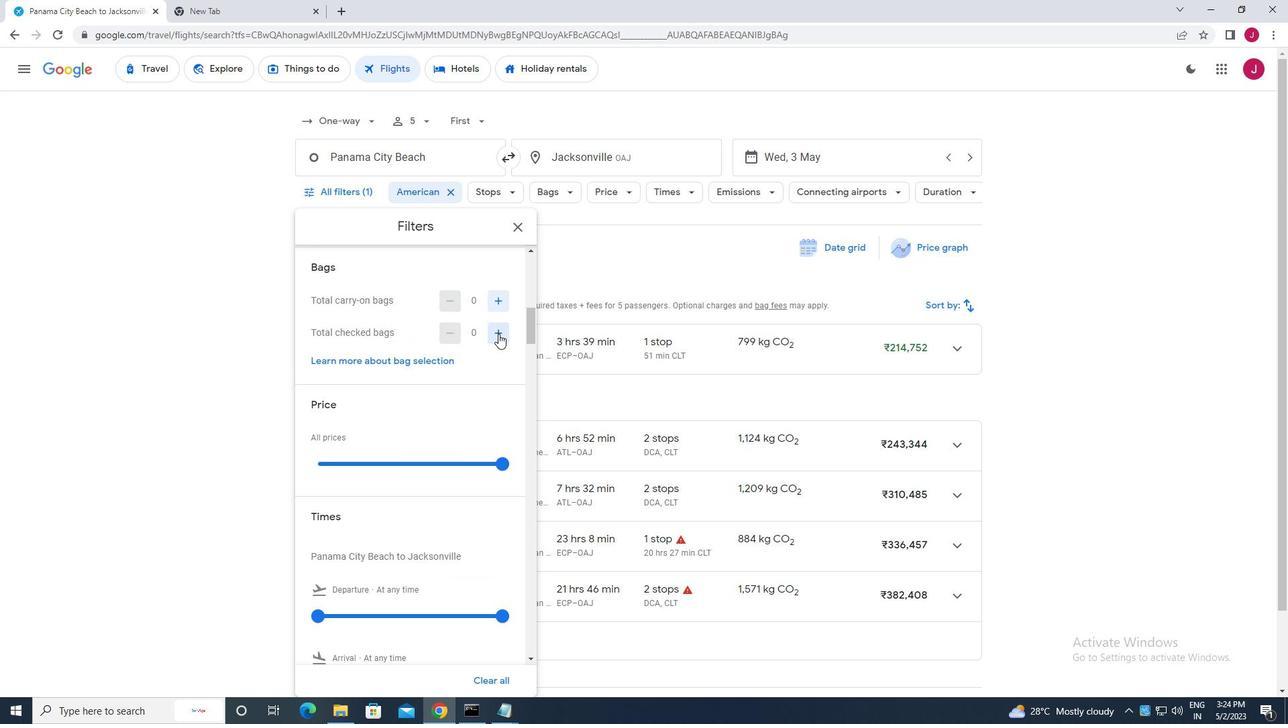 
Action: Mouse pressed left at (498, 334)
Screenshot: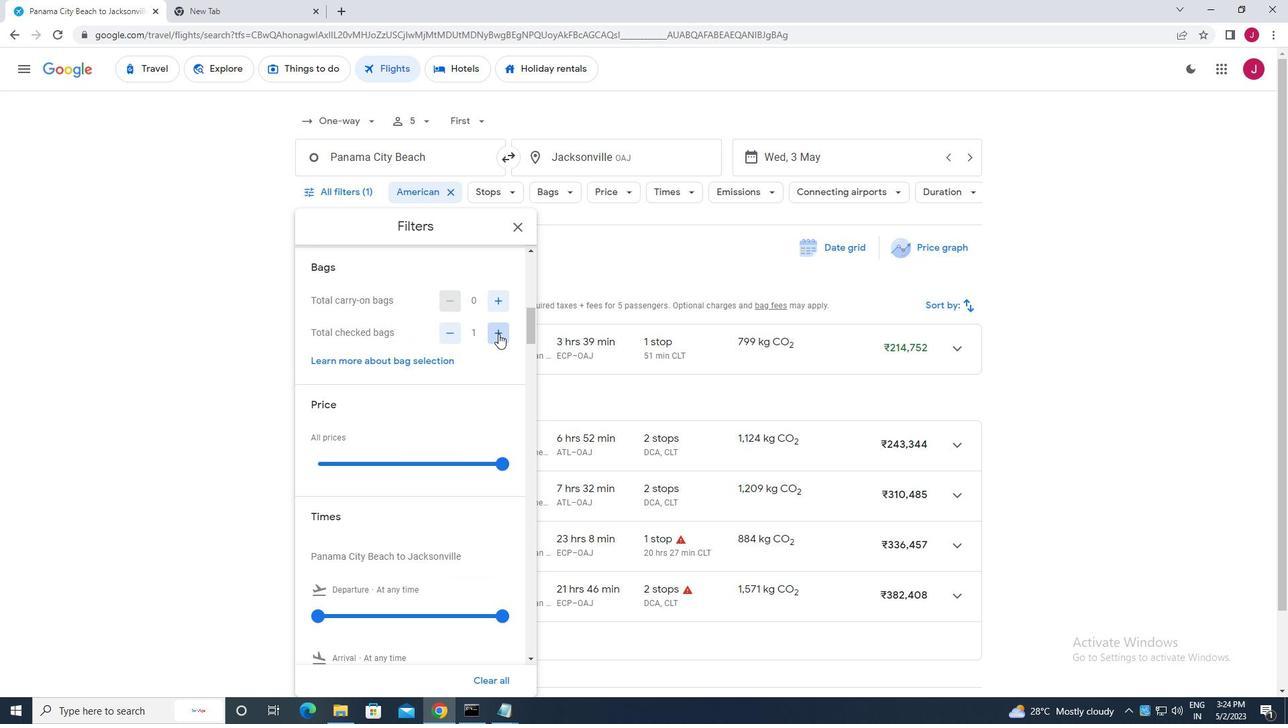 
Action: Mouse pressed left at (498, 334)
Screenshot: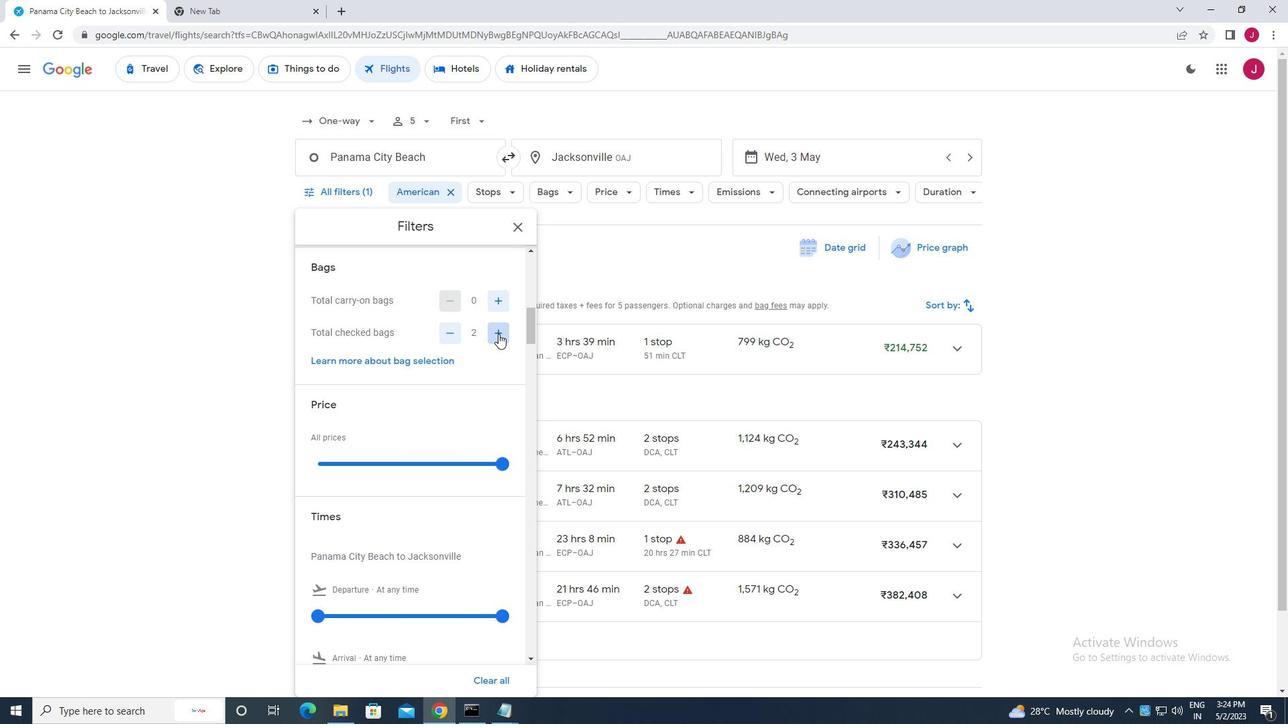 
Action: Mouse pressed left at (498, 334)
Screenshot: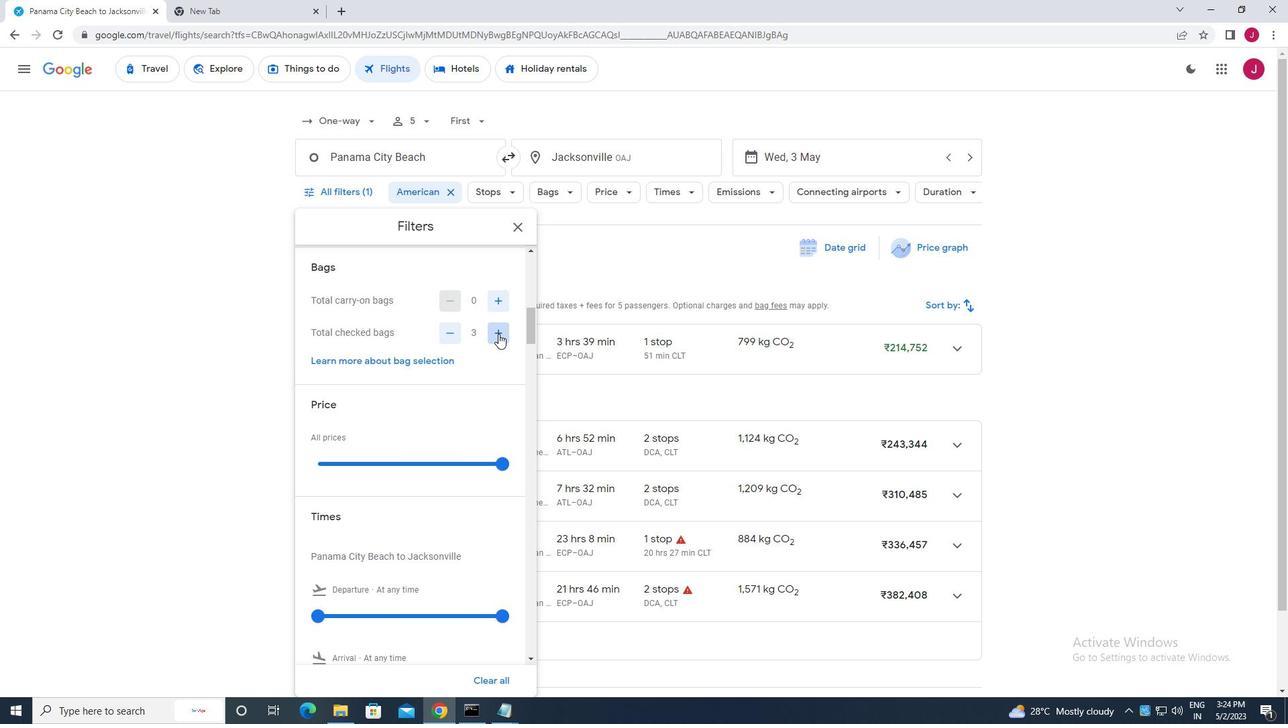 
Action: Mouse moved to (489, 335)
Screenshot: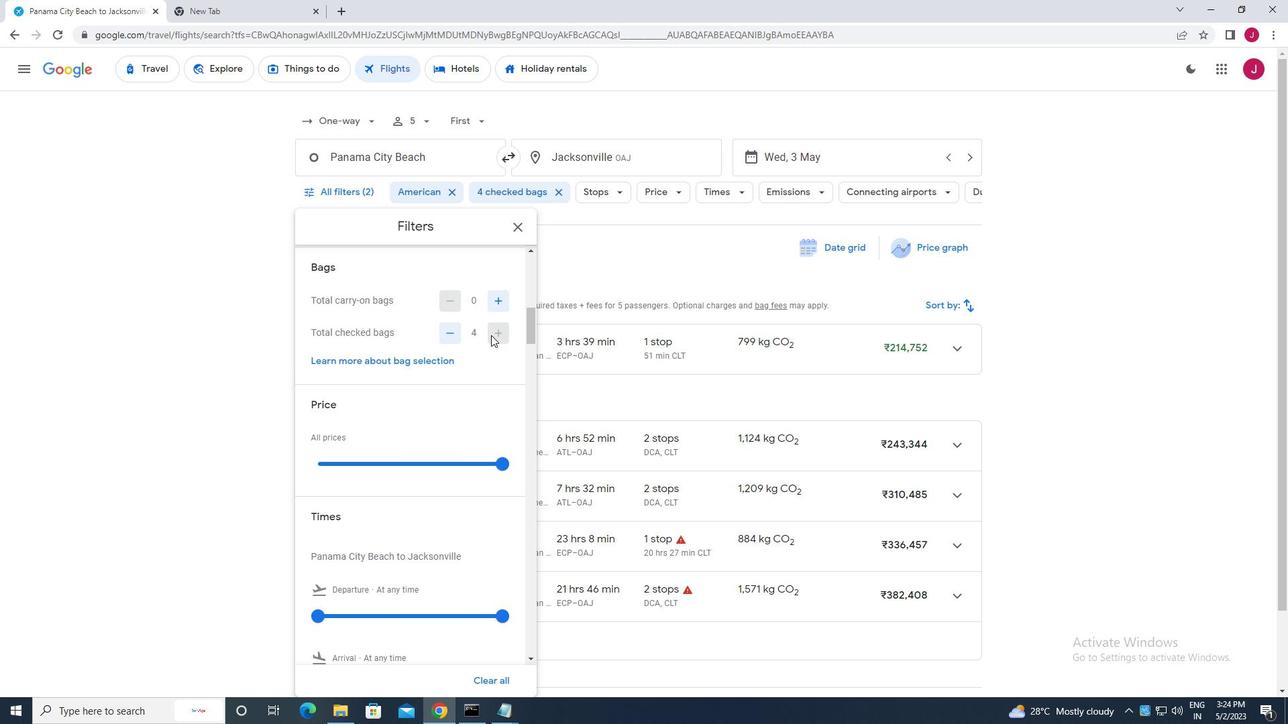 
Action: Mouse scrolled (489, 334) with delta (0, 0)
Screenshot: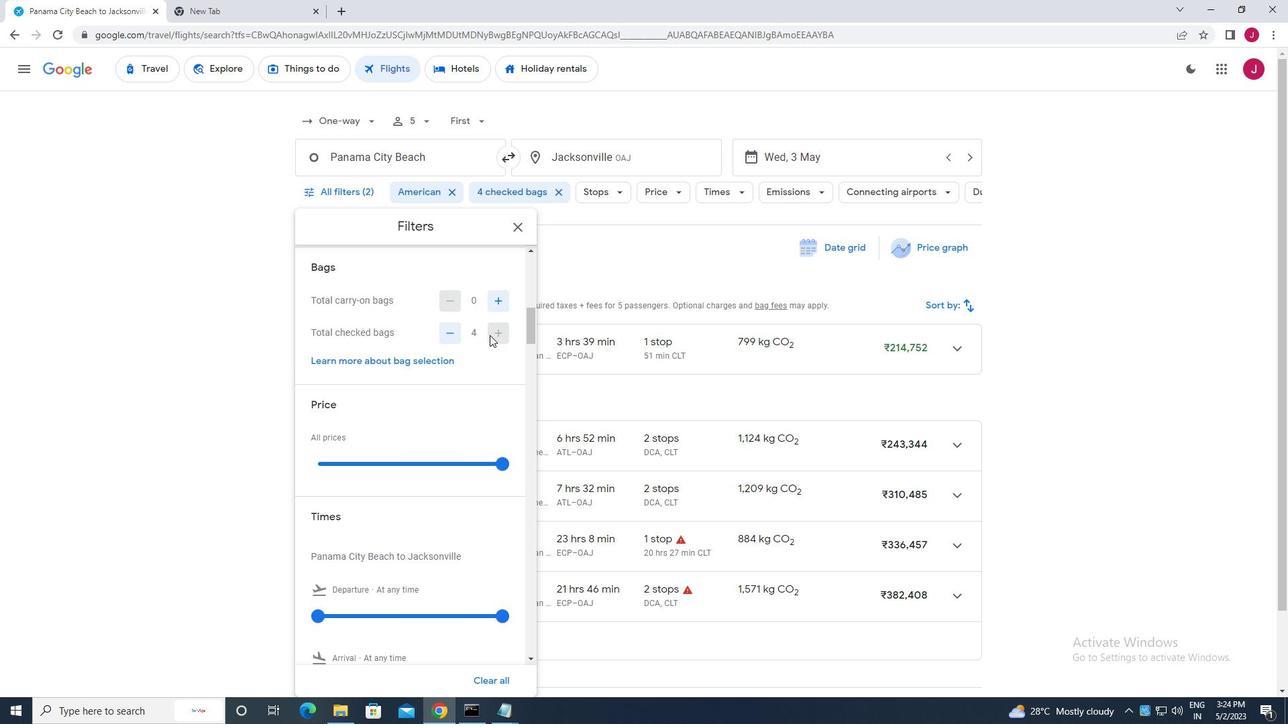 
Action: Mouse moved to (502, 392)
Screenshot: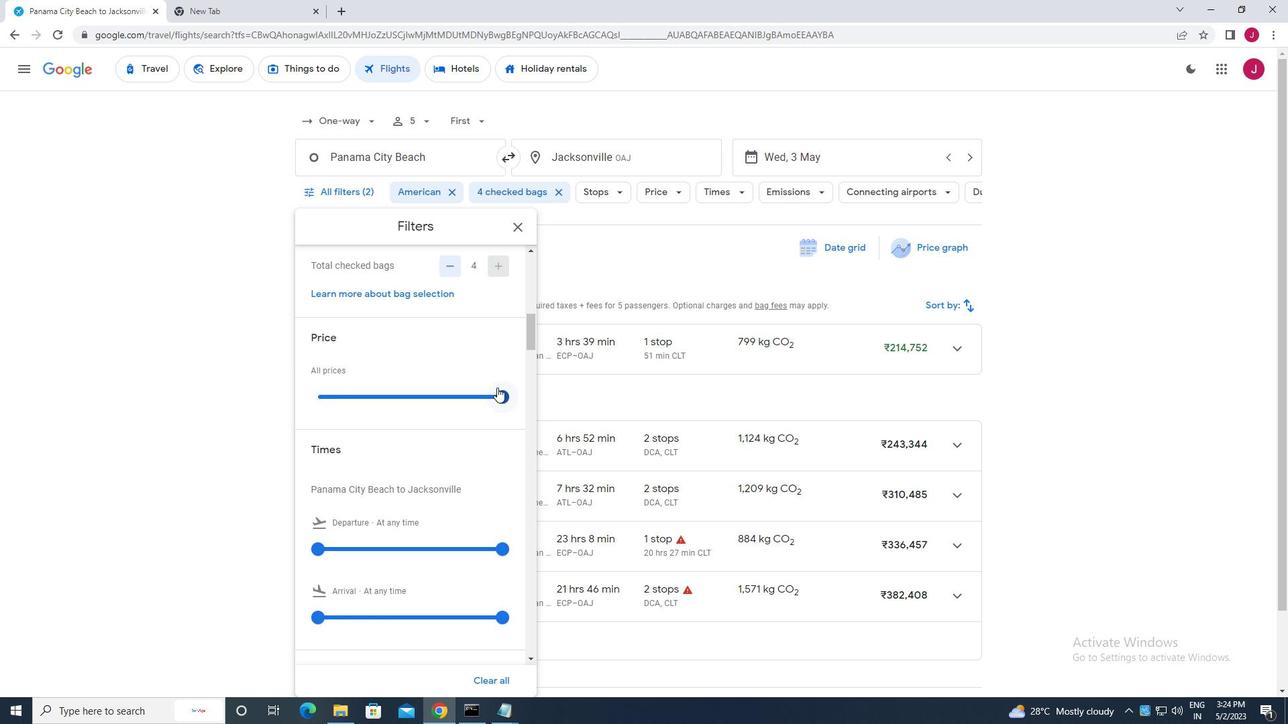 
Action: Mouse pressed left at (502, 392)
Screenshot: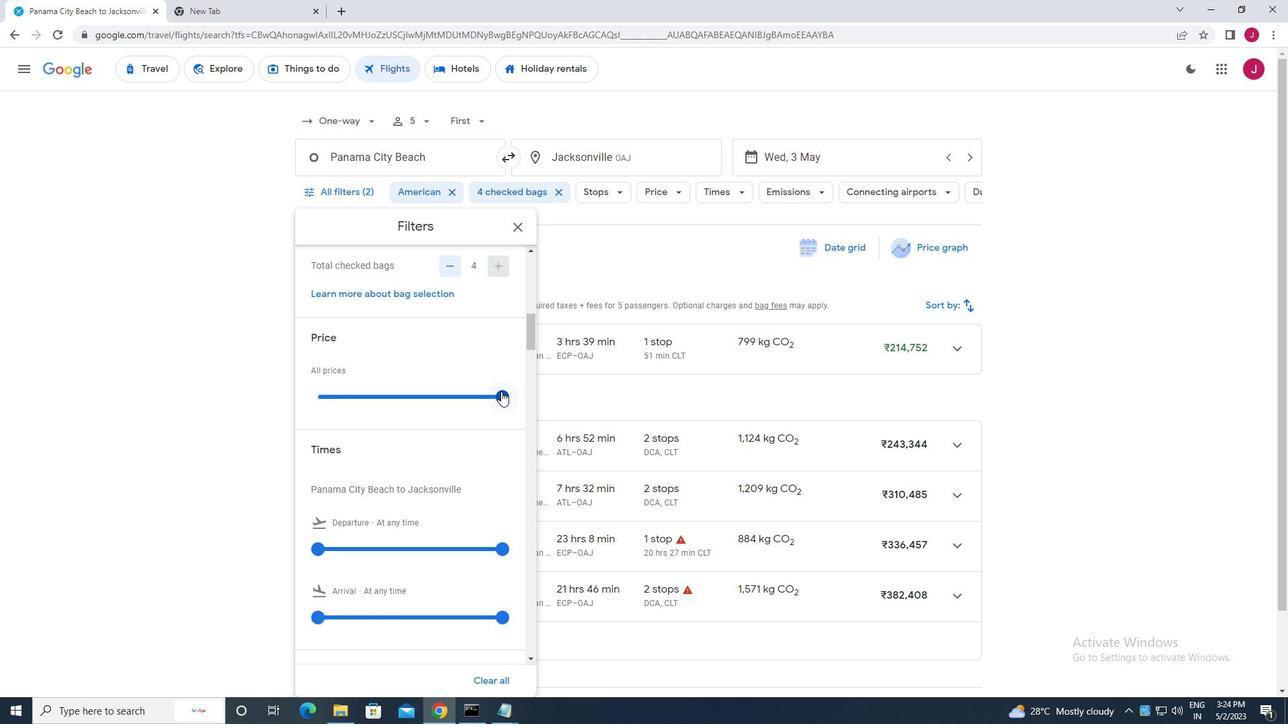 
Action: Mouse moved to (365, 381)
Screenshot: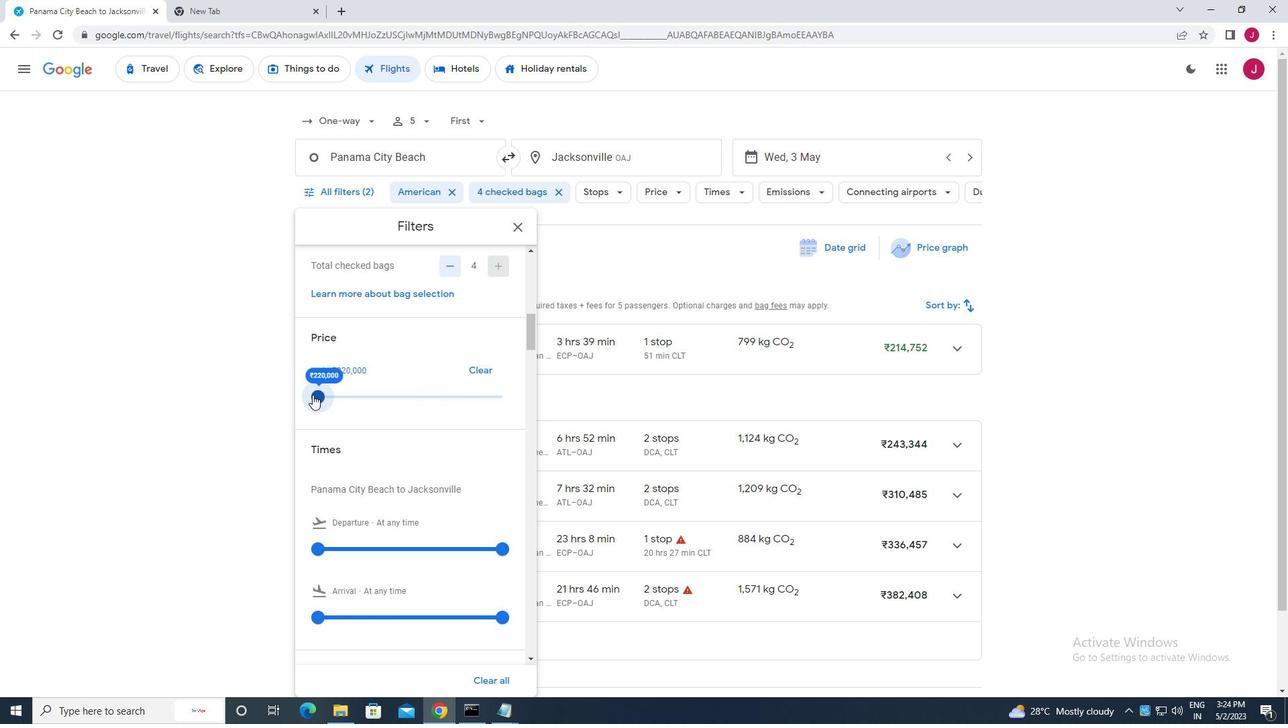 
Action: Mouse scrolled (365, 381) with delta (0, 0)
Screenshot: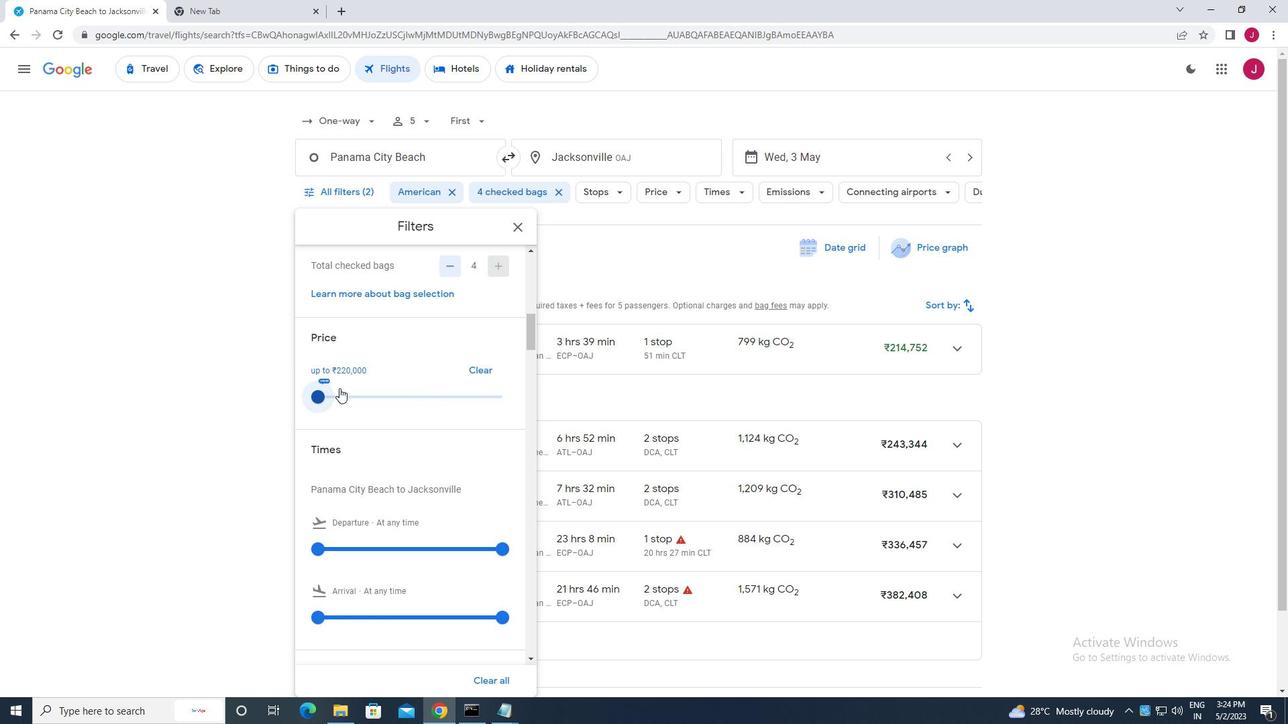 
Action: Mouse scrolled (365, 381) with delta (0, 0)
Screenshot: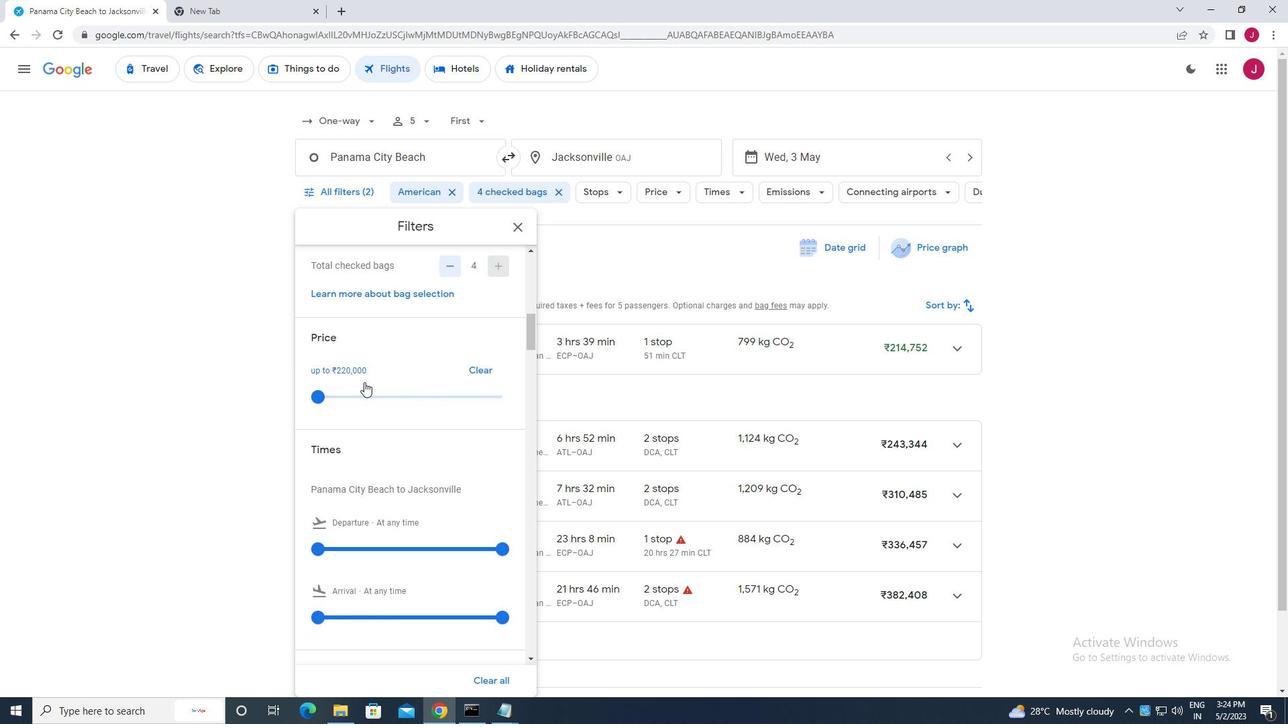 
Action: Mouse scrolled (365, 381) with delta (0, 0)
Screenshot: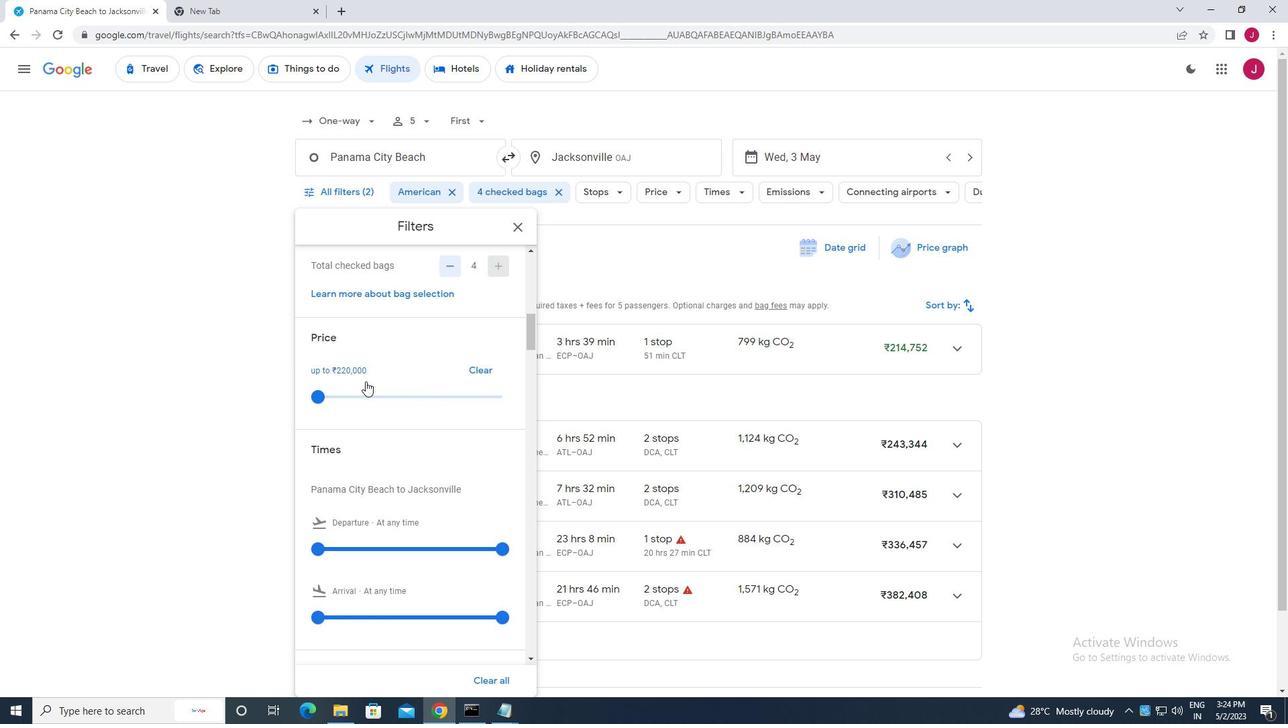 
Action: Mouse moved to (319, 348)
Screenshot: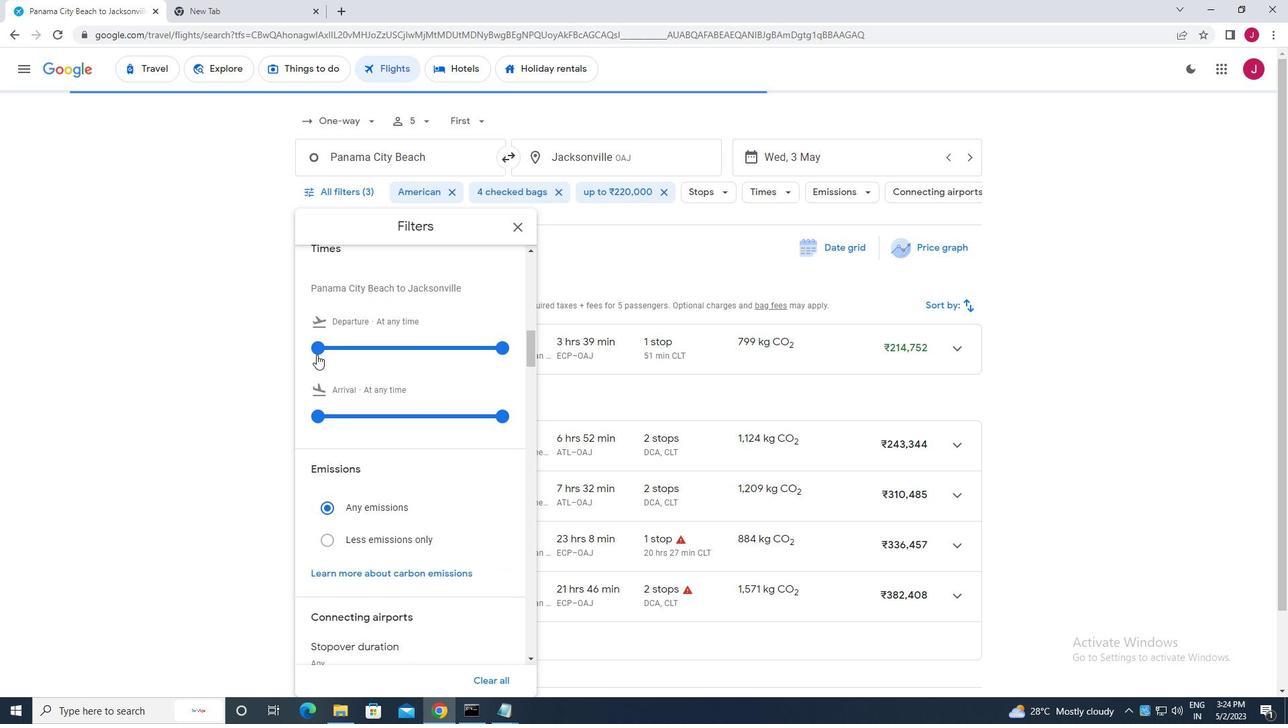 
Action: Mouse pressed left at (319, 348)
Screenshot: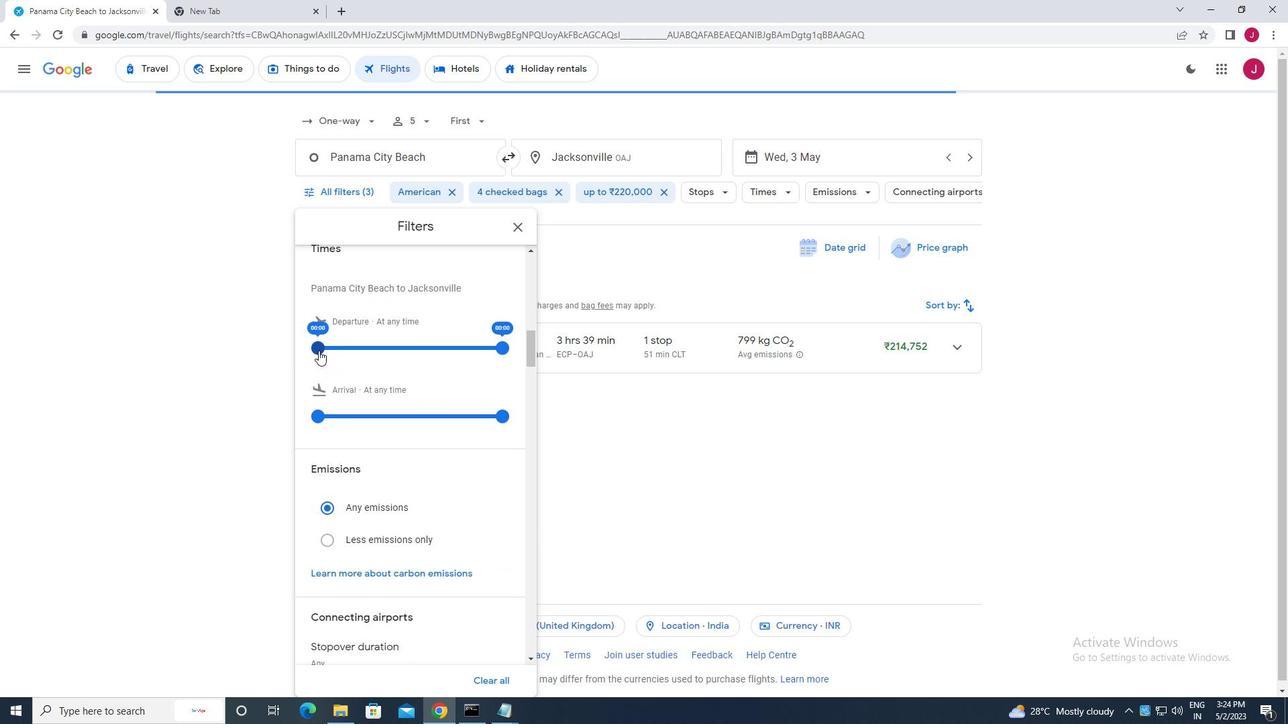 
Action: Mouse moved to (502, 345)
Screenshot: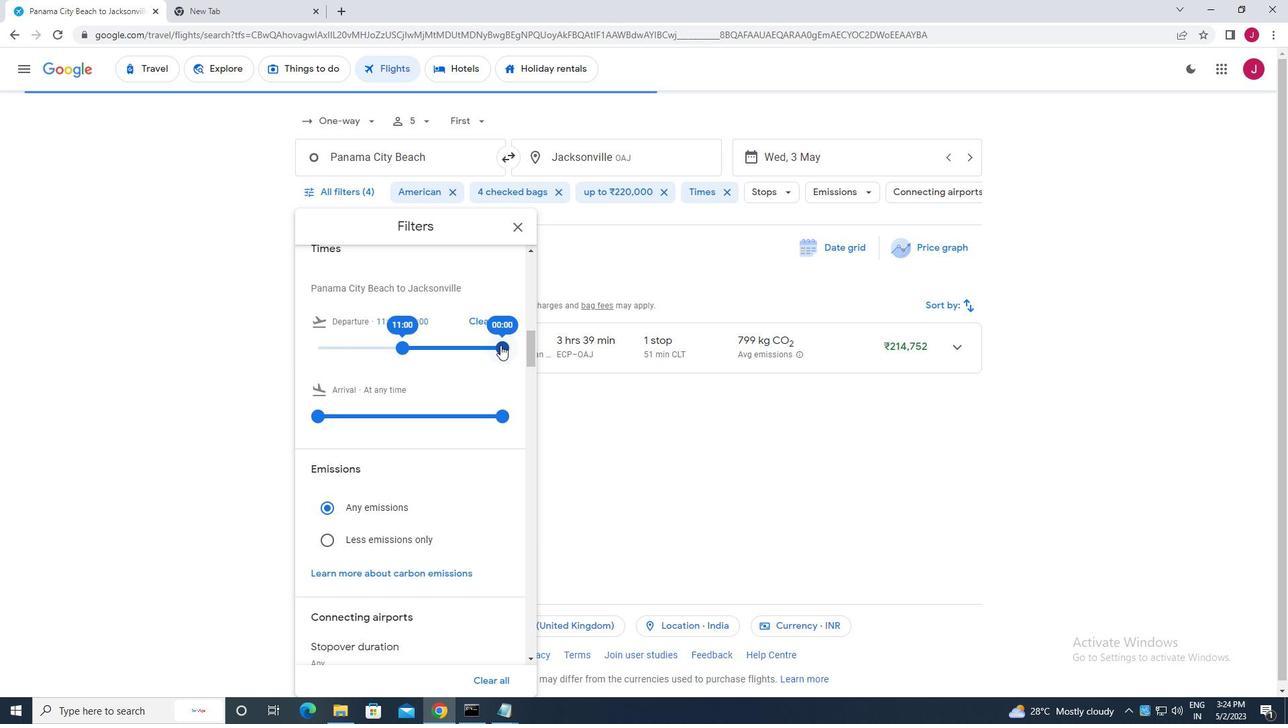 
Action: Mouse pressed left at (502, 345)
Screenshot: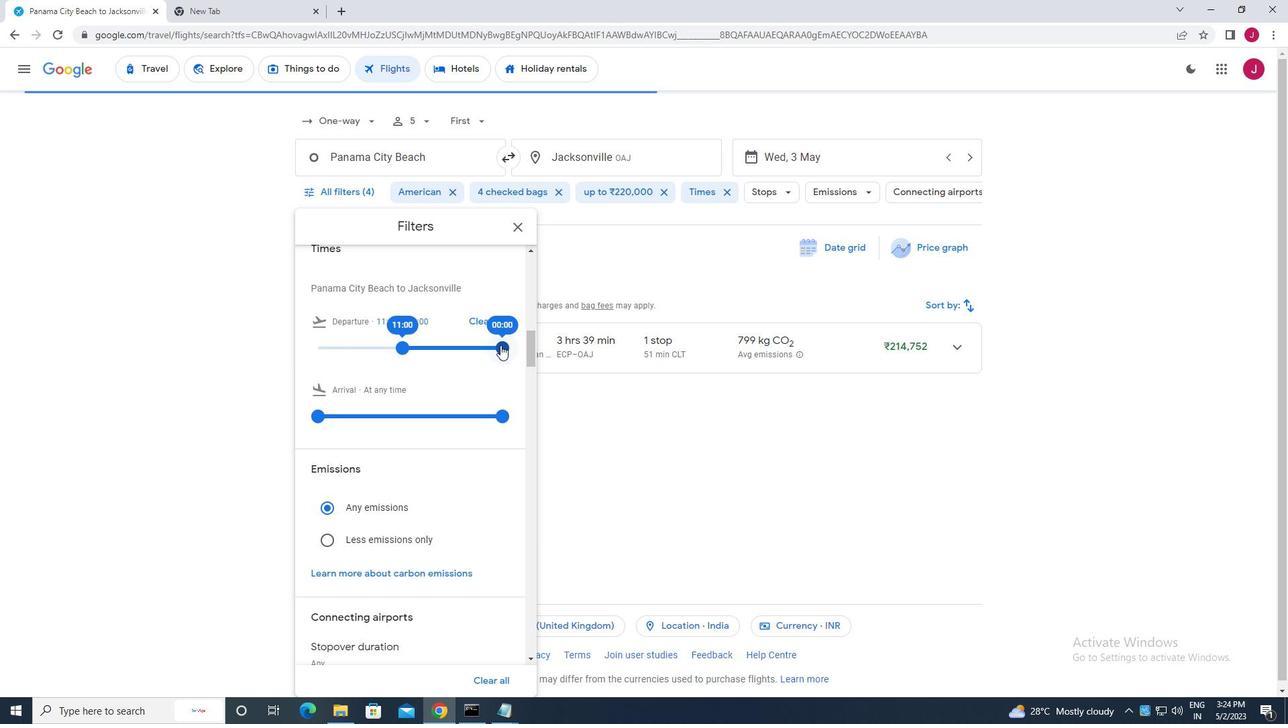 
Action: Mouse moved to (519, 224)
Screenshot: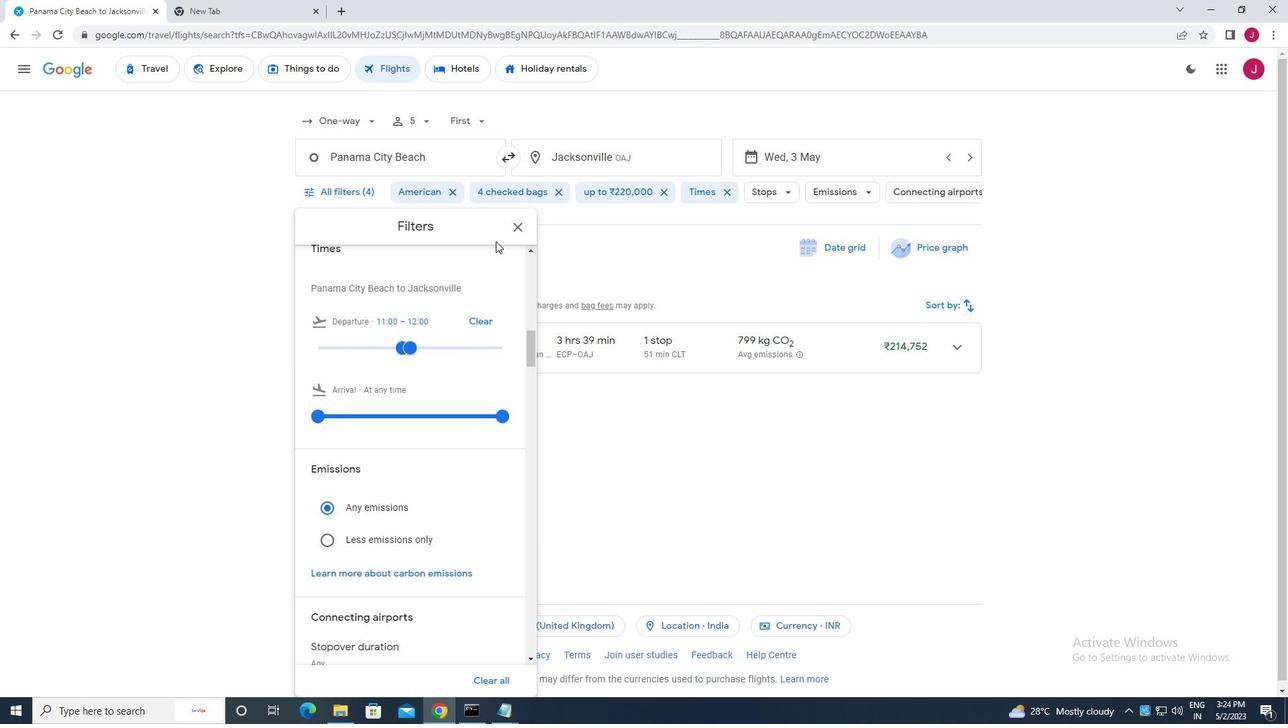 
Action: Mouse pressed left at (519, 224)
Screenshot: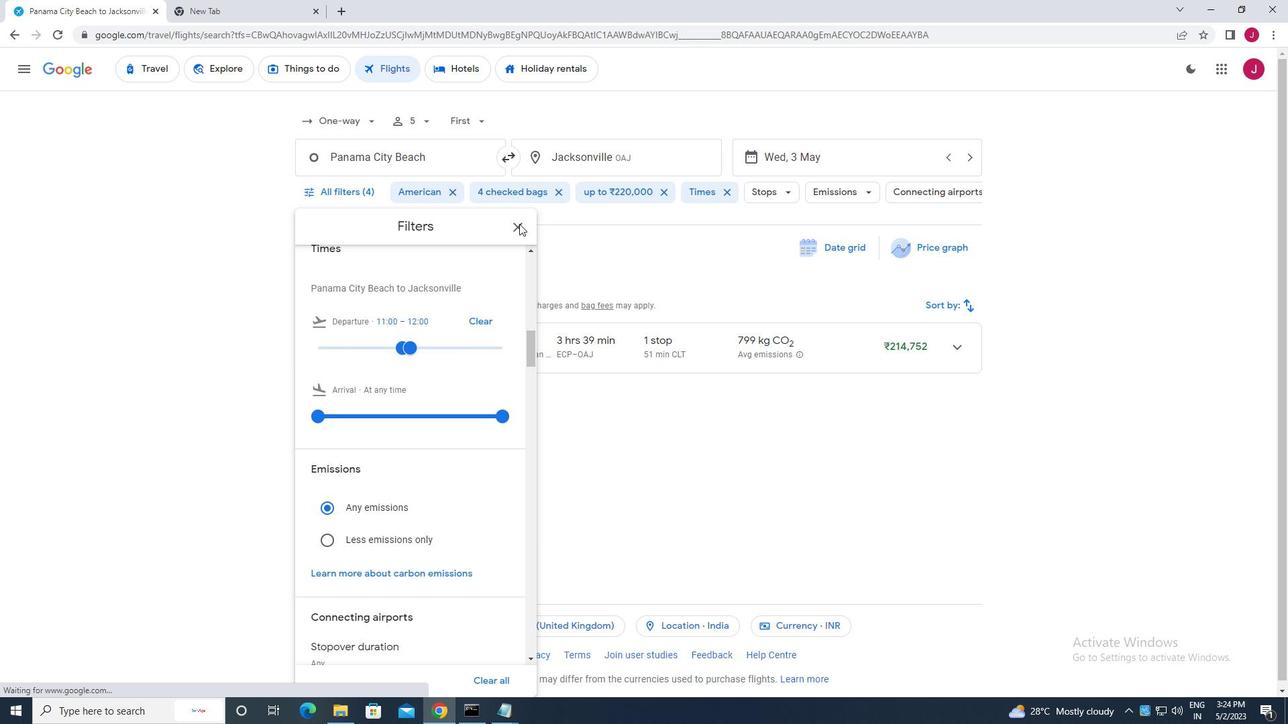 
Action: Mouse moved to (517, 224)
Screenshot: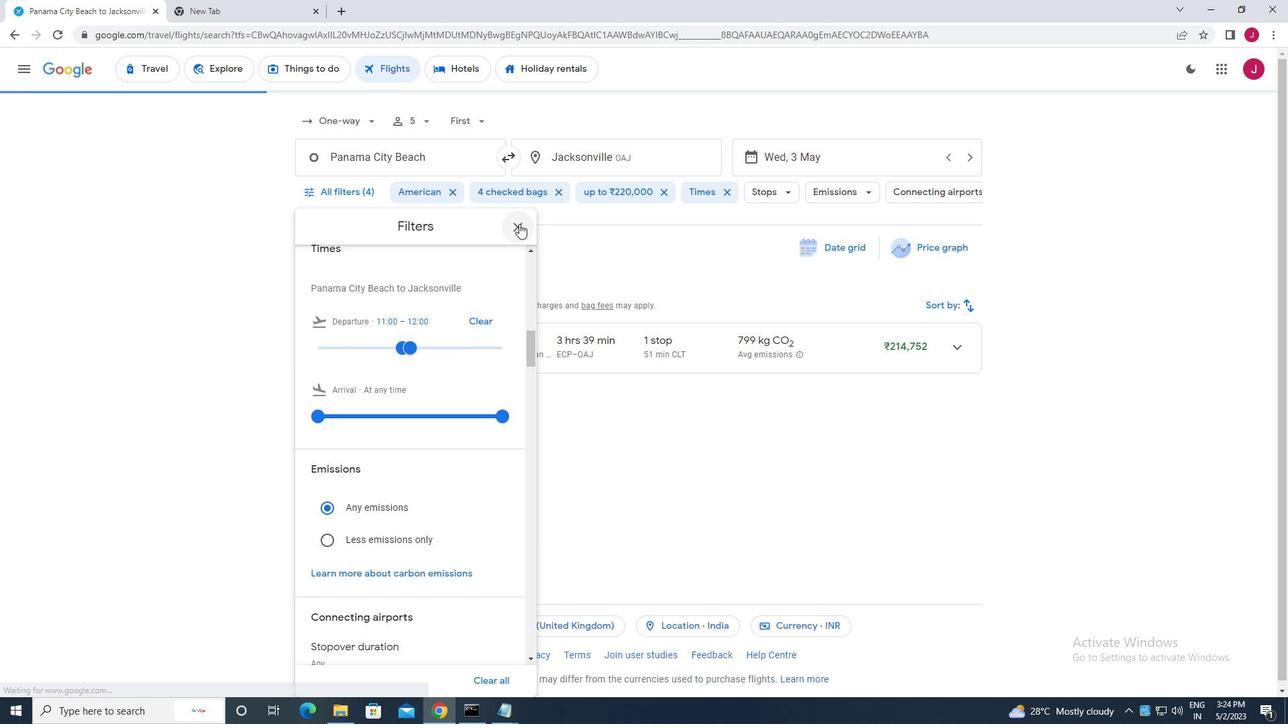 
